 Task: Create new invoice with Date Opened :15-Apr-23, Select Customer: Menas Tex-Mex Grill, Terms: Payment Term 1. Make invoice entry for item-1 with Date: 15-Apr-23, Description: Maybelline New York Lifter Lip Gloss 002 Ice, Action: Material, Income Account: Income:Sales, Quantity: 1, Unit Price: 7.4, Discount %: 6. Make entry for item-2 with Date: 15-Apr-23, Description: Crest 3D White Stain Eraser Whitening Toothpaste Fresh Mint (2.3 oz), Action: Material, Income Account: Income:Sales, Quantity: 1, Unit Price: 15.5, Discount %: 9. Make entry for item-3 with Date: 15-Apr-23, Description: Oreo Double Stuf Sandwich Cookies Chocolate (15.35 oz)_x000D_
, Action: Material, Income Account: Income:Sales, Quantity: 2, Unit Price: 16.5, Discount %: 11. Write Notes: Looking forward to serving you again.. Post Invoice with Post Date: 15-Apr-23, Post to Accounts: Assets:Accounts Receivable. Pay / Process Payment with Transaction Date: 15-May-23, Amount: 50.431, Transfer Account: Checking Account. Print Invoice, display notes by going to Option, then go to Display Tab and check Invoice Notes.
Action: Mouse moved to (203, 41)
Screenshot: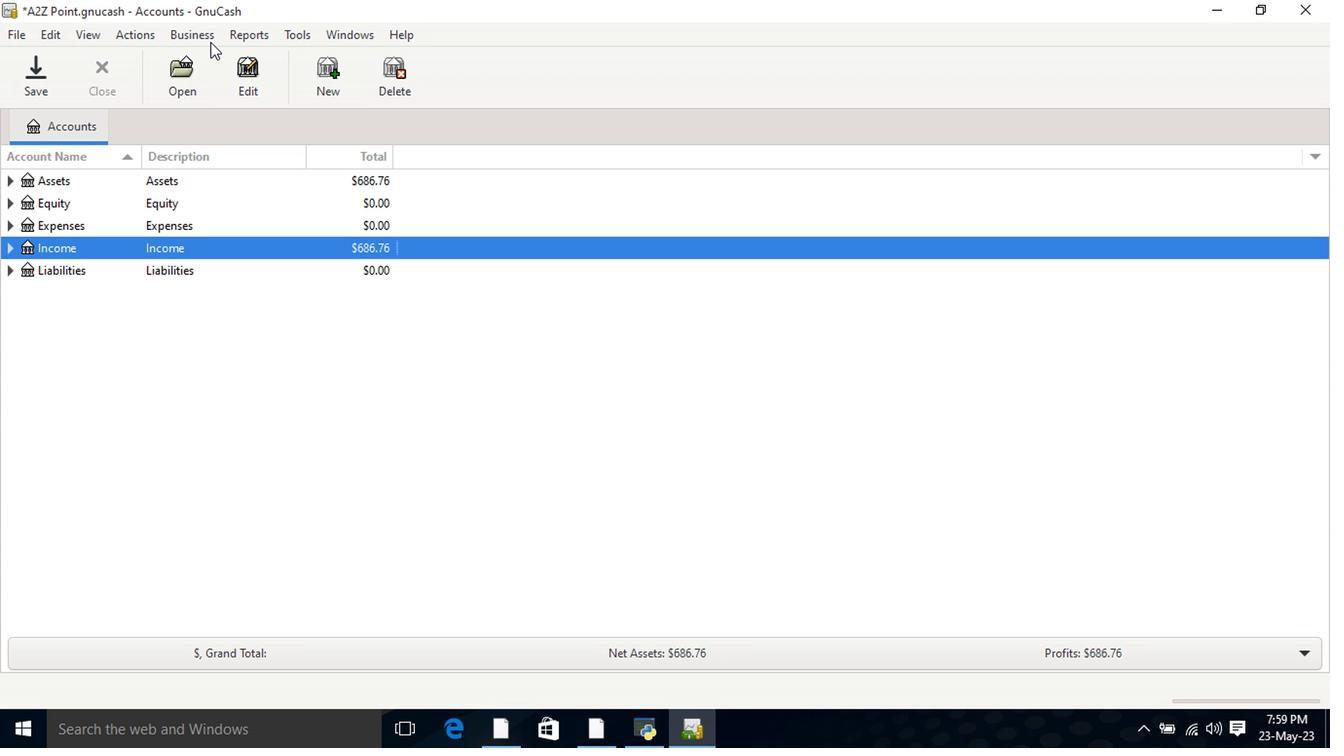 
Action: Mouse pressed left at (203, 41)
Screenshot: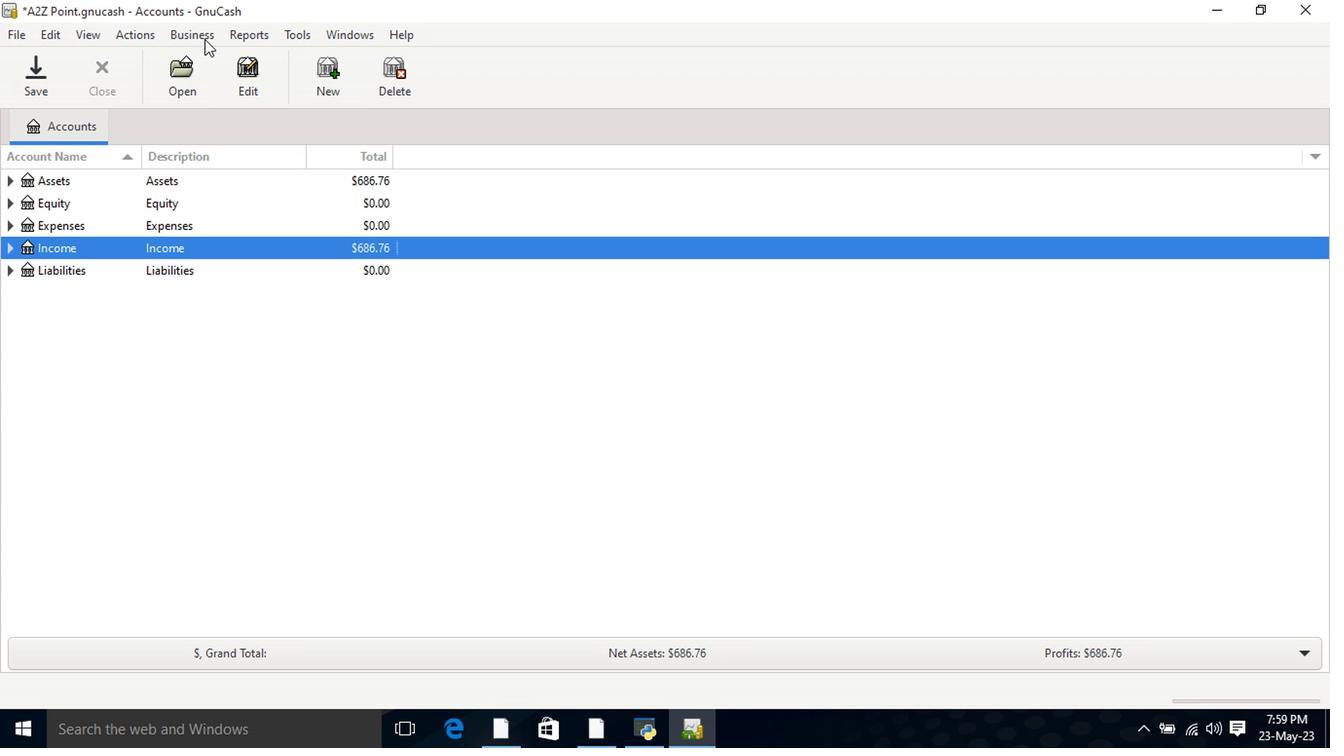 
Action: Mouse moved to (227, 60)
Screenshot: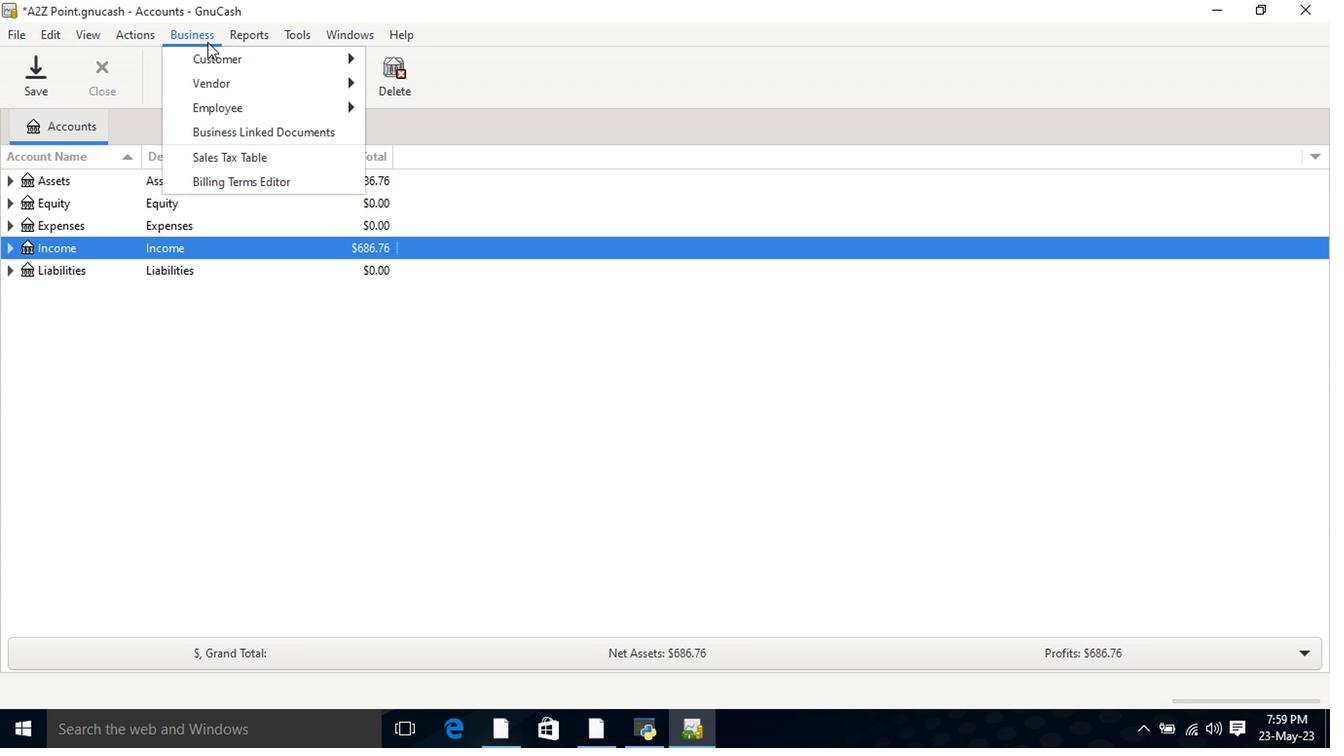 
Action: Mouse pressed left at (227, 60)
Screenshot: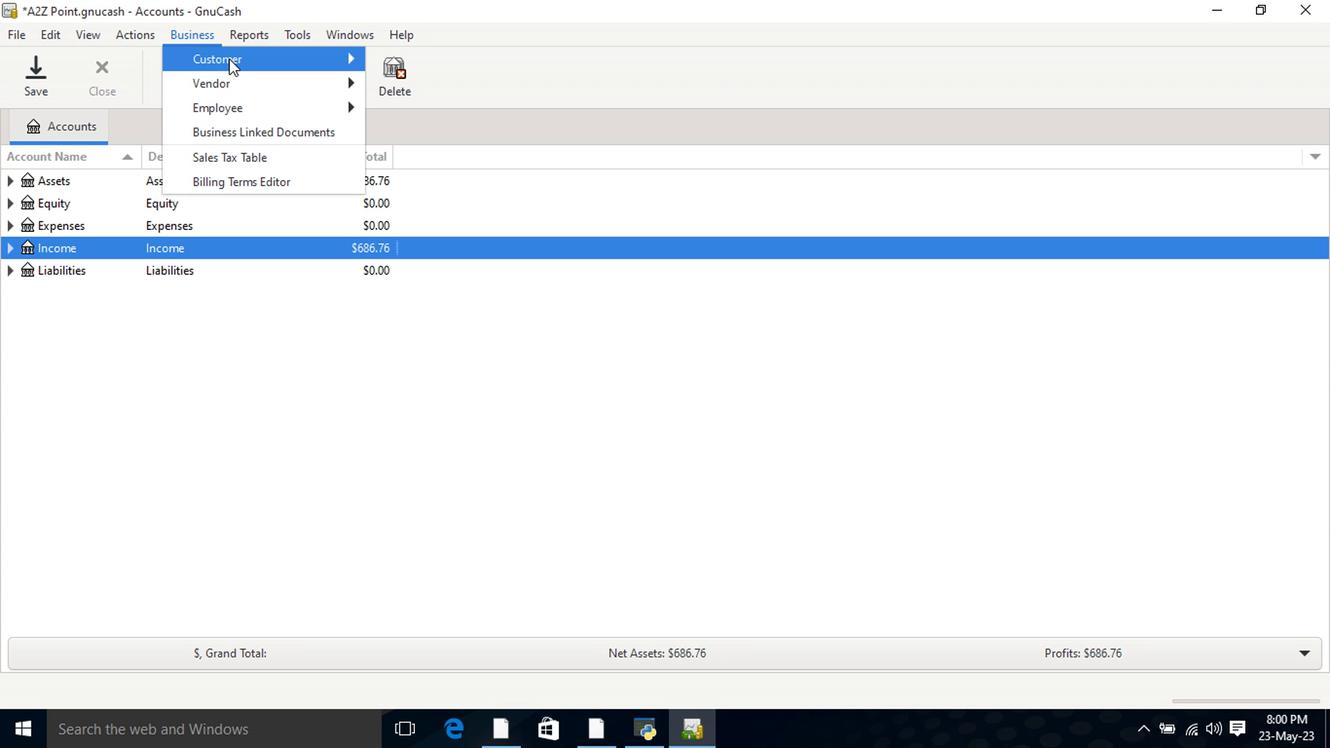 
Action: Mouse moved to (440, 134)
Screenshot: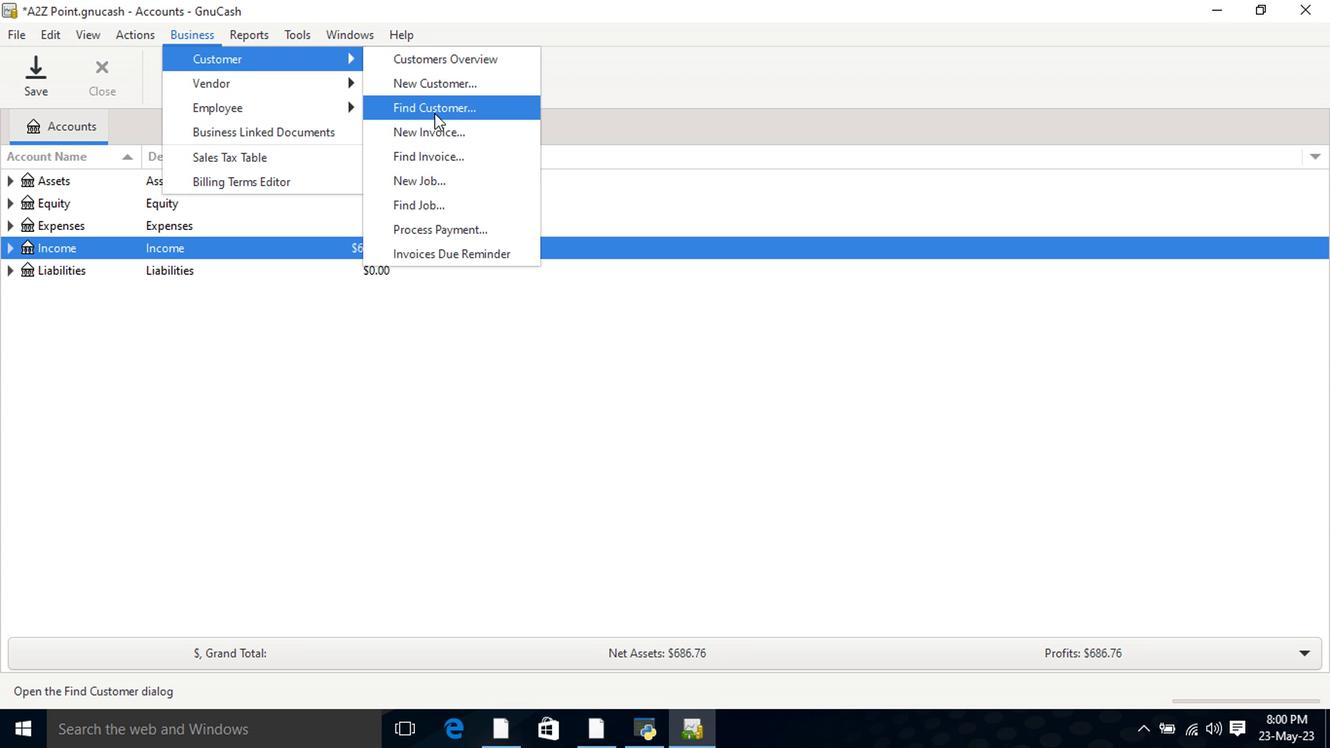 
Action: Mouse pressed left at (440, 134)
Screenshot: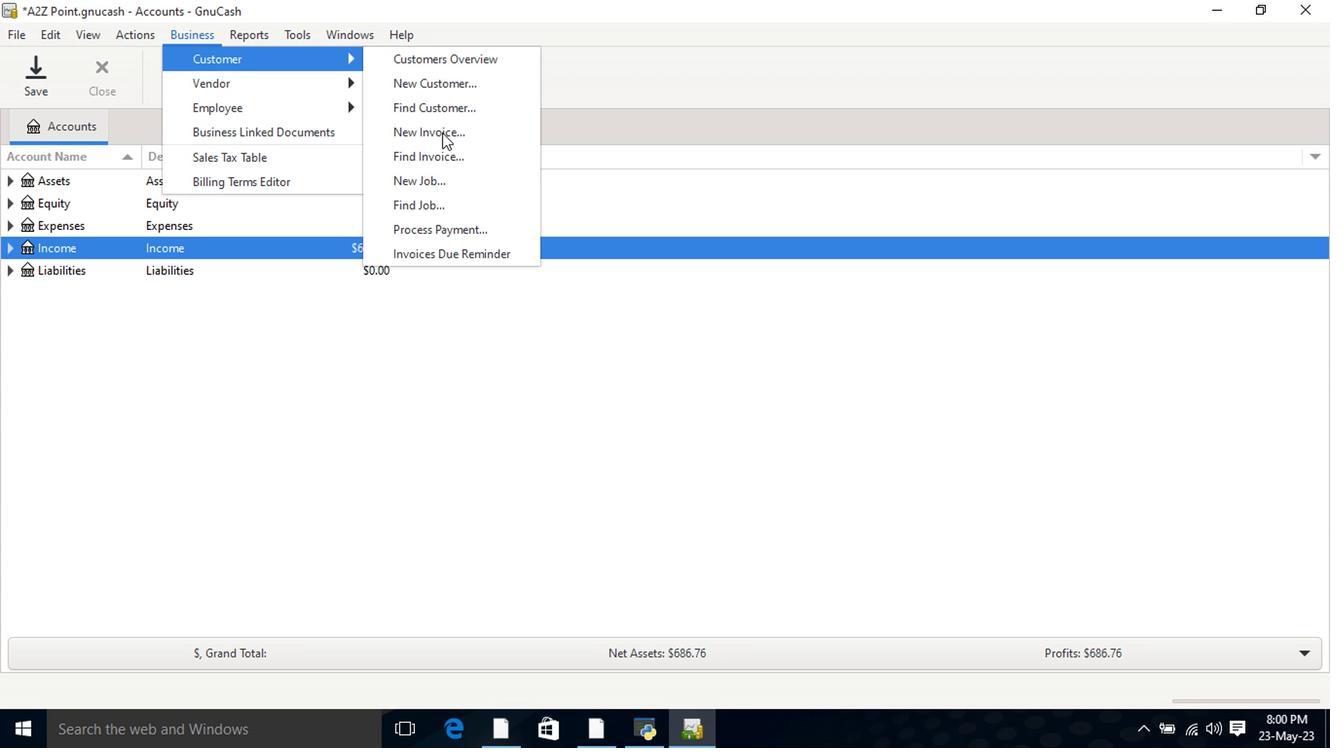 
Action: Mouse moved to (802, 296)
Screenshot: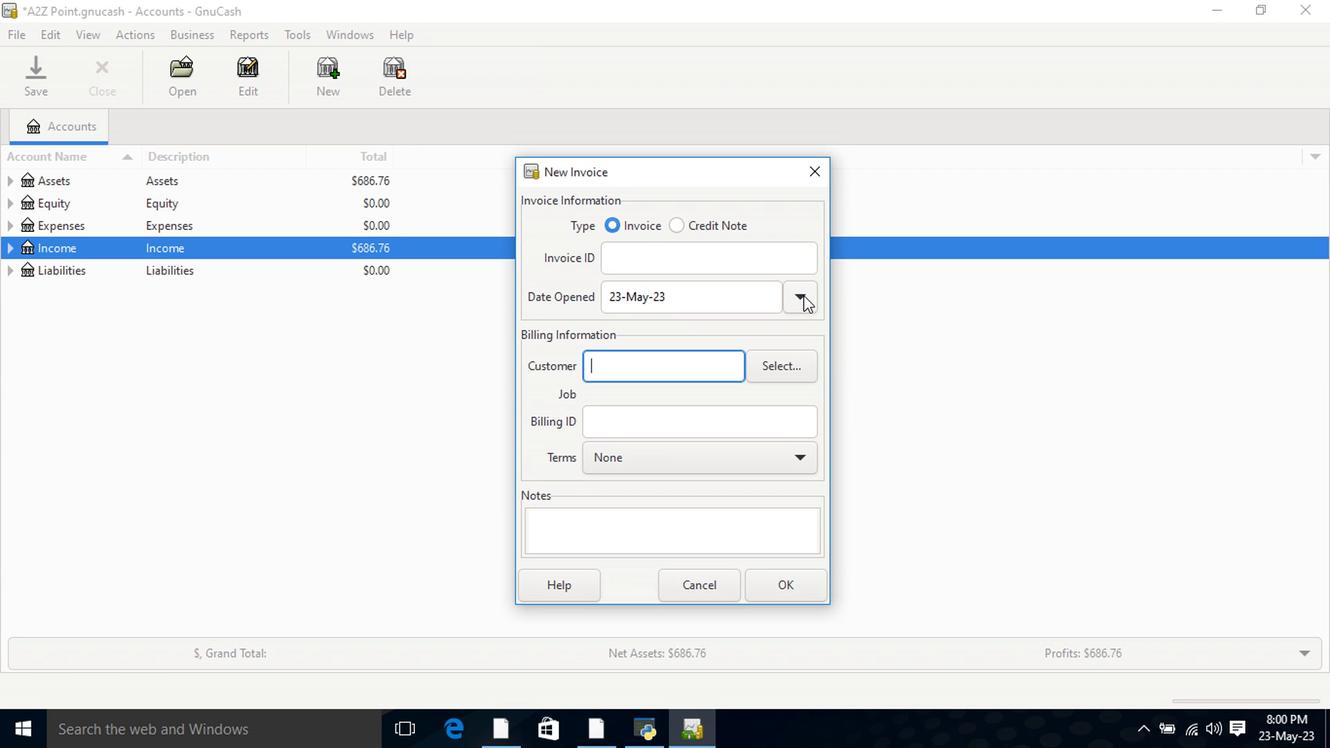 
Action: Mouse pressed left at (802, 296)
Screenshot: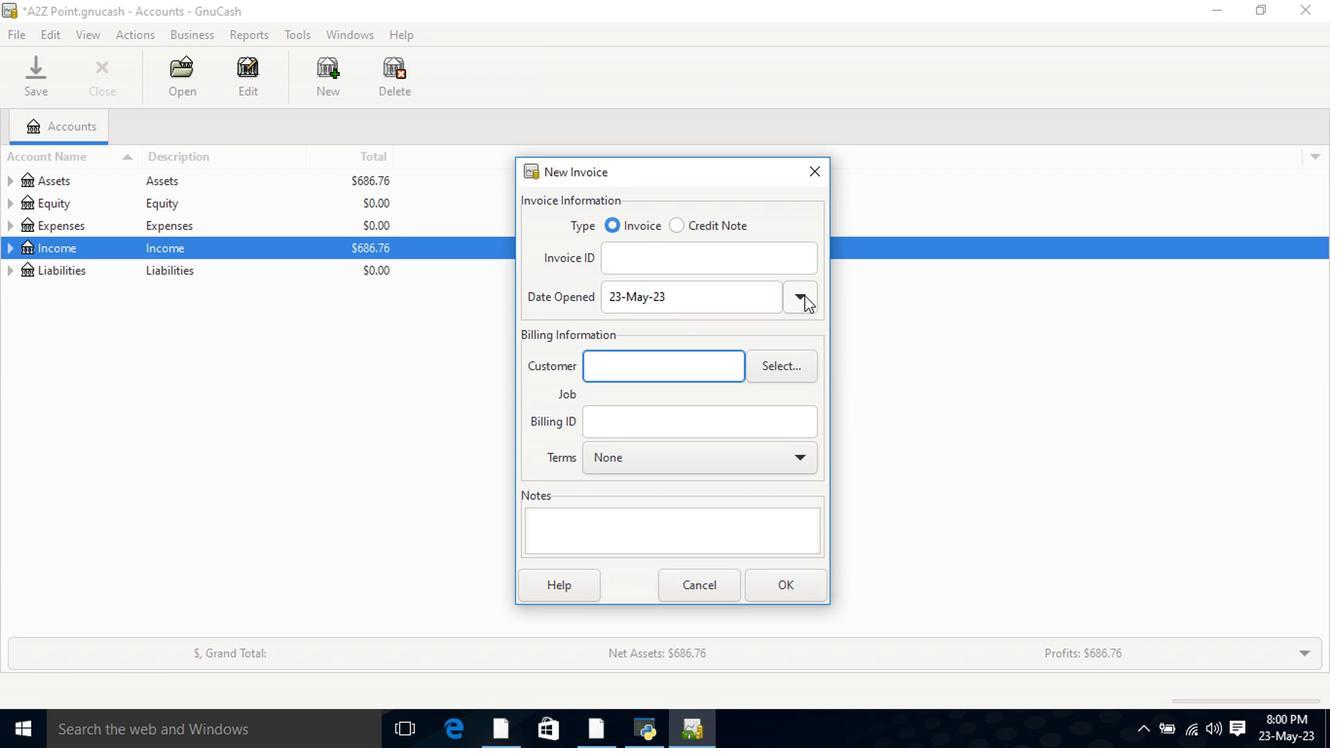 
Action: Mouse moved to (652, 330)
Screenshot: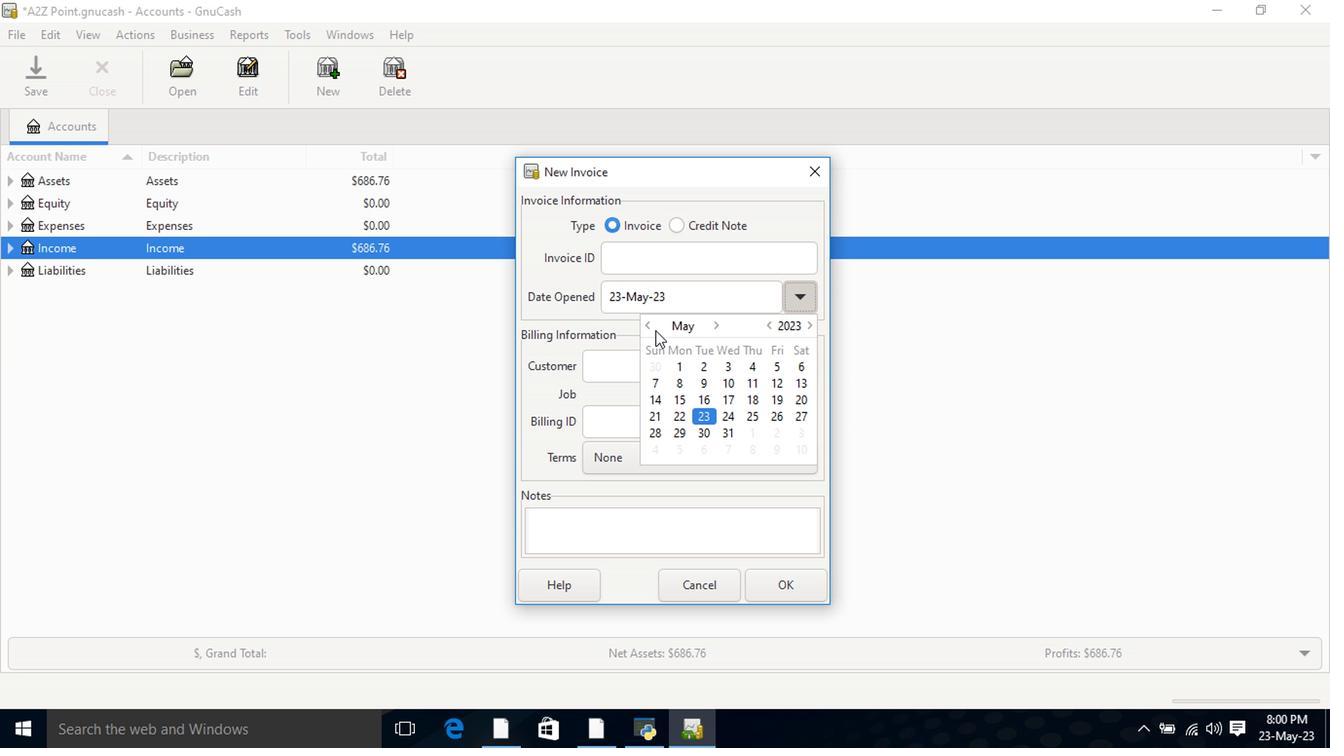 
Action: Mouse pressed left at (652, 330)
Screenshot: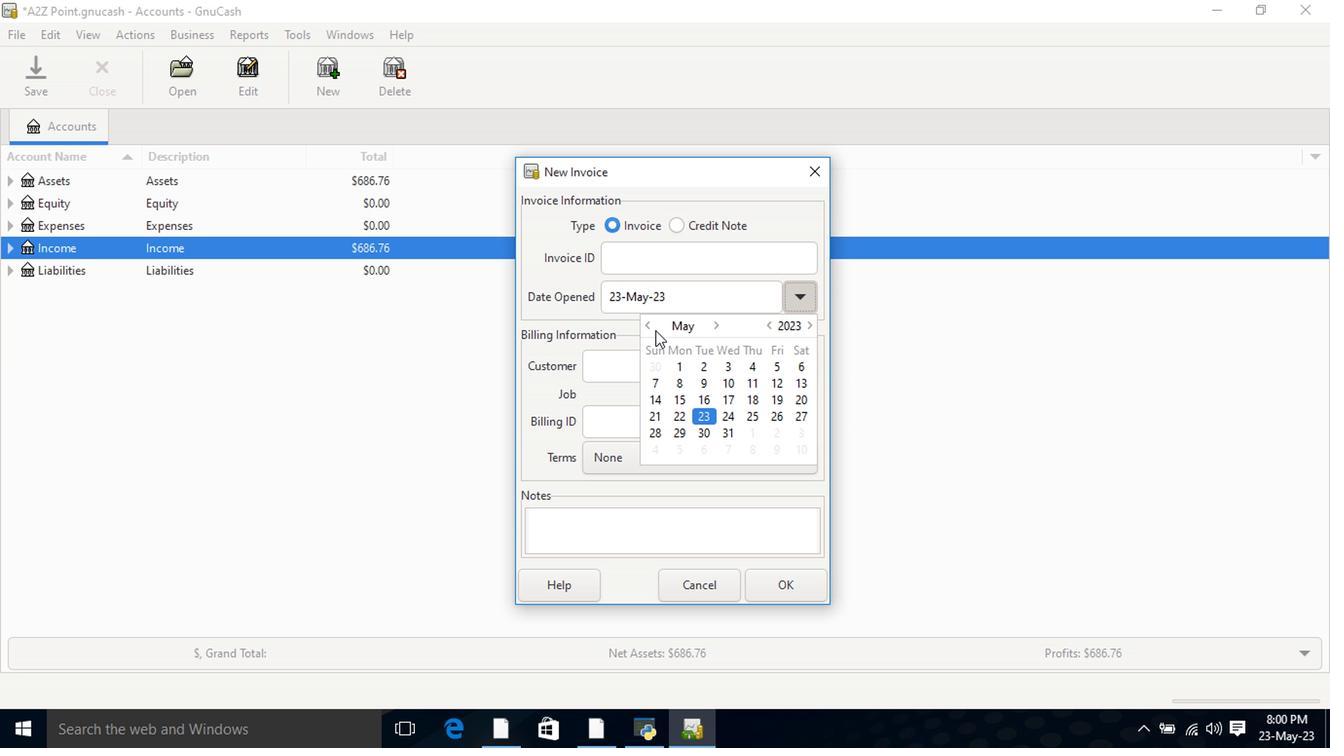 
Action: Mouse moved to (789, 299)
Screenshot: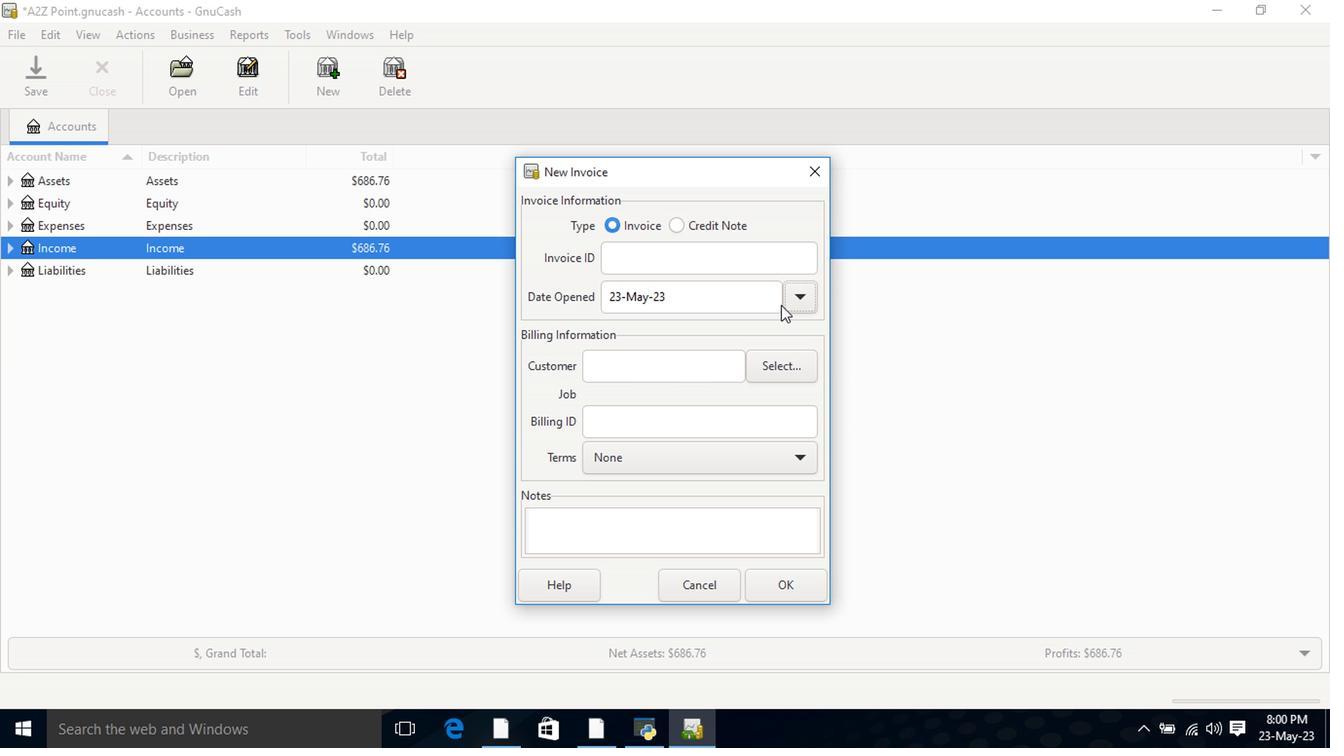 
Action: Mouse pressed left at (789, 299)
Screenshot: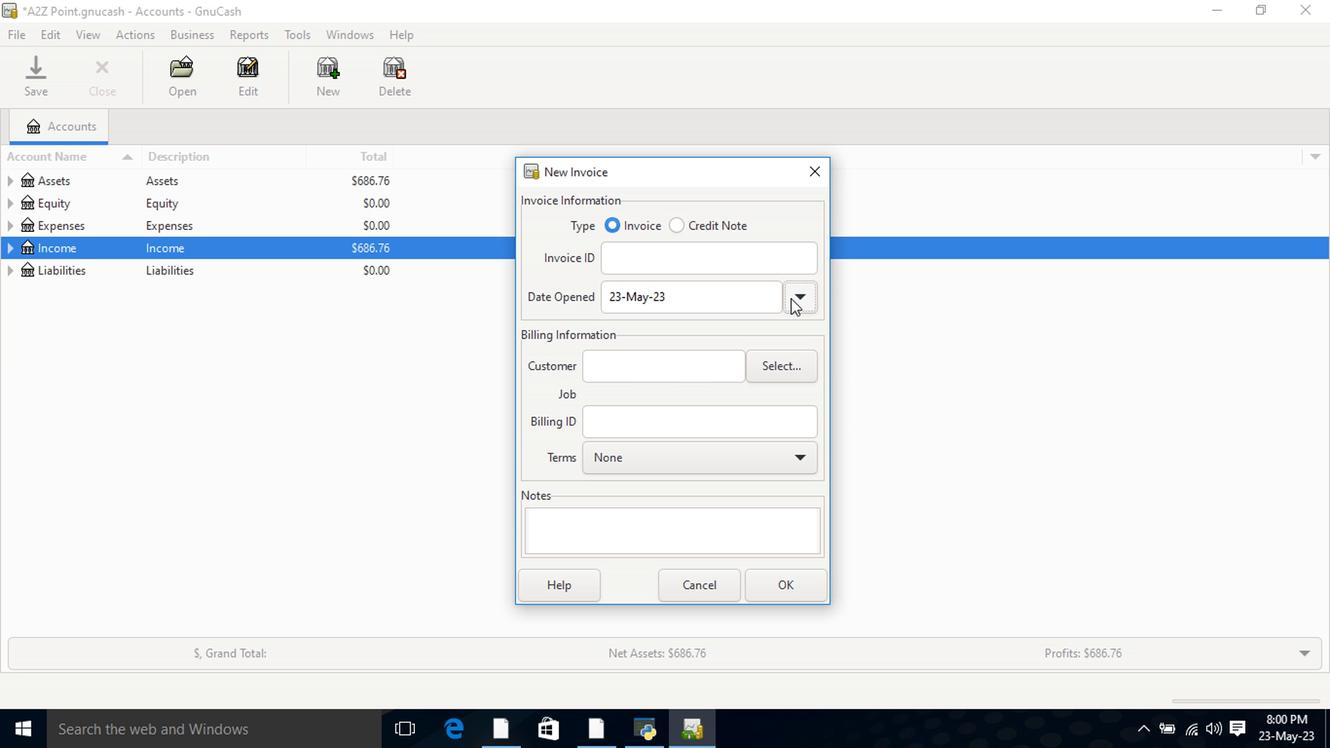 
Action: Mouse moved to (645, 323)
Screenshot: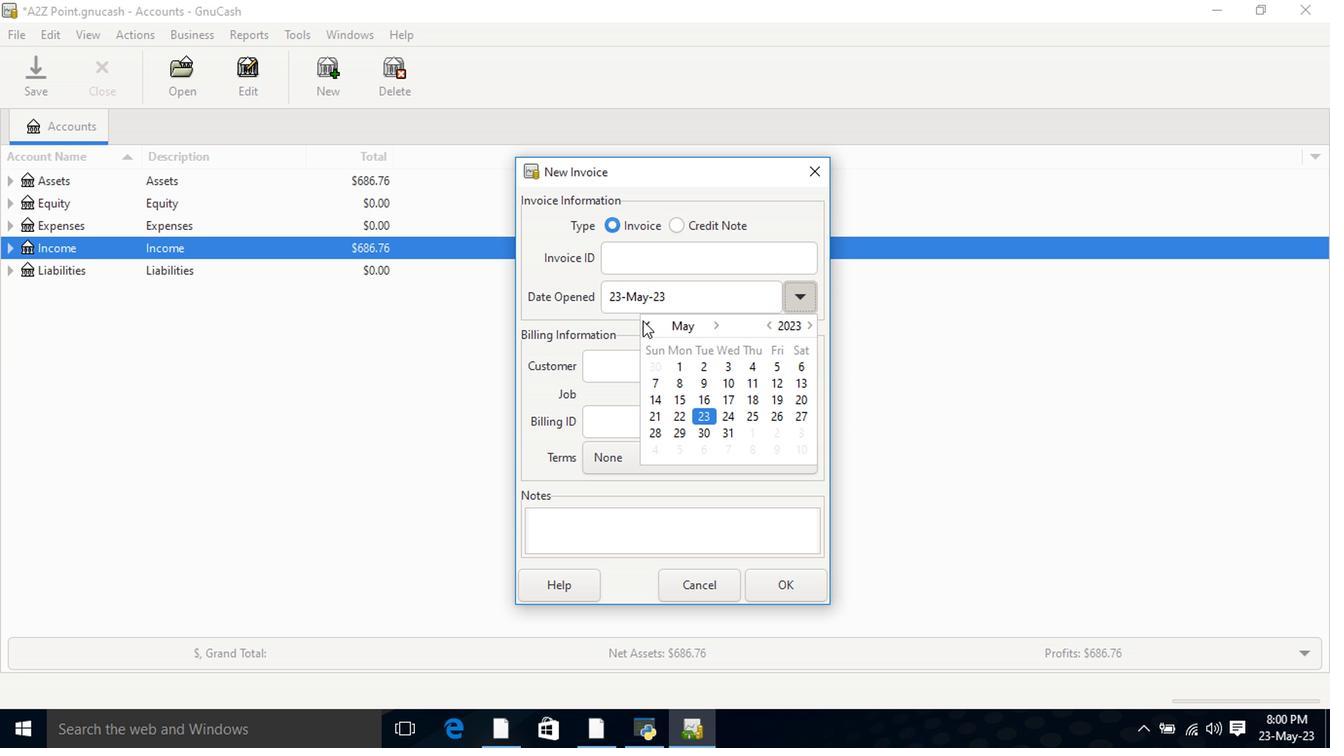 
Action: Mouse pressed left at (645, 323)
Screenshot: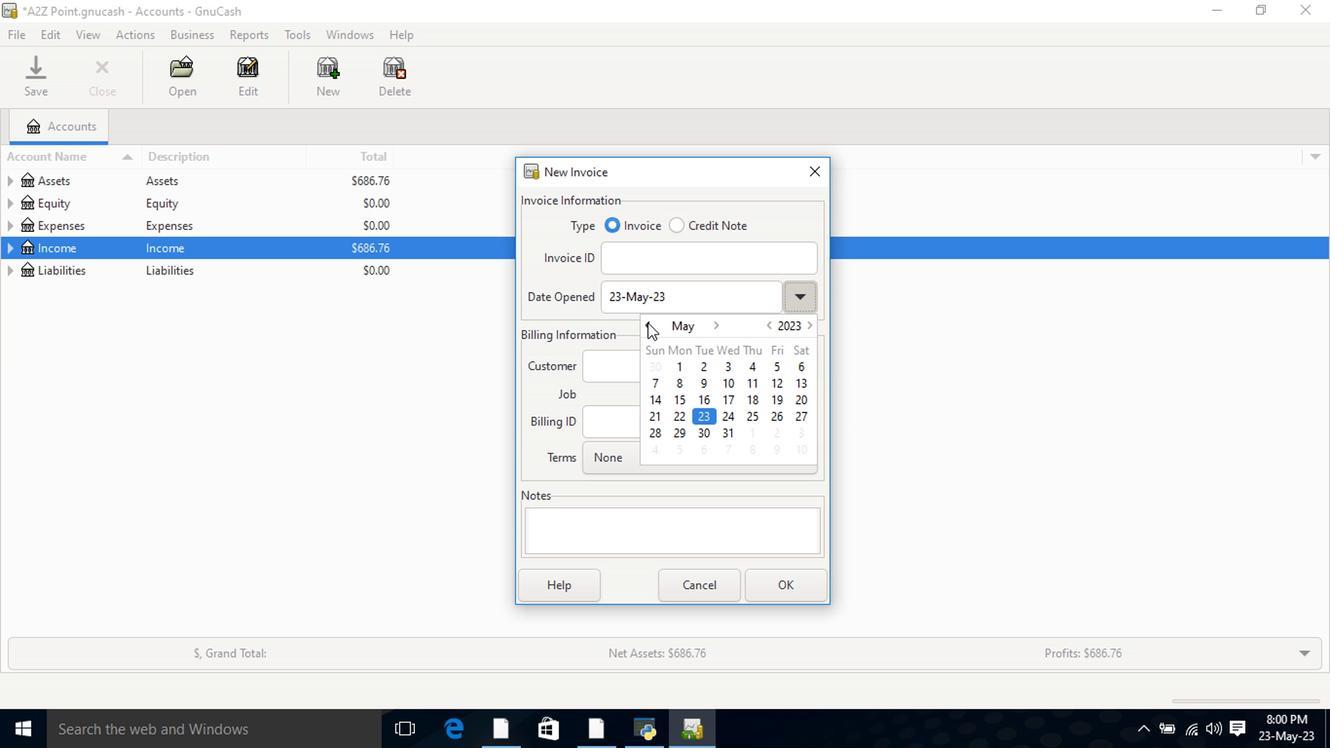 
Action: Mouse moved to (794, 399)
Screenshot: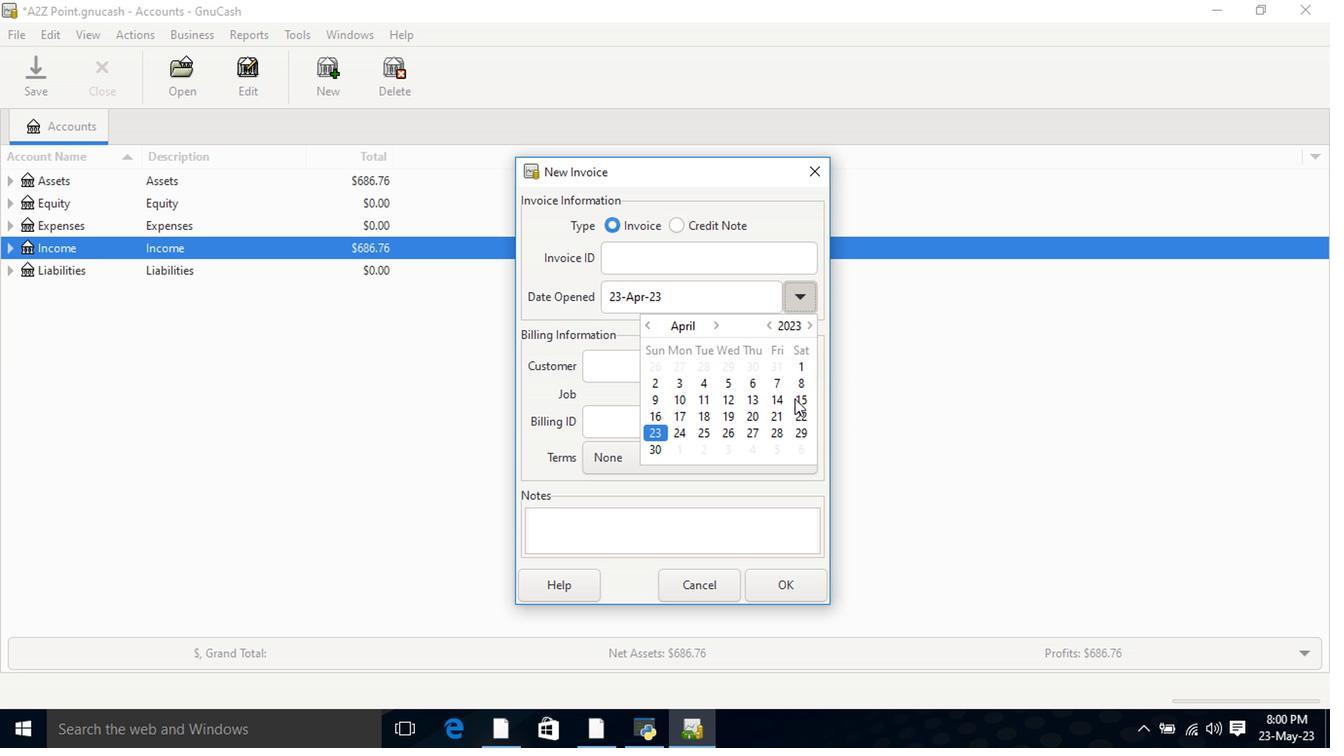 
Action: Mouse pressed left at (794, 399)
Screenshot: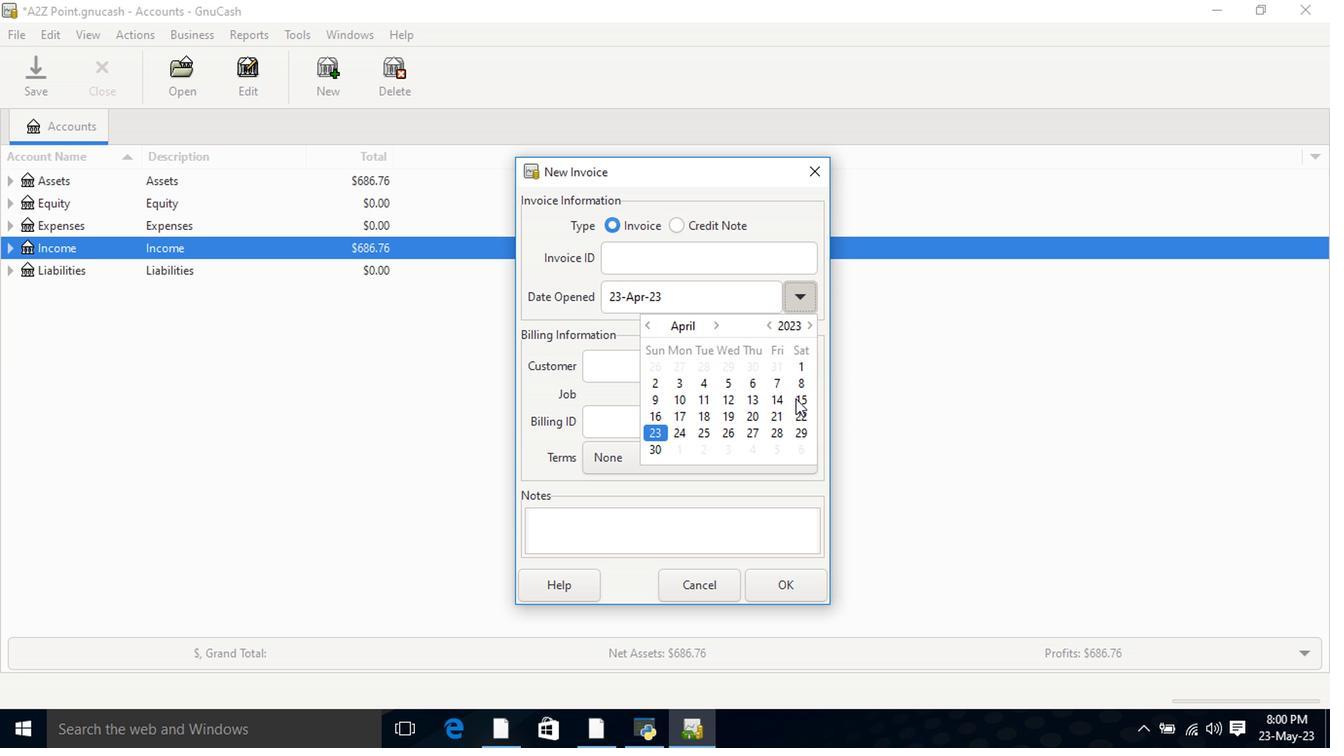 
Action: Mouse pressed left at (794, 399)
Screenshot: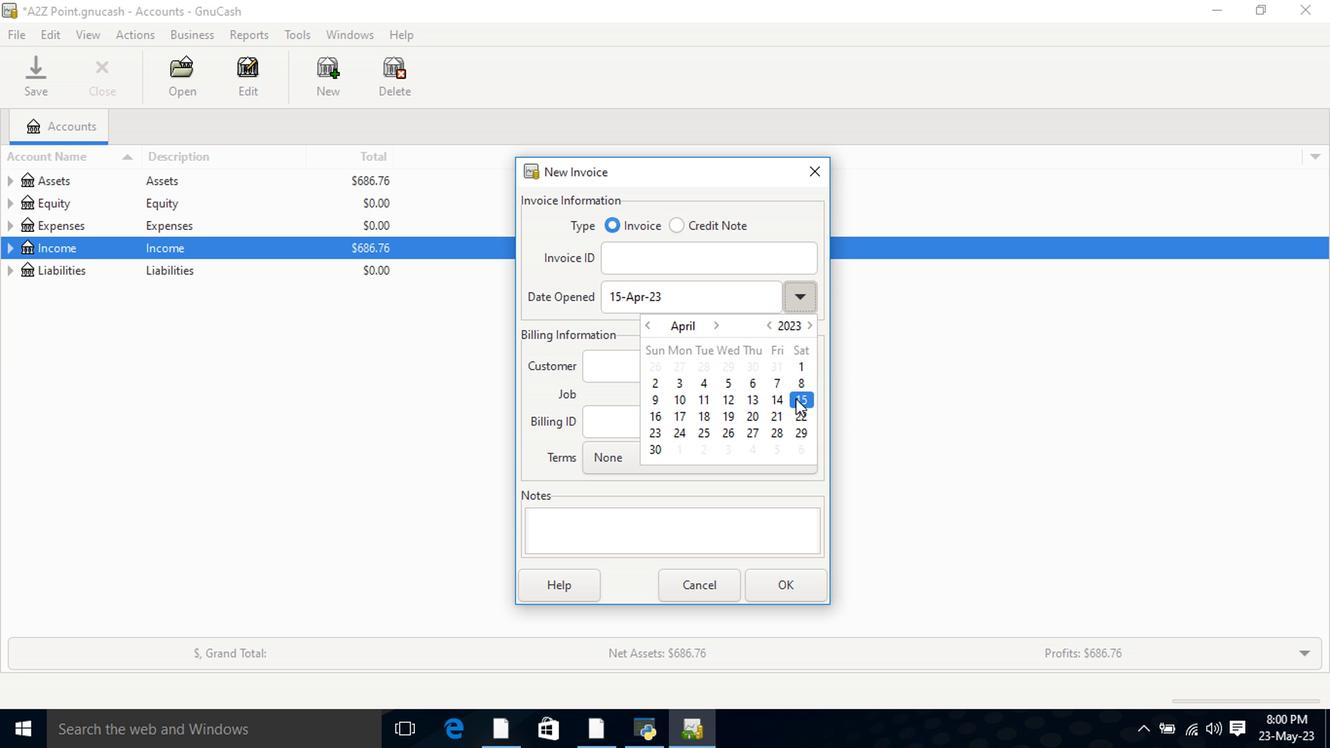 
Action: Mouse moved to (650, 367)
Screenshot: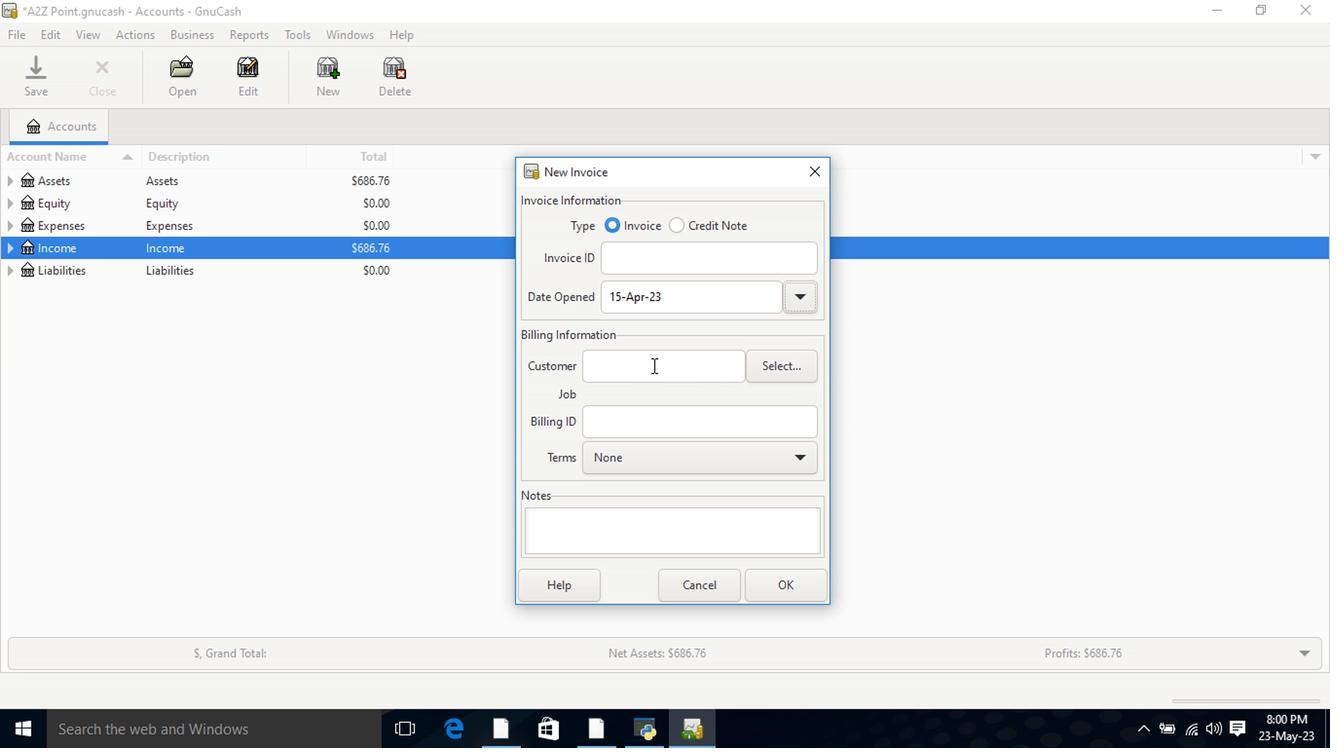 
Action: Mouse pressed left at (650, 367)
Screenshot: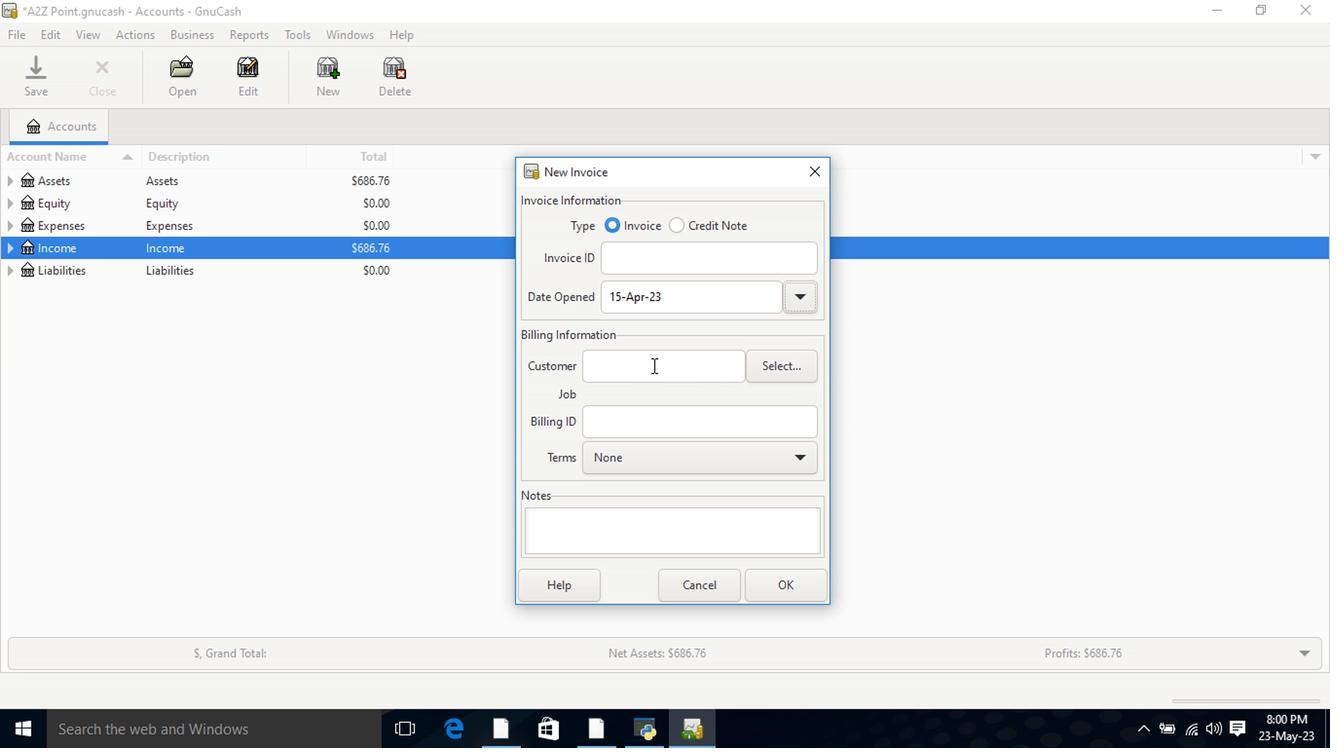 
Action: Key pressed <Key.shift>men
Screenshot: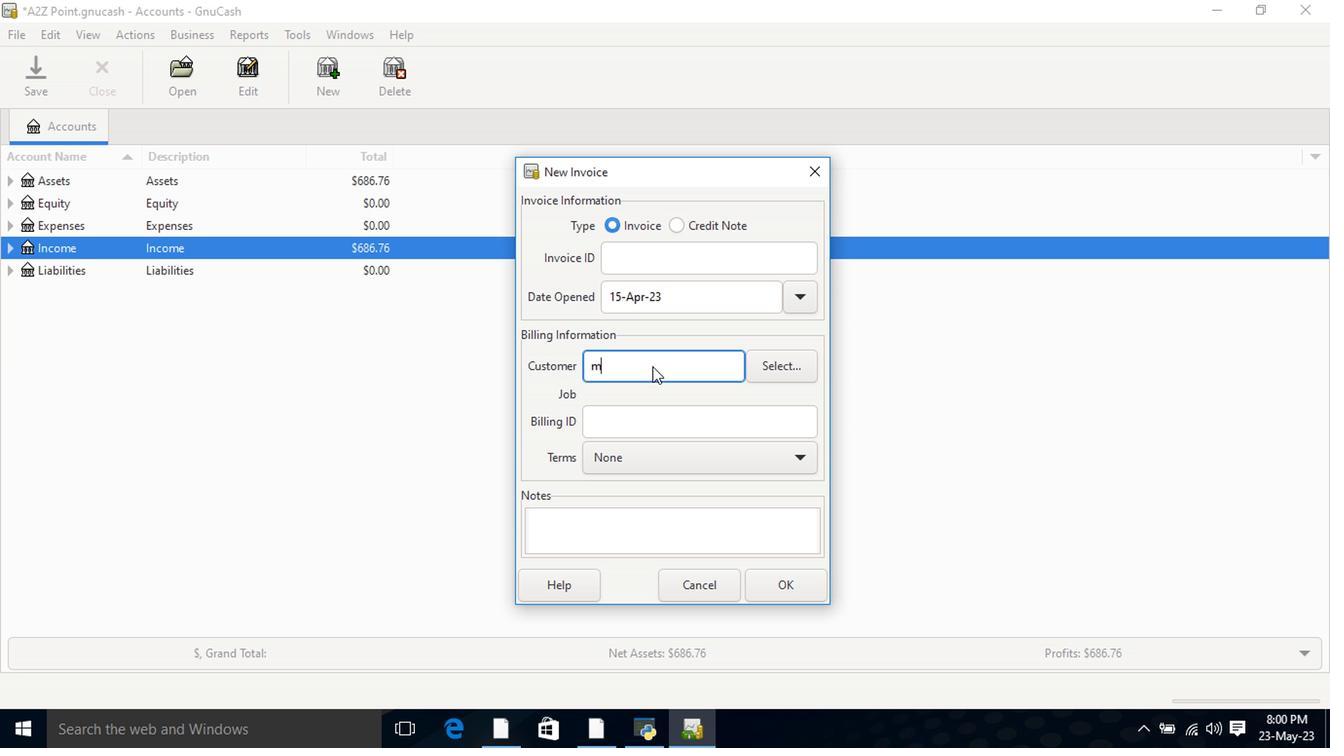 
Action: Mouse moved to (653, 388)
Screenshot: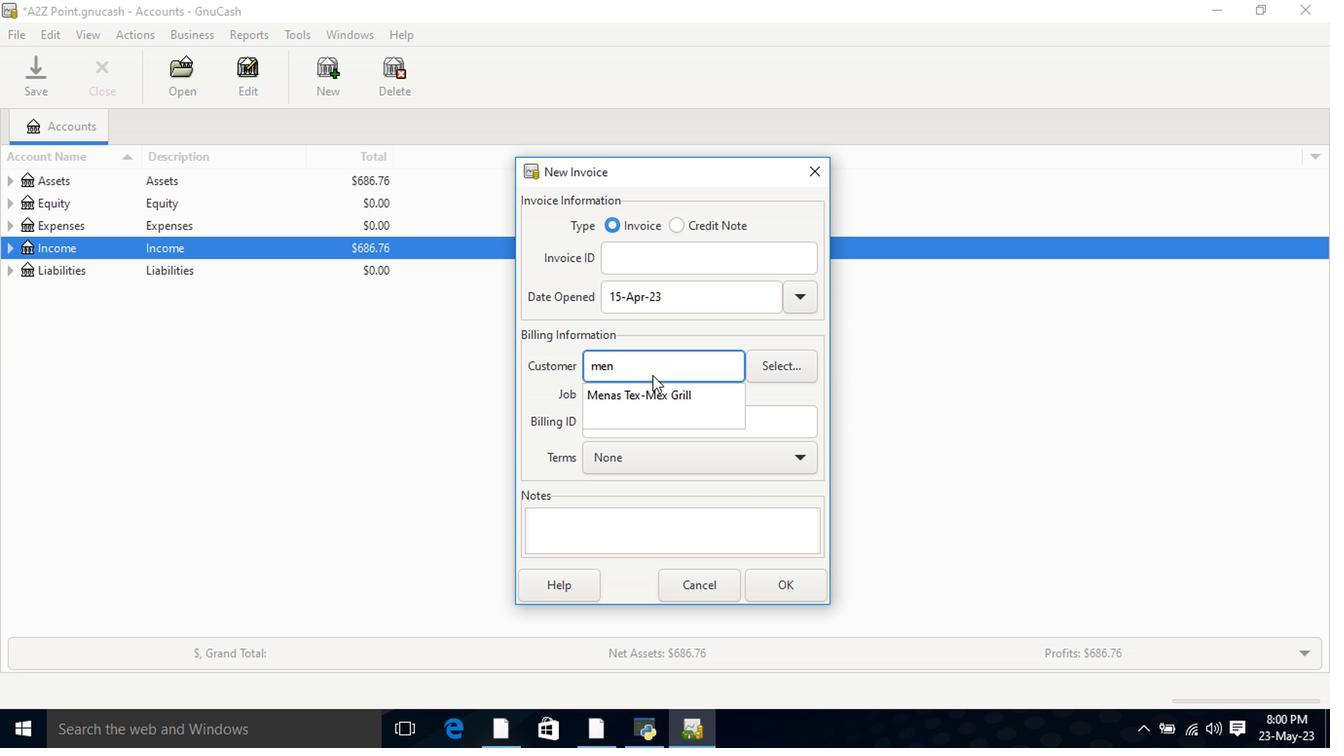 
Action: Mouse pressed left at (653, 388)
Screenshot: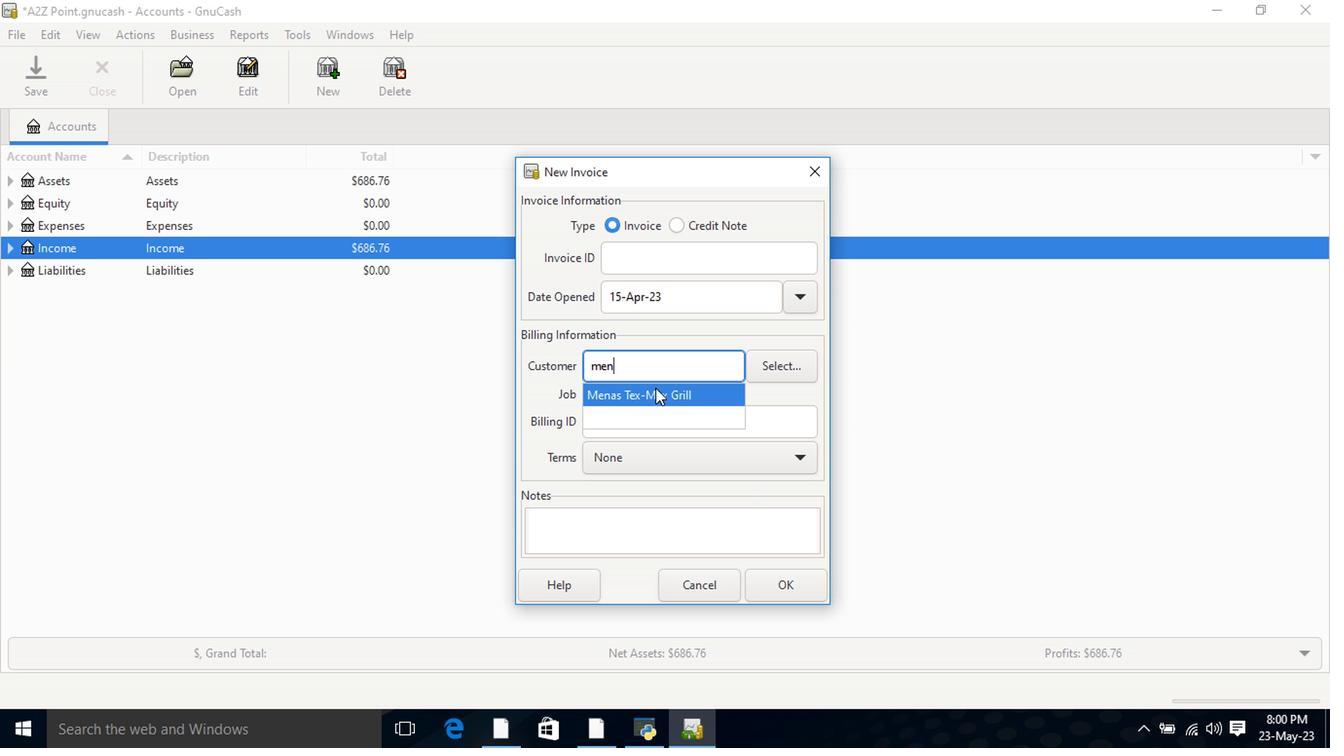 
Action: Mouse moved to (674, 469)
Screenshot: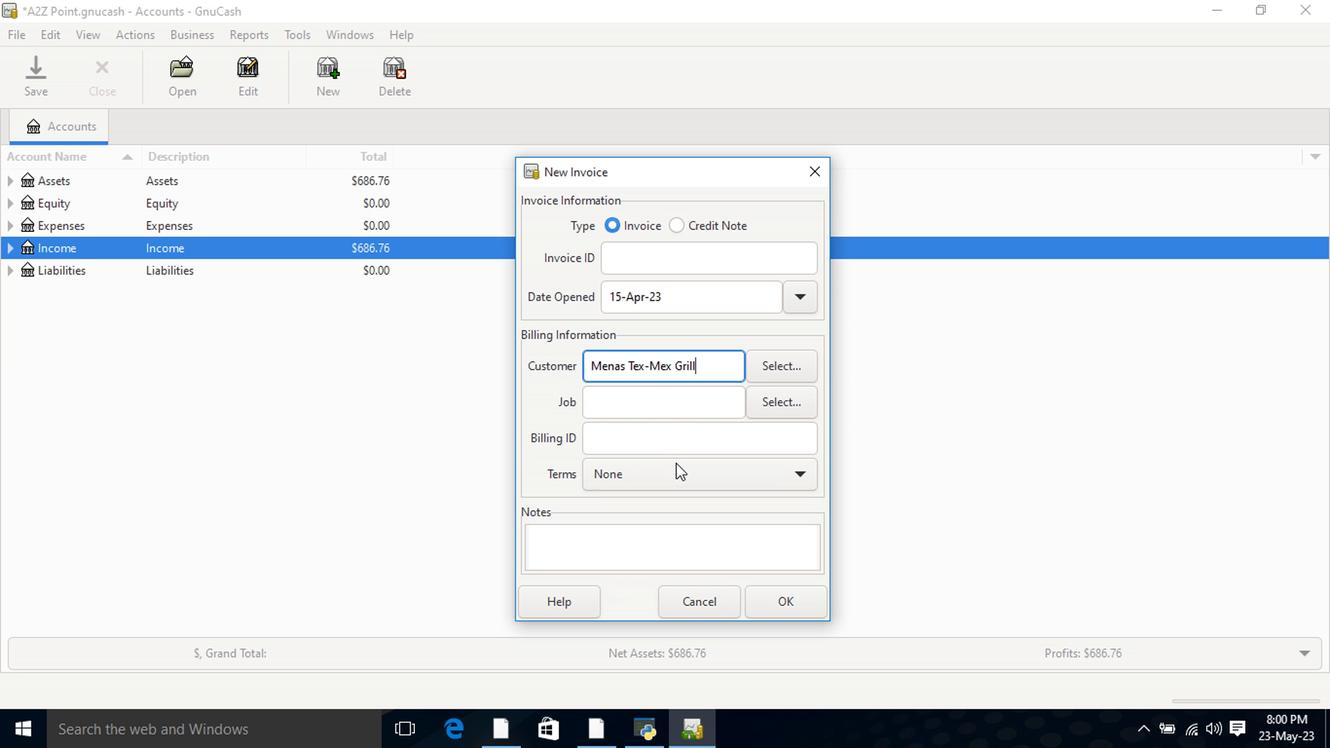 
Action: Mouse pressed left at (674, 469)
Screenshot: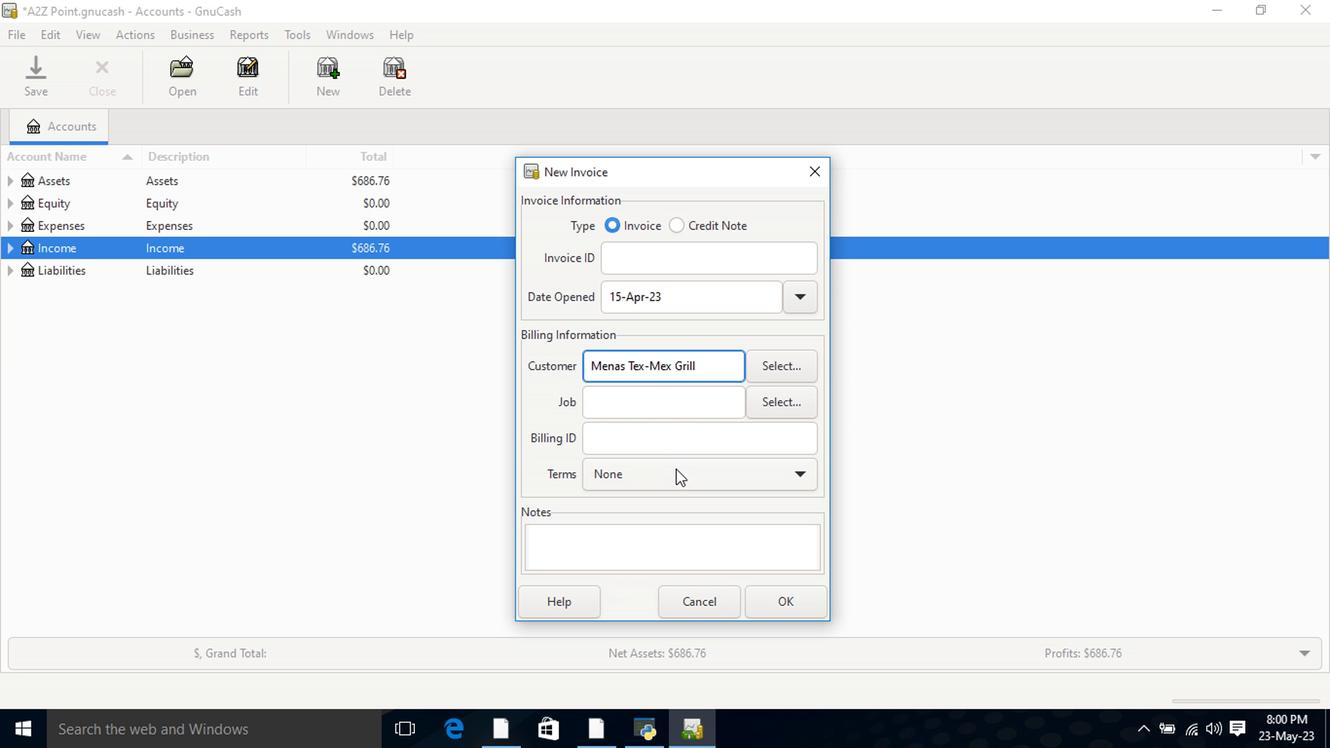 
Action: Mouse moved to (678, 503)
Screenshot: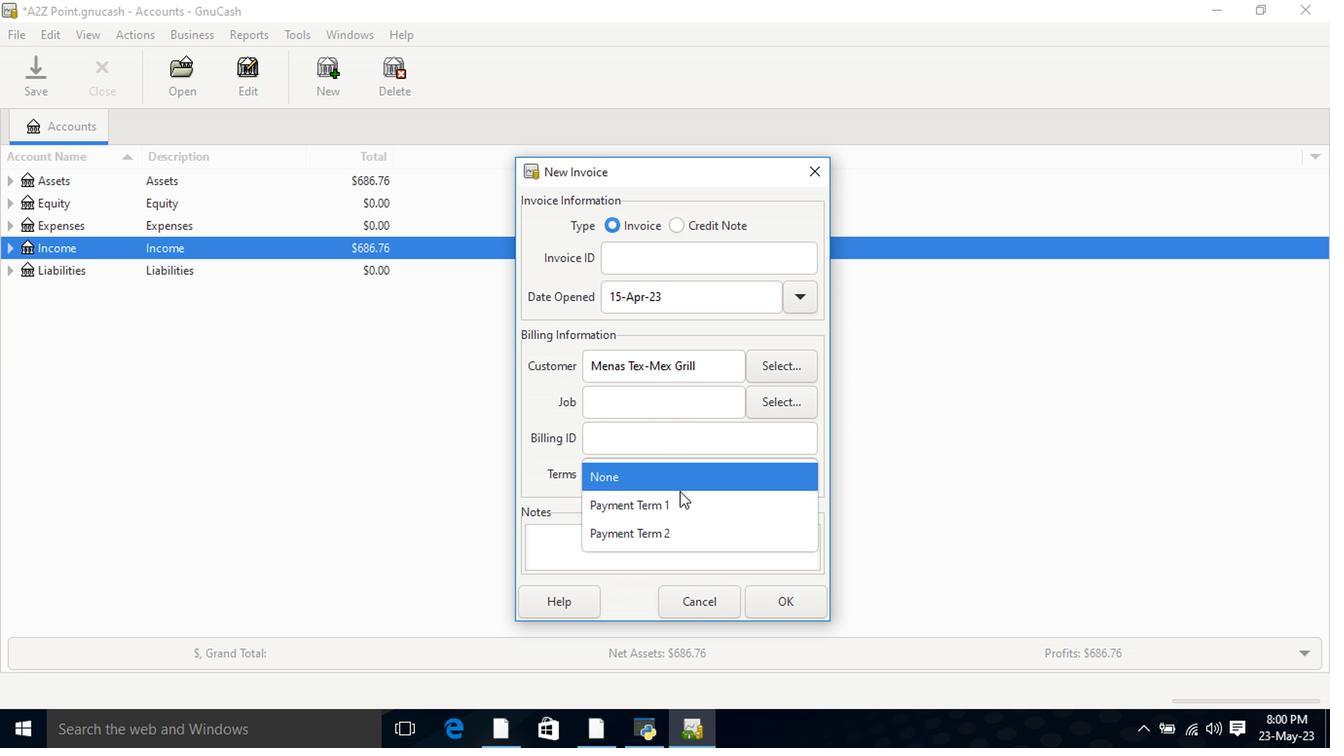 
Action: Mouse pressed left at (678, 503)
Screenshot: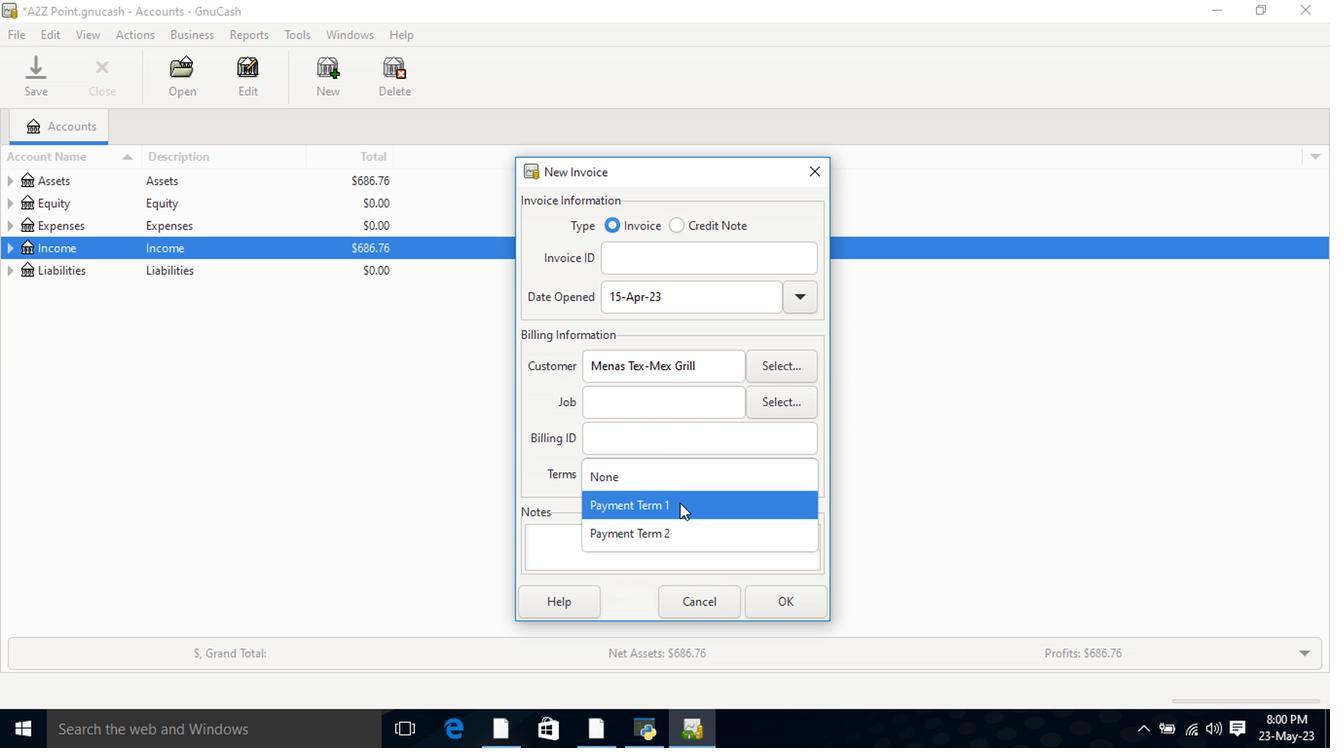 
Action: Mouse moved to (796, 602)
Screenshot: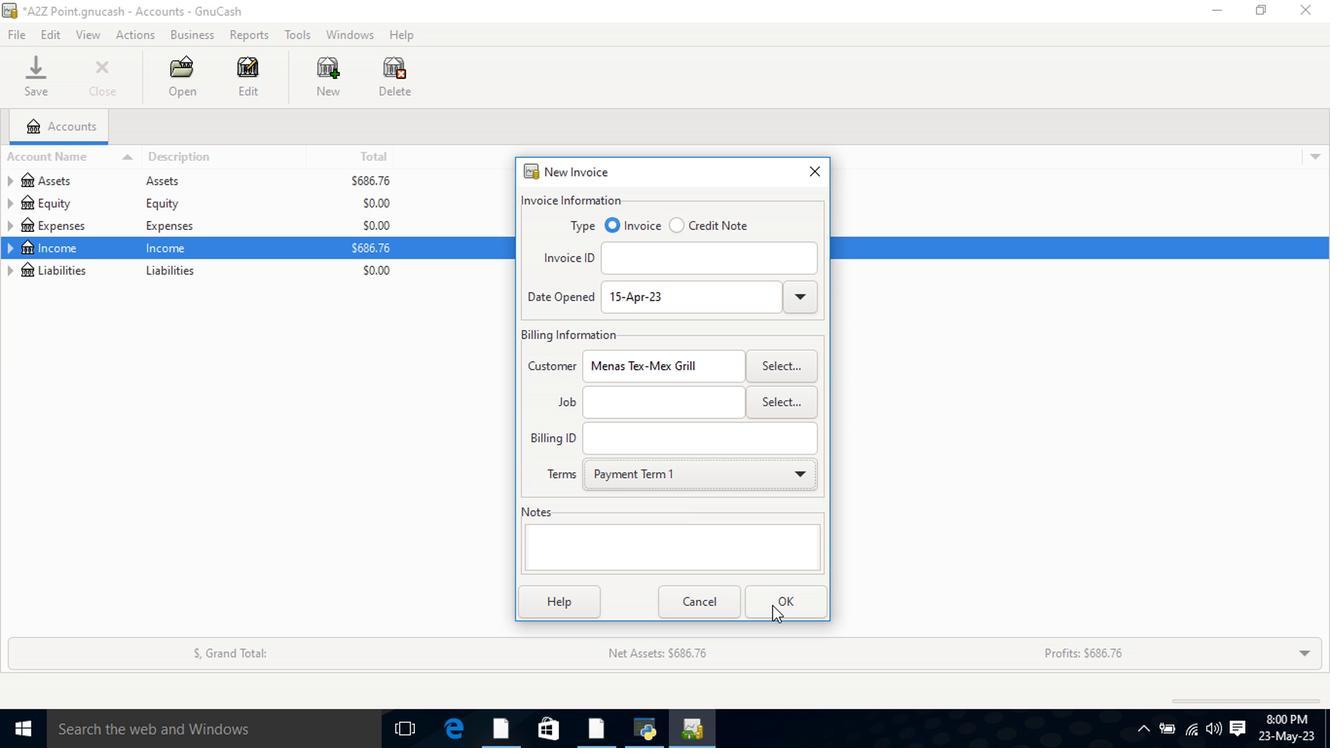 
Action: Mouse pressed left at (796, 602)
Screenshot: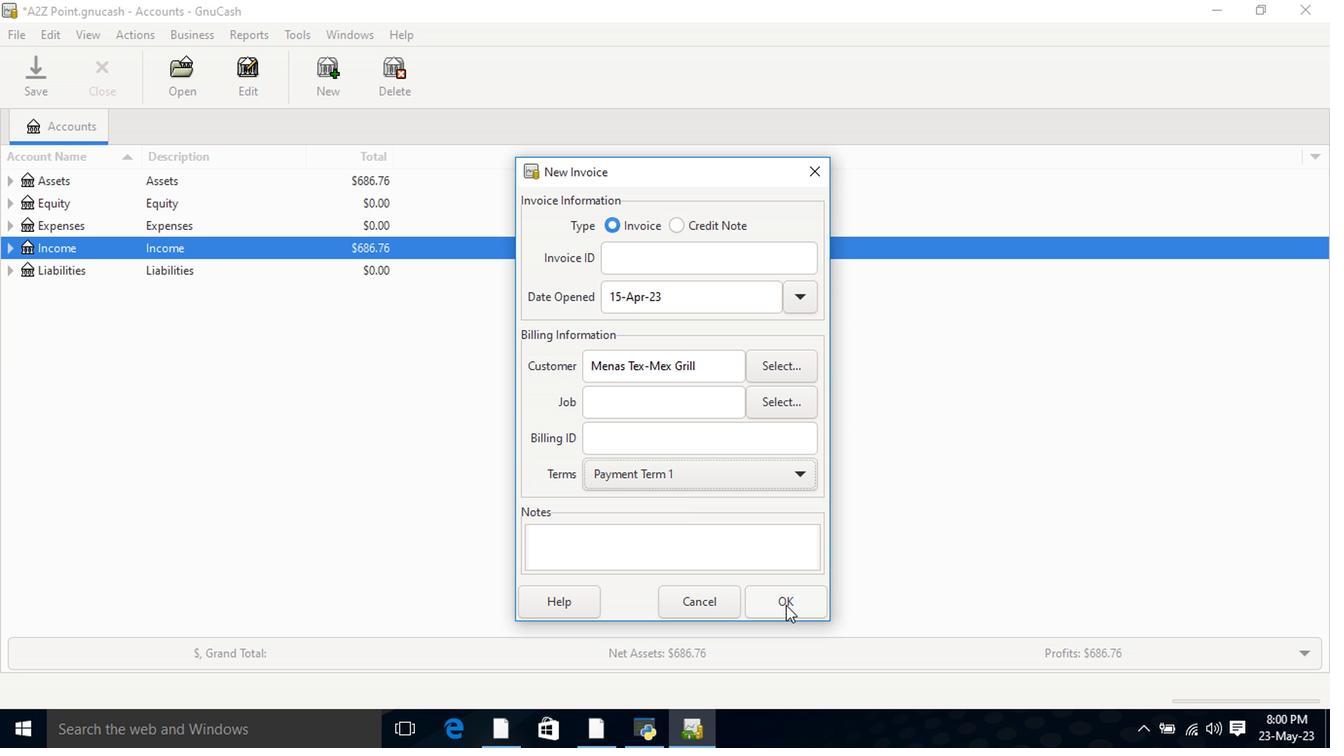 
Action: Mouse moved to (90, 379)
Screenshot: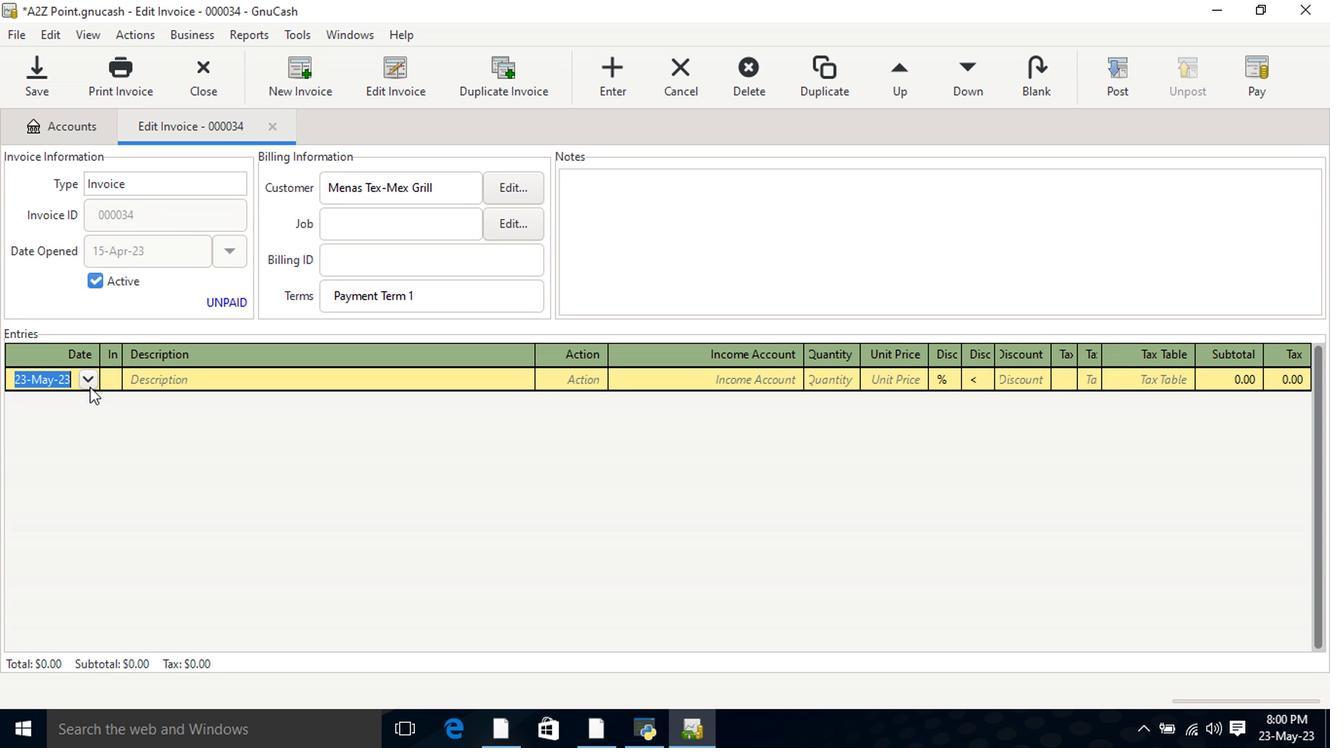 
Action: Mouse pressed left at (90, 379)
Screenshot: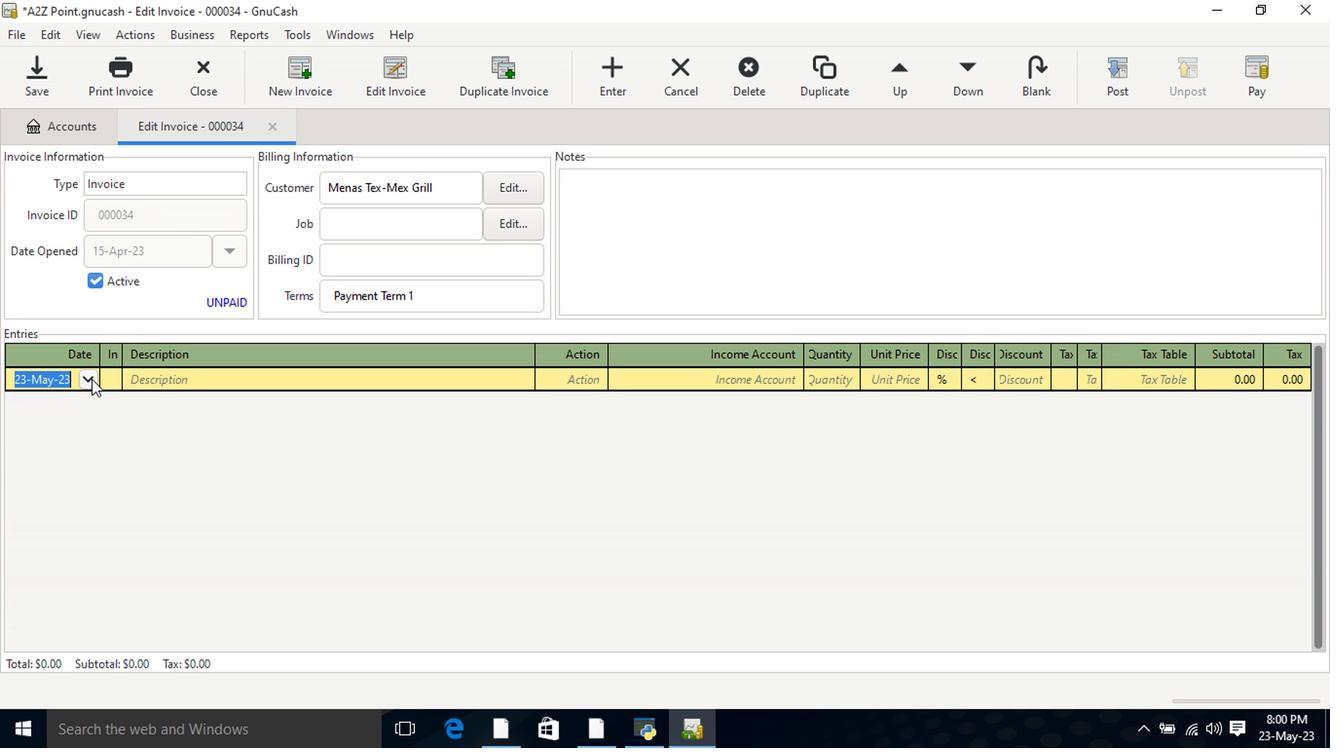 
Action: Mouse moved to (11, 404)
Screenshot: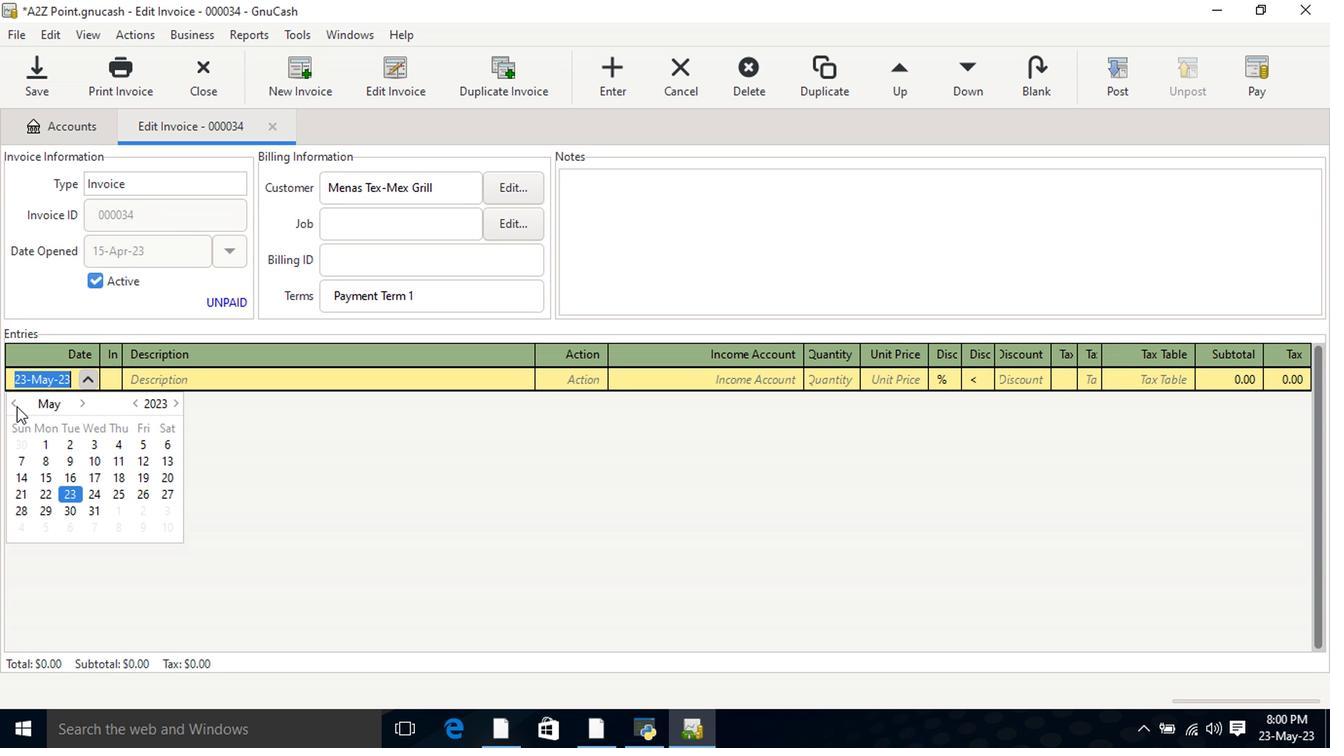 
Action: Mouse pressed left at (11, 404)
Screenshot: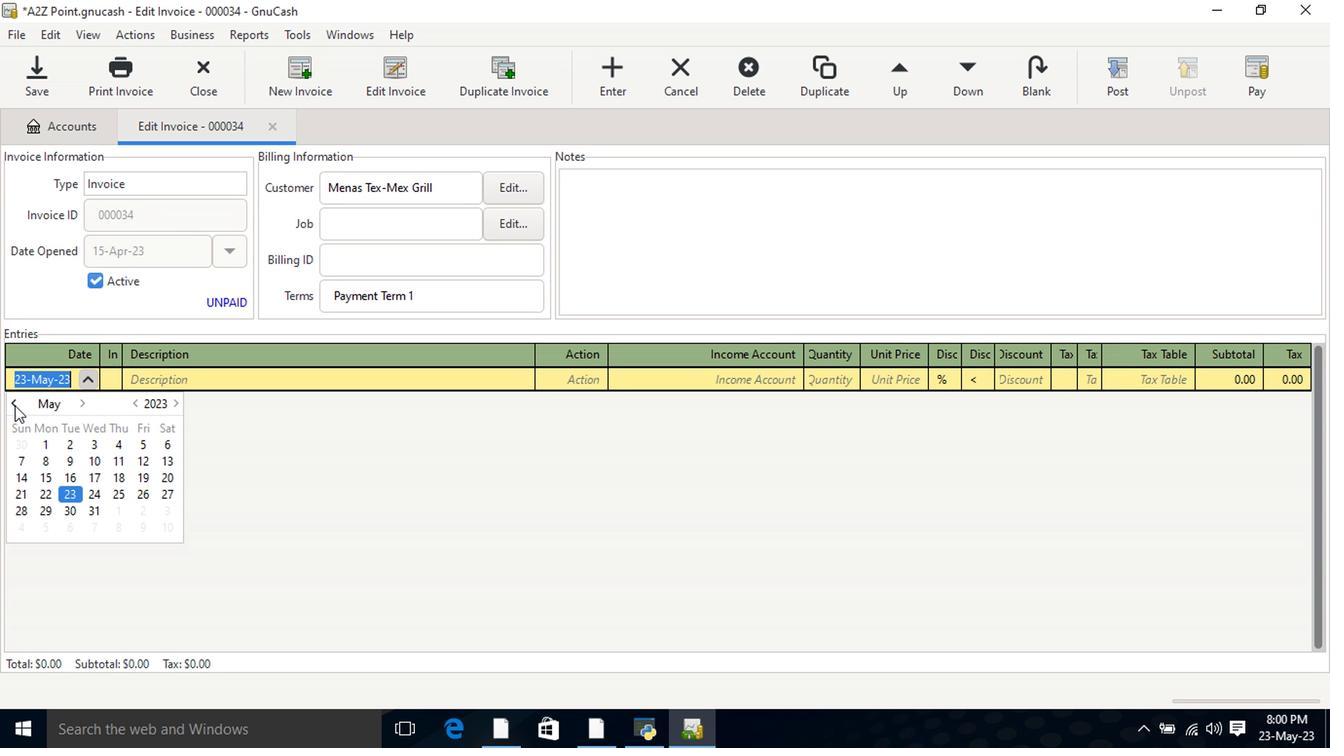 
Action: Mouse moved to (159, 481)
Screenshot: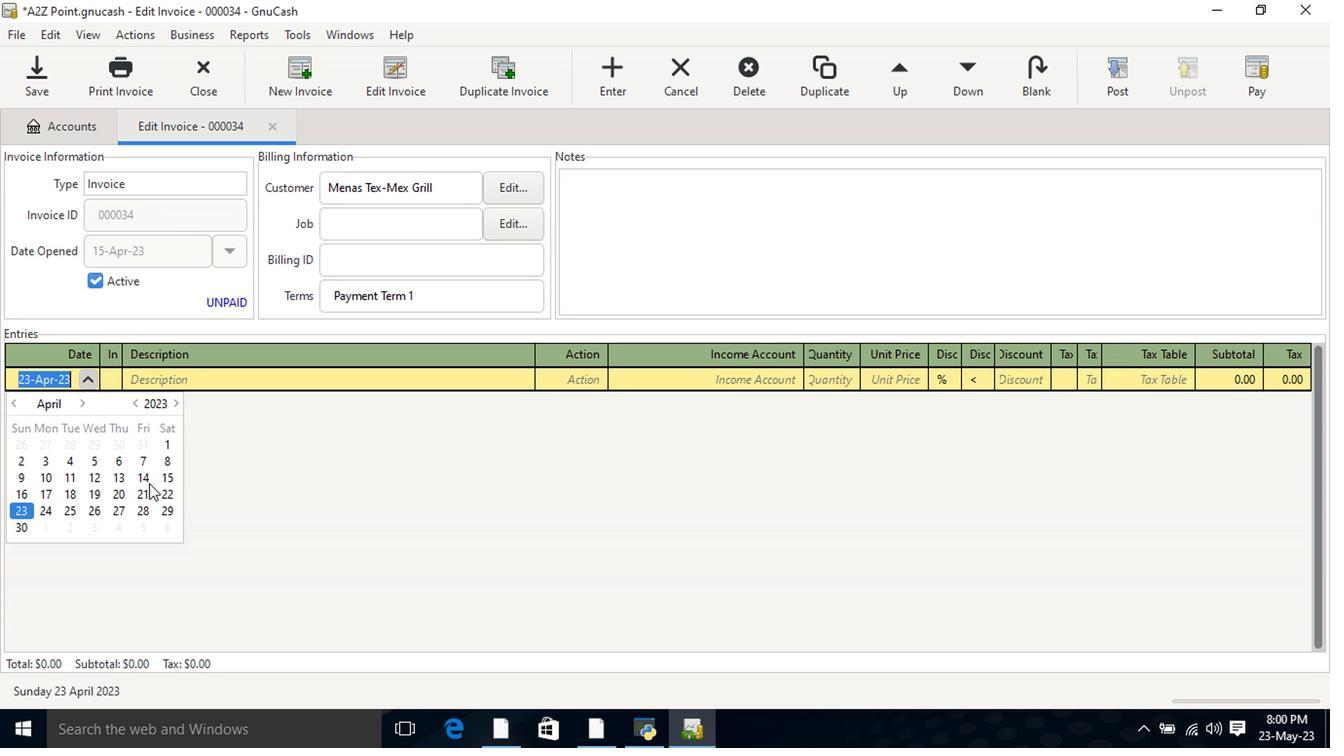 
Action: Mouse pressed left at (159, 481)
Screenshot: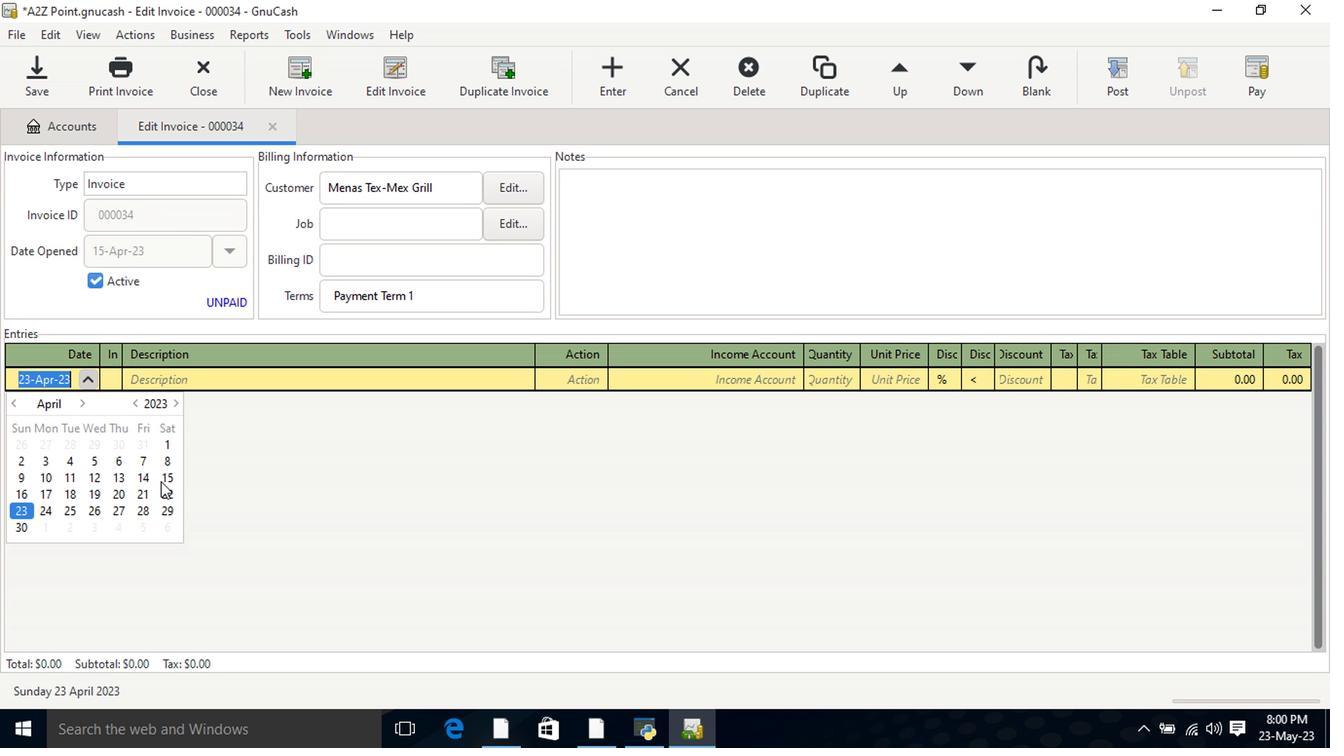 
Action: Mouse pressed left at (159, 481)
Screenshot: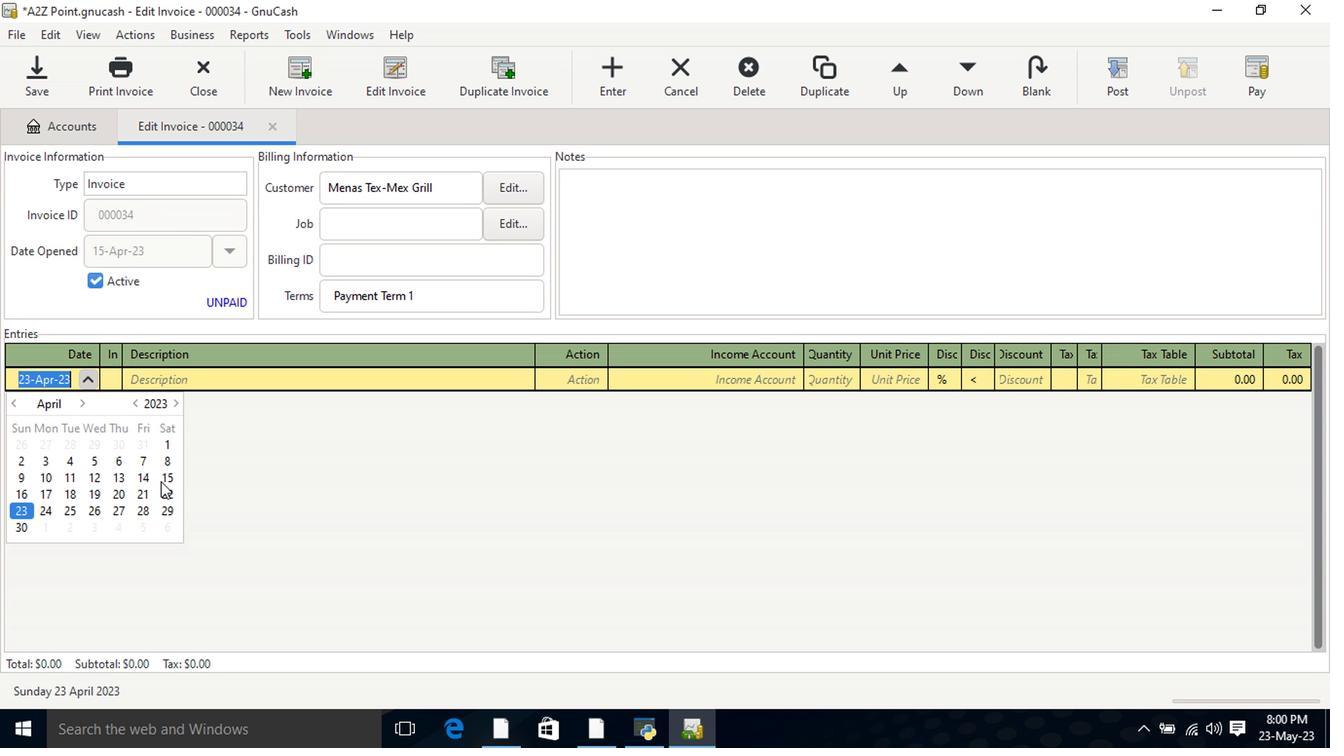 
Action: Mouse moved to (207, 367)
Screenshot: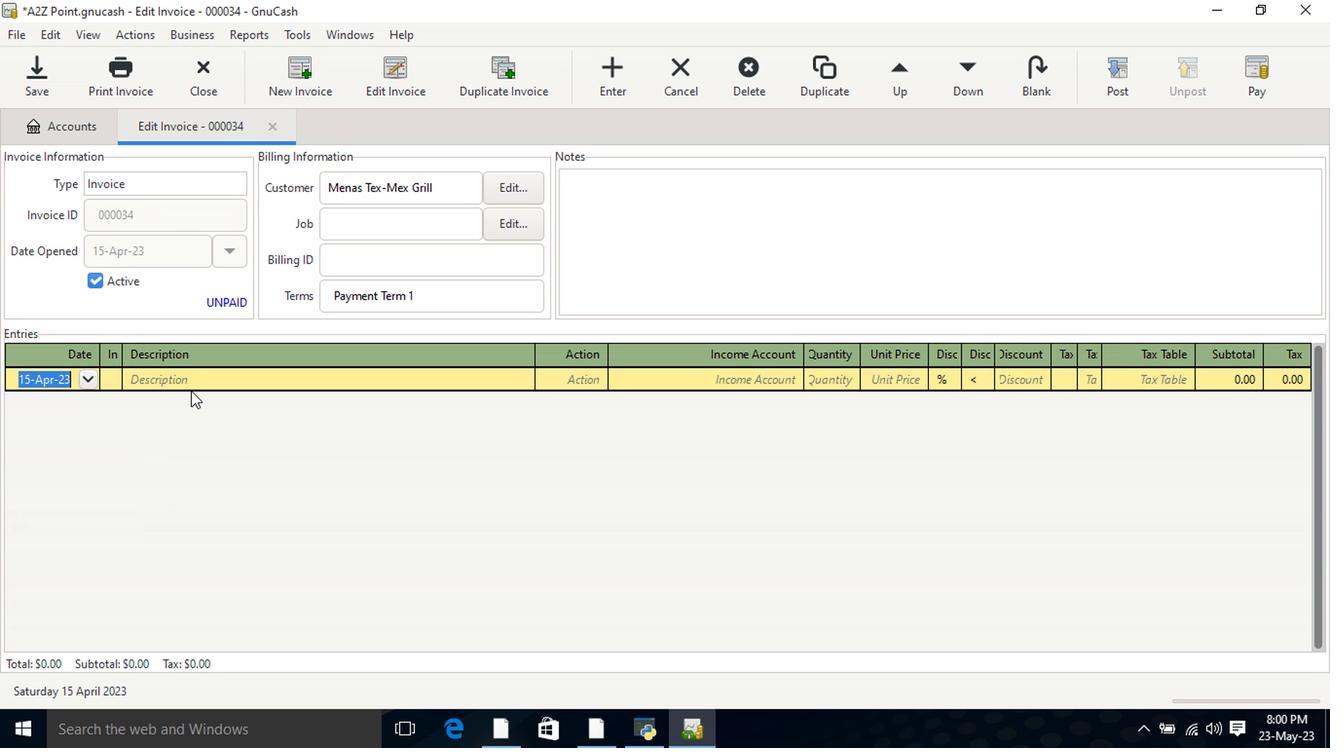 
Action: Mouse pressed left at (207, 367)
Screenshot: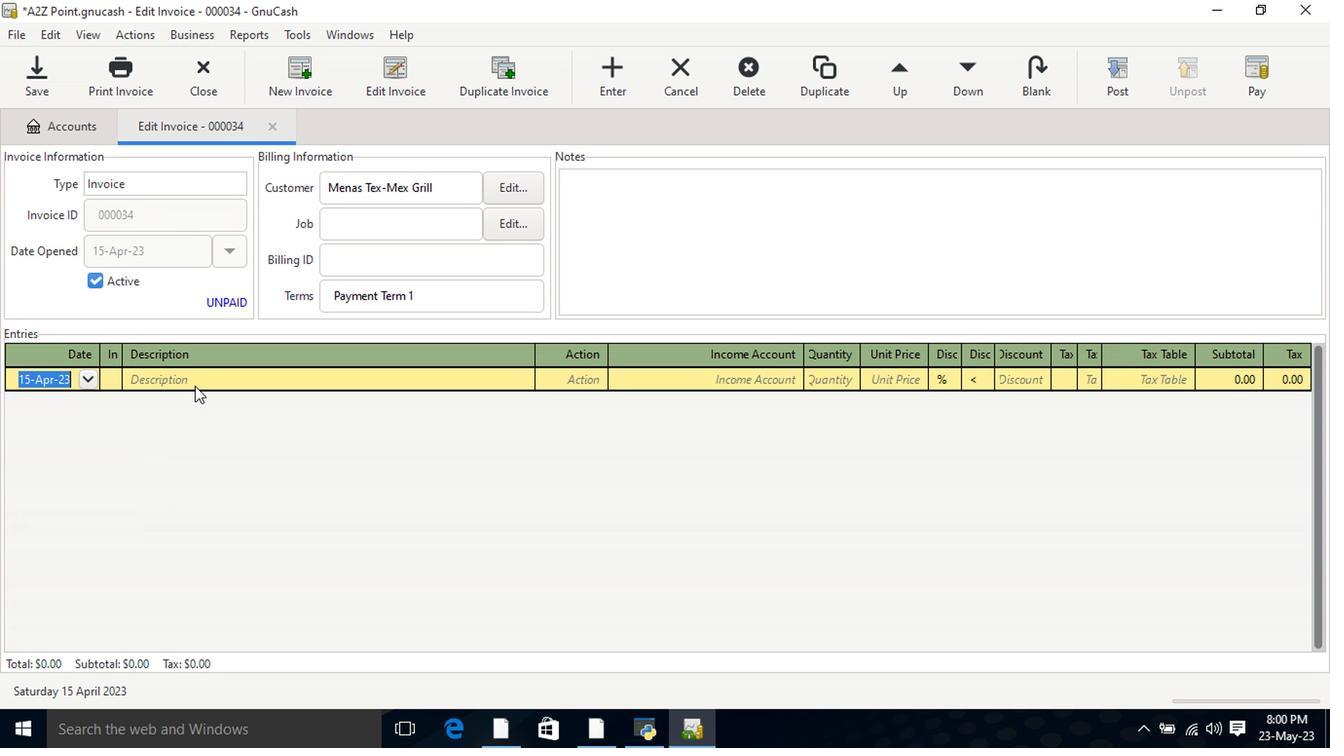 
Action: Mouse moved to (207, 383)
Screenshot: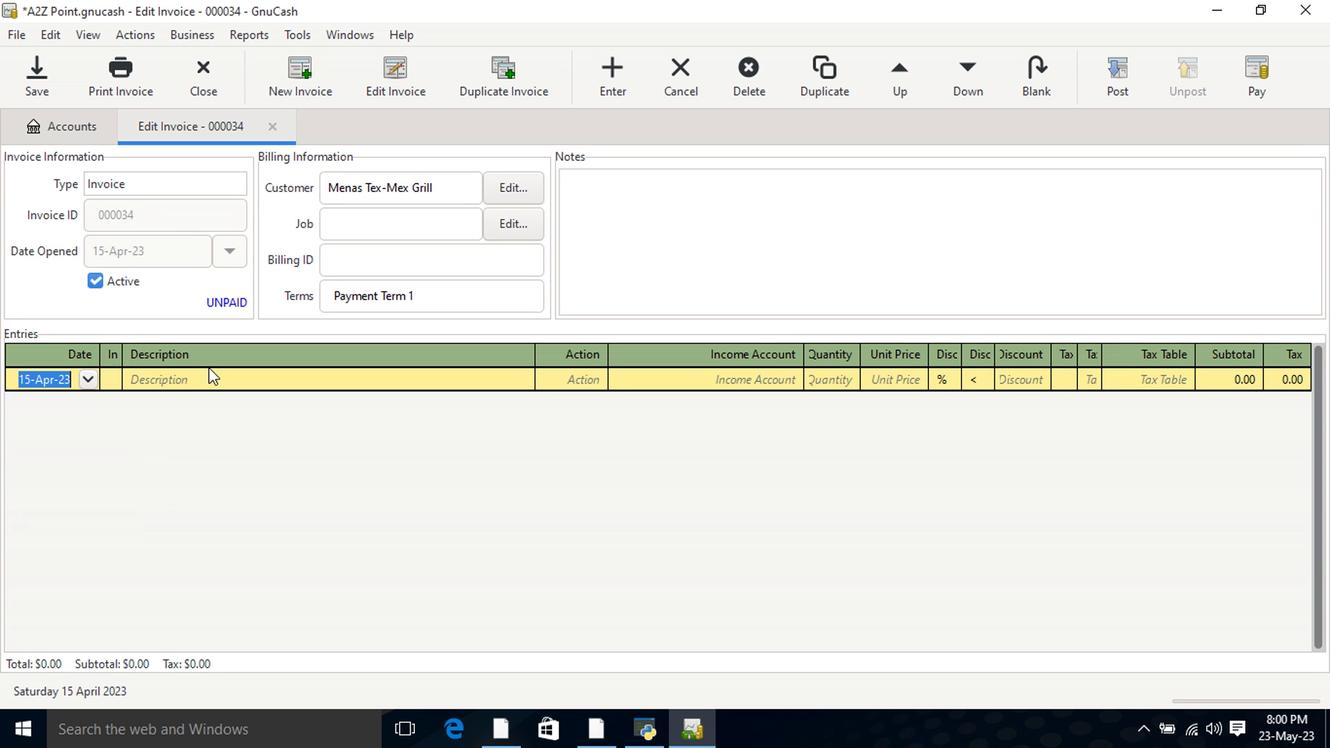 
Action: Mouse pressed left at (207, 383)
Screenshot: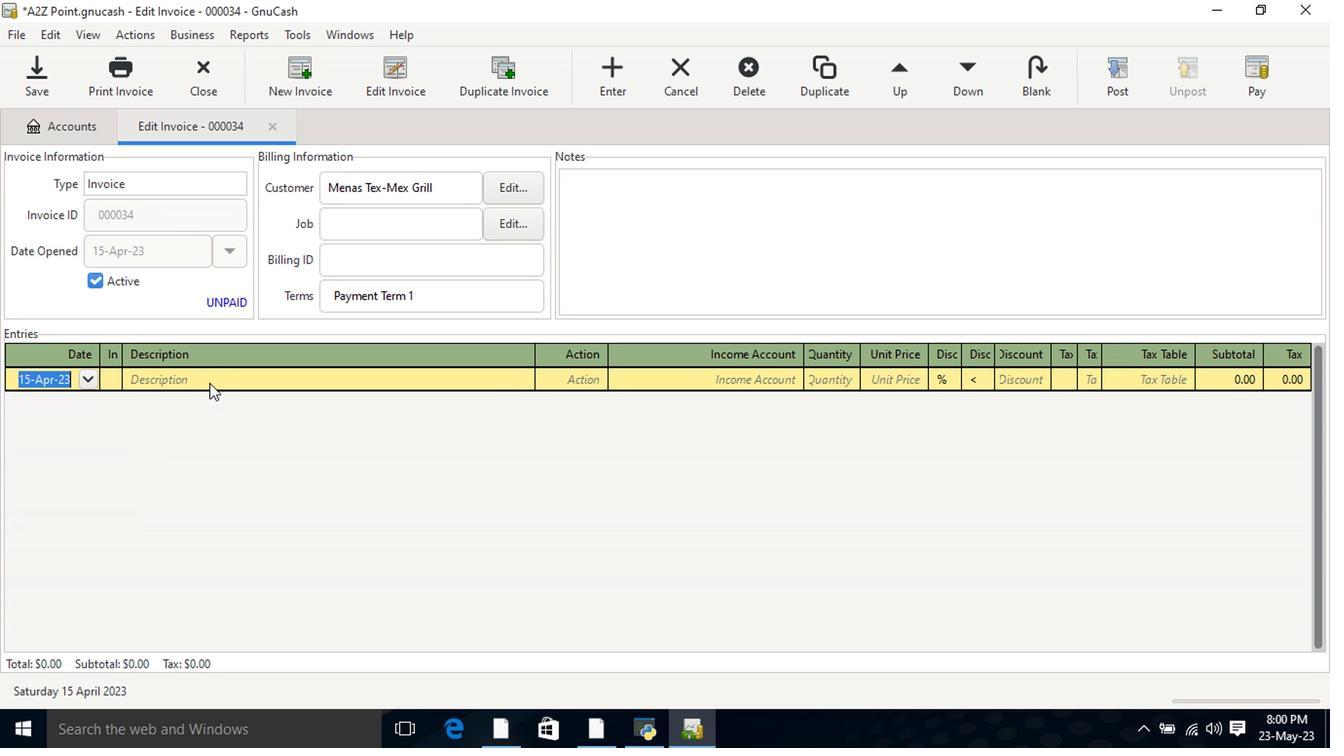 
Action: Mouse moved to (207, 383)
Screenshot: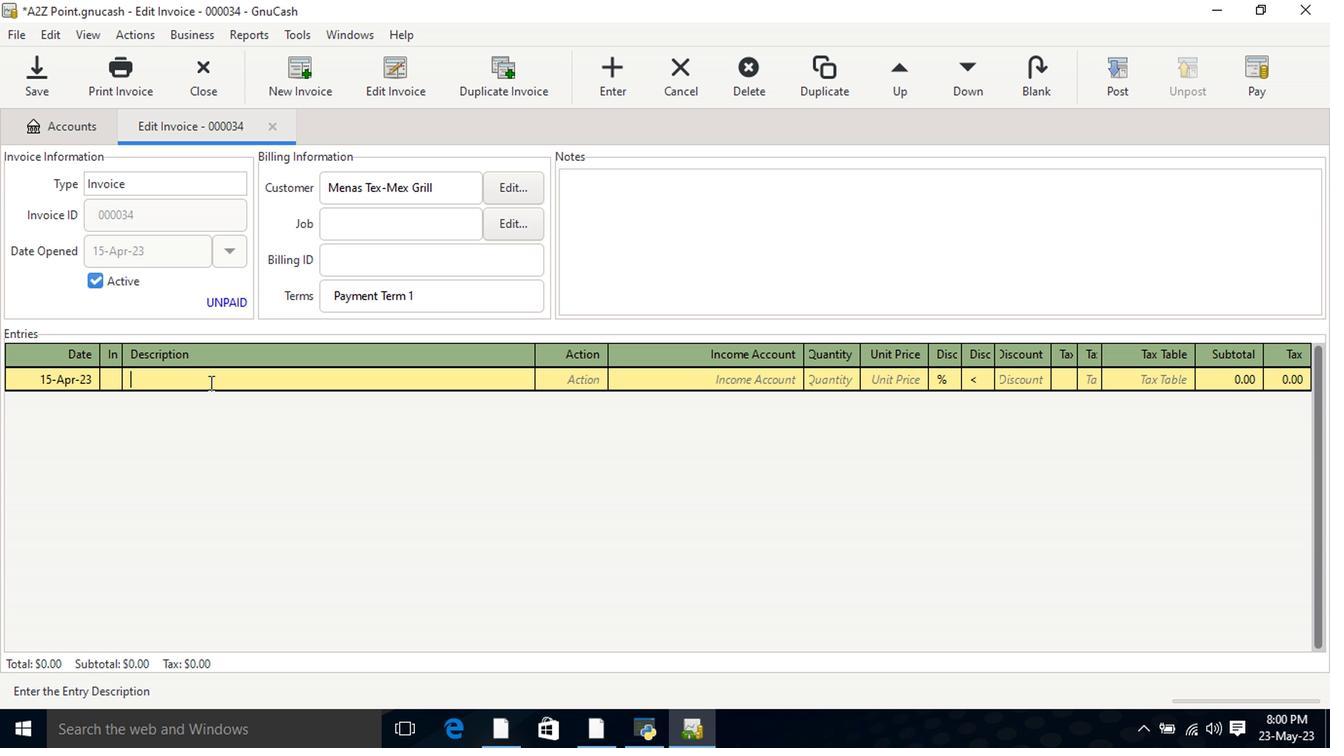 
Action: Key pressed <Key.shift>Maybeli<Key.backspace>line<Key.space><Key.shift>New<Key.space><Key.shift>York<Key.space><Key.shift>life<Key.backspace>ter<Key.space><Key.shift>Lip<Key.space><Key.shift>Gloss<Key.space><Key.shift>002<Key.space><Key.shift>Ice<Key.tab>mater<Key.tab>income<Key.down><Key.down><Key.down><Key.tab>1<Key.tab>7.4<Key.tab>
Screenshot: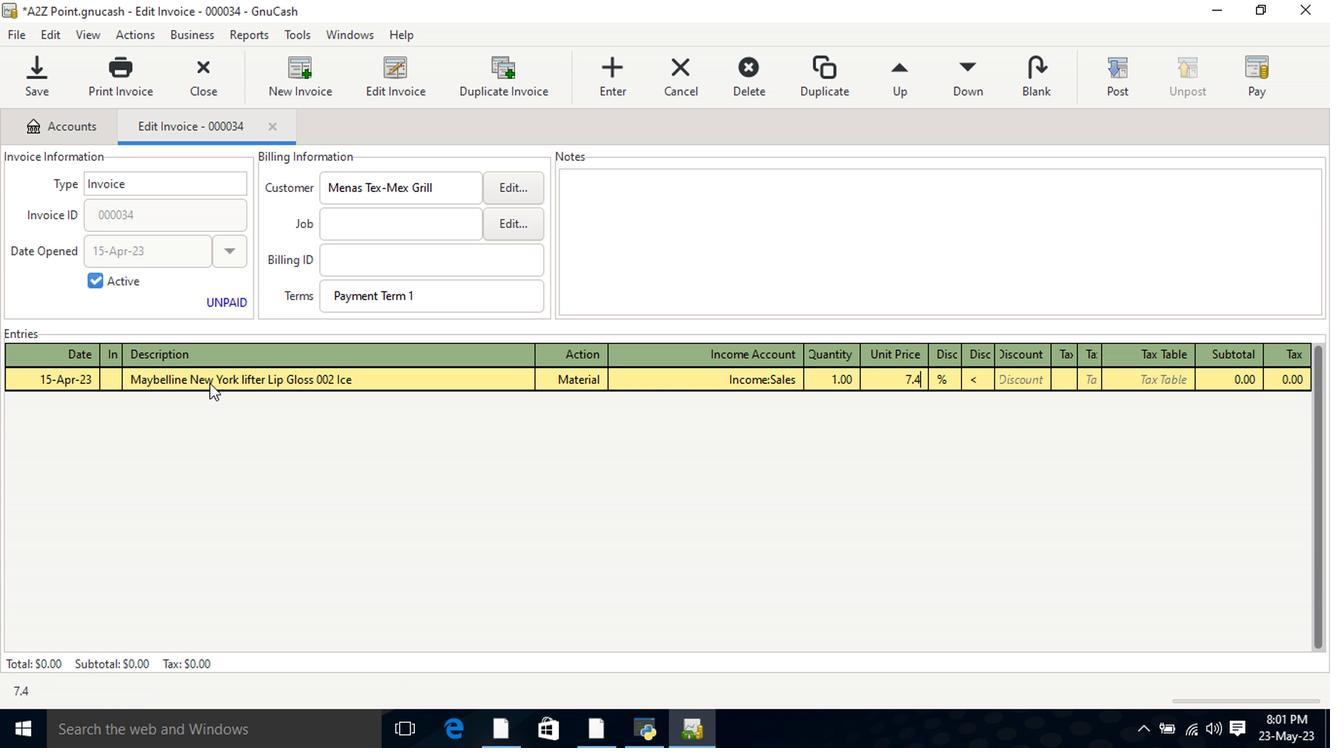 
Action: Mouse moved to (984, 383)
Screenshot: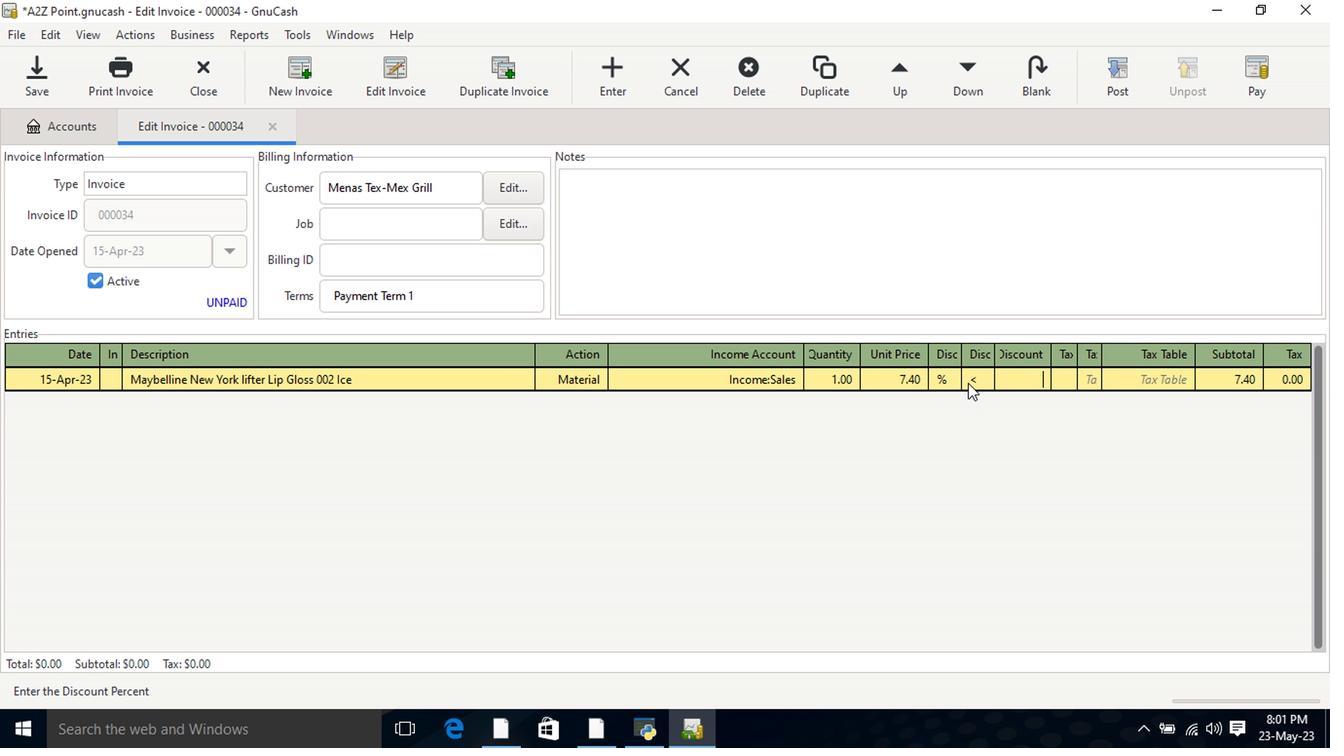 
Action: Mouse pressed left at (984, 383)
Screenshot: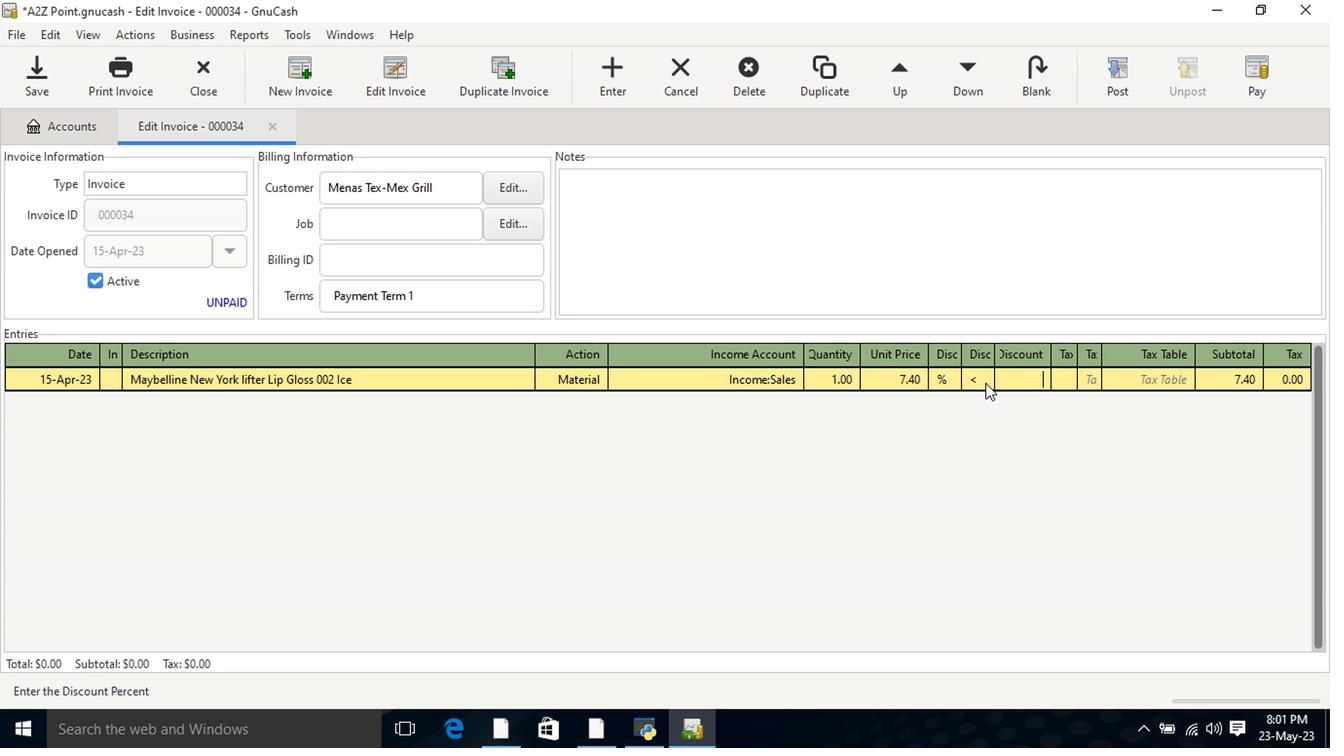 
Action: Mouse moved to (1015, 377)
Screenshot: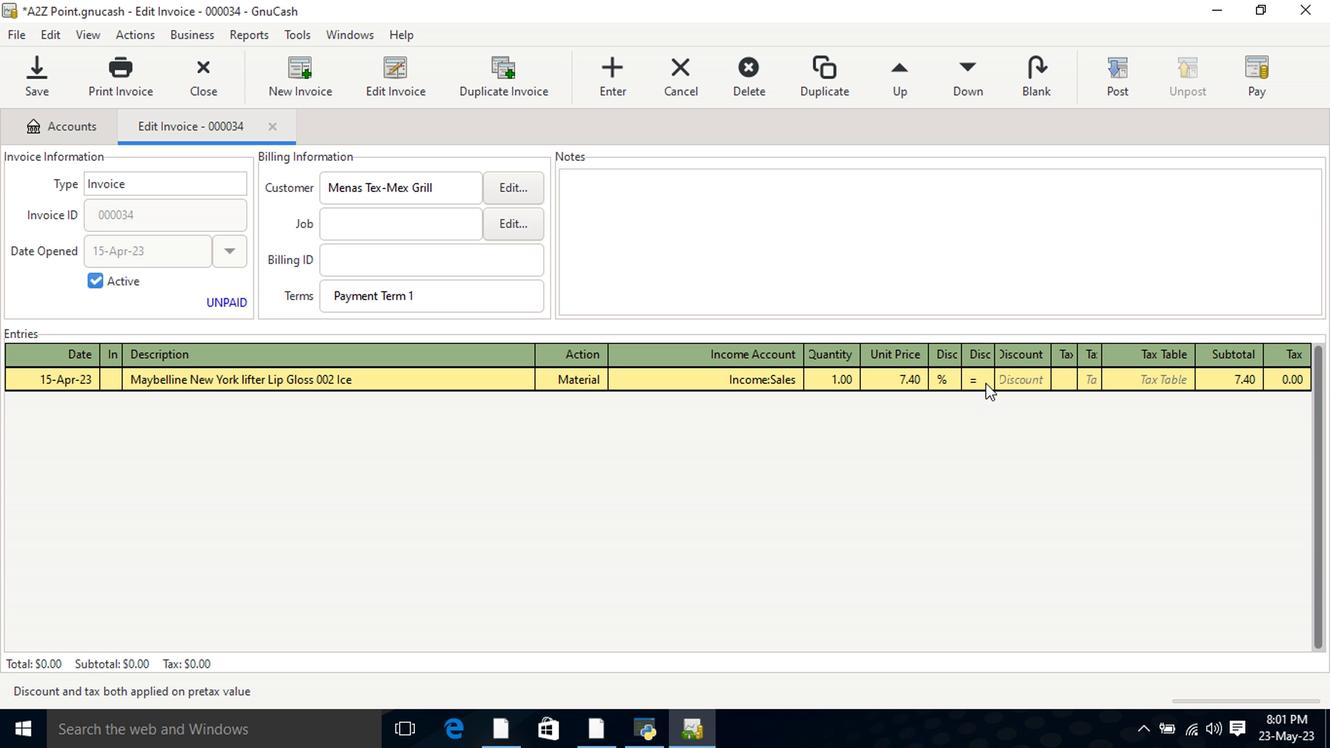
Action: Mouse pressed left at (1015, 377)
Screenshot: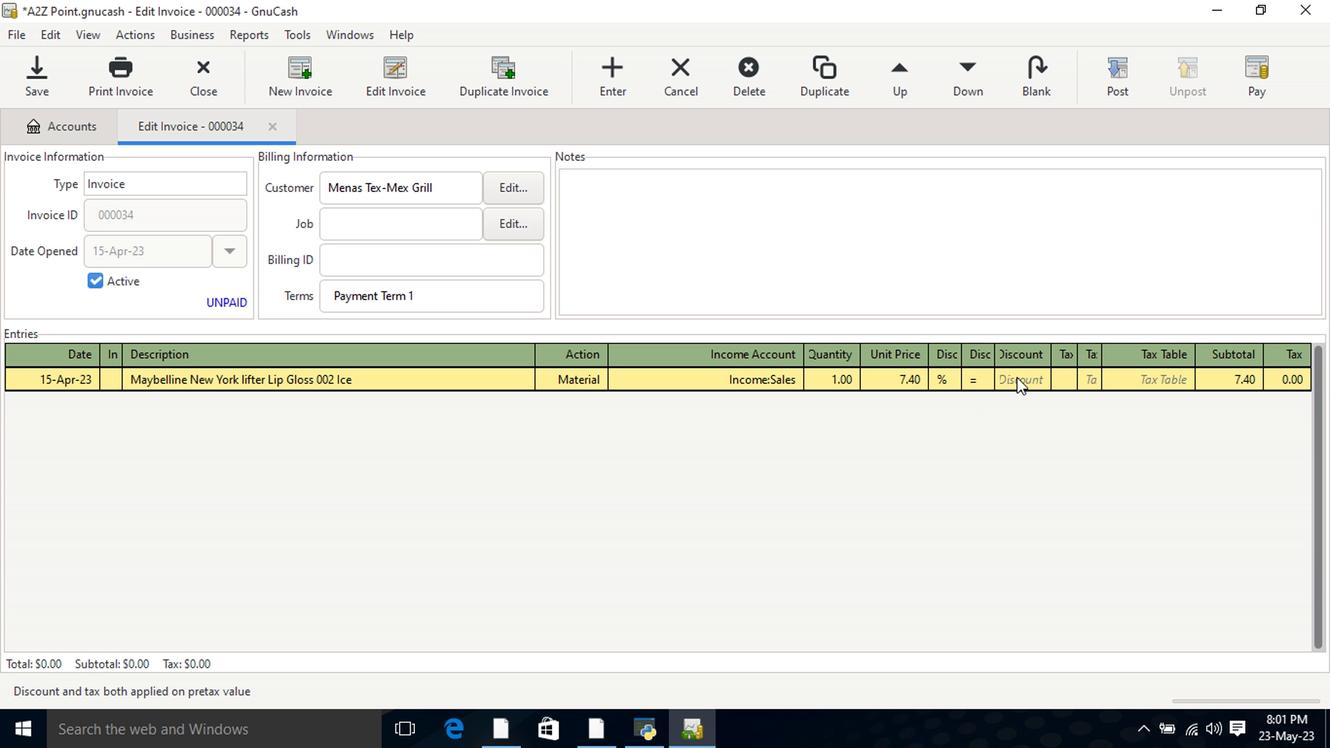 
Action: Key pressed 6<Key.tab><Key.enter><Key.tab><Key.shift>Crest<Key.space>3<Key.shift>D<Key.space><Key.shift>White<Key.space><Key.shift>Stain<Key.space><Key.shift><Key.shift><Key.shift><Key.shift><Key.shift><Key.shift><Key.shift><Key.shift><Key.shift><Key.shift><Key.shift><Key.shift><Key.shift>Eraser<Key.space><Key.shift>Whitening<Key.space><Key.shift>Toothpaste<Key.space><Key.shift>Fresh<Key.space><Key.shift>Mint<Key.space><Key.shift_r>(2.3<Key.space><Key.shift>Oz<Key.shift_r>)<Key.tab>mater<Key.tab>income<Key.down><Key.down><Key.down><Key.tab>1<Key.tab>155<Key.backspace>.5
Screenshot: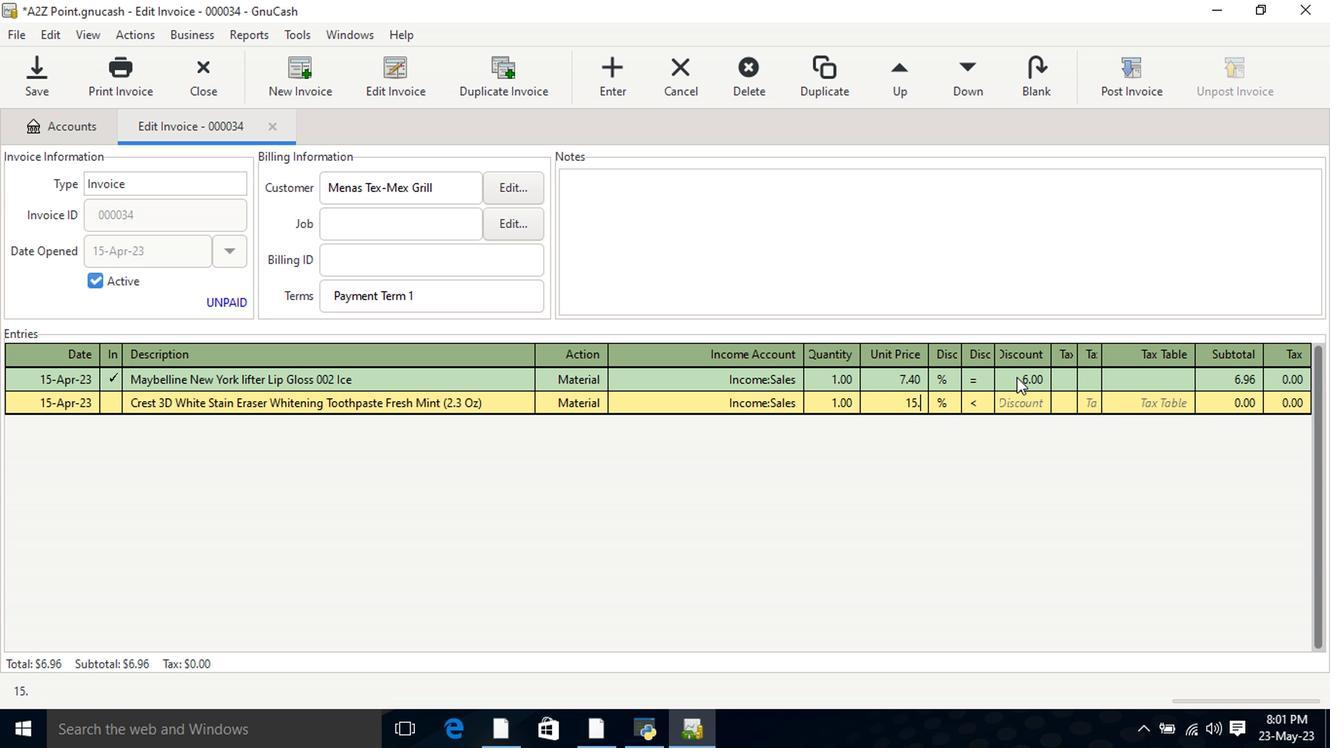 
Action: Mouse moved to (965, 404)
Screenshot: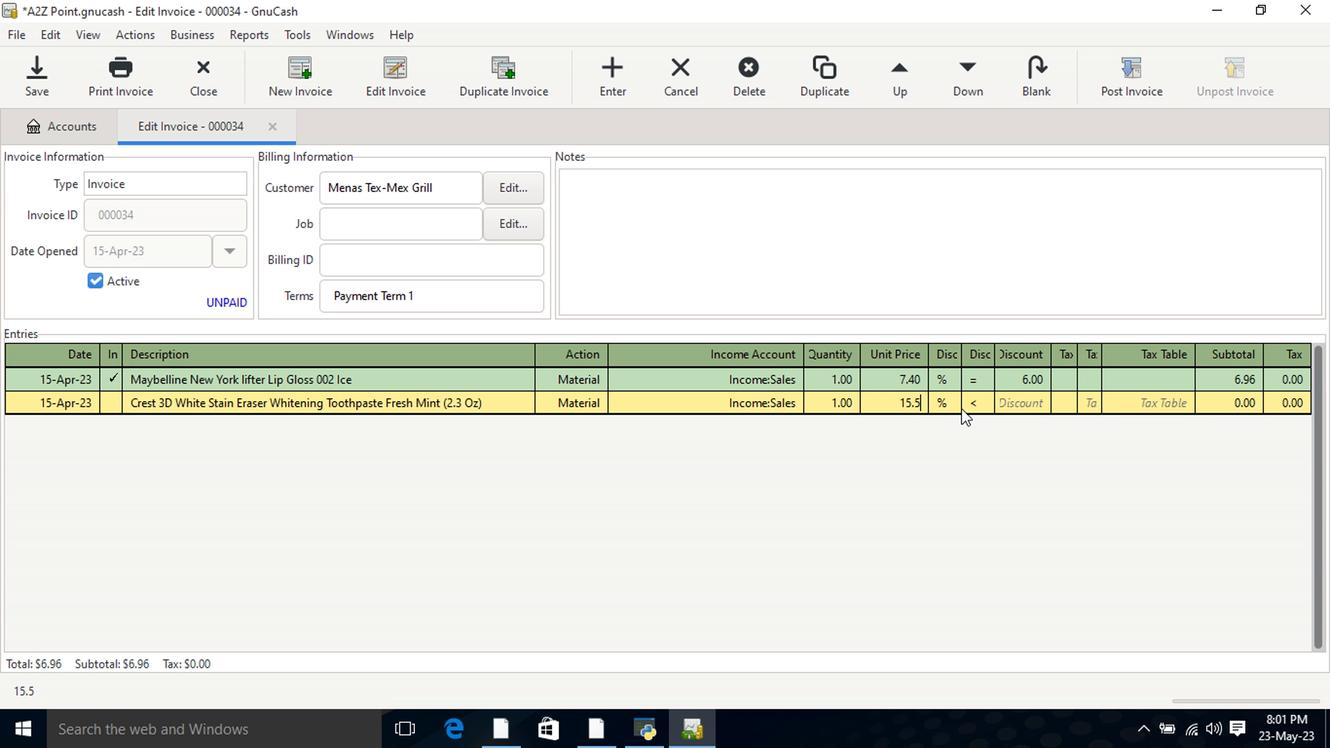 
Action: Mouse pressed left at (965, 404)
Screenshot: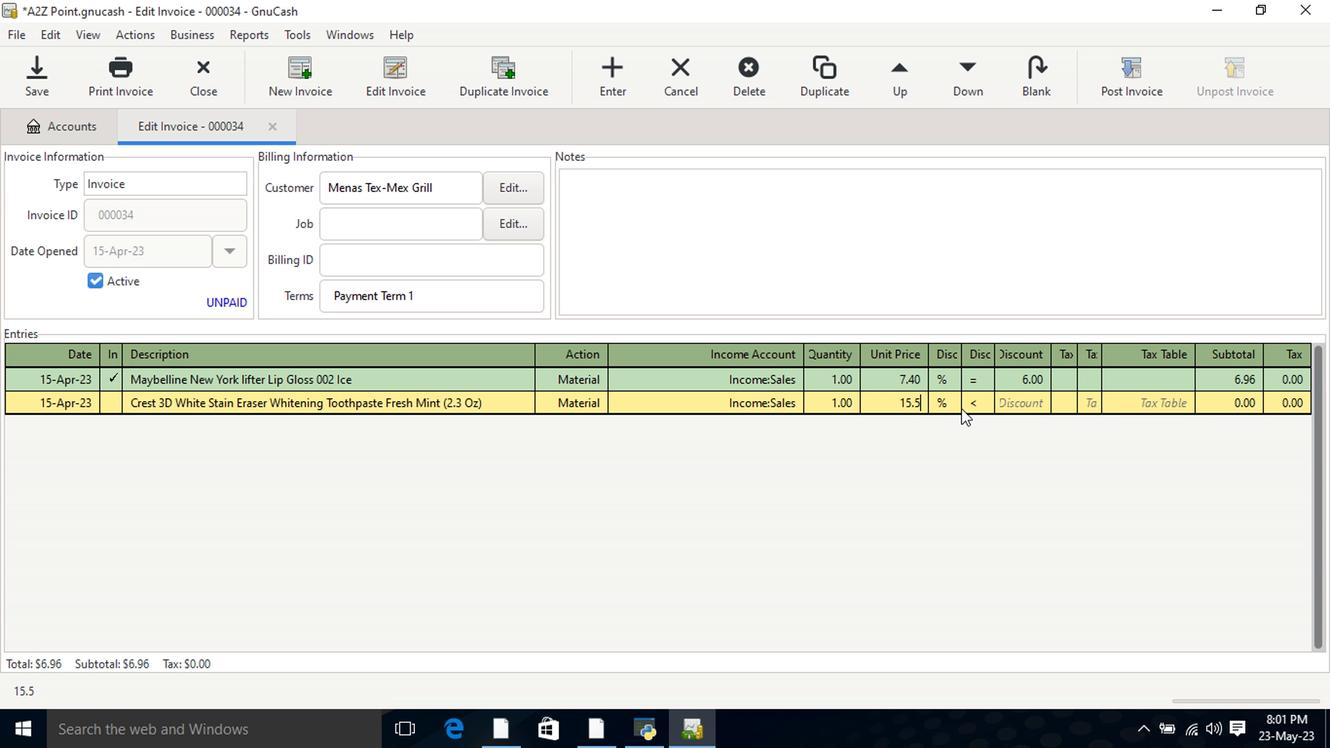 
Action: Mouse moved to (1023, 404)
Screenshot: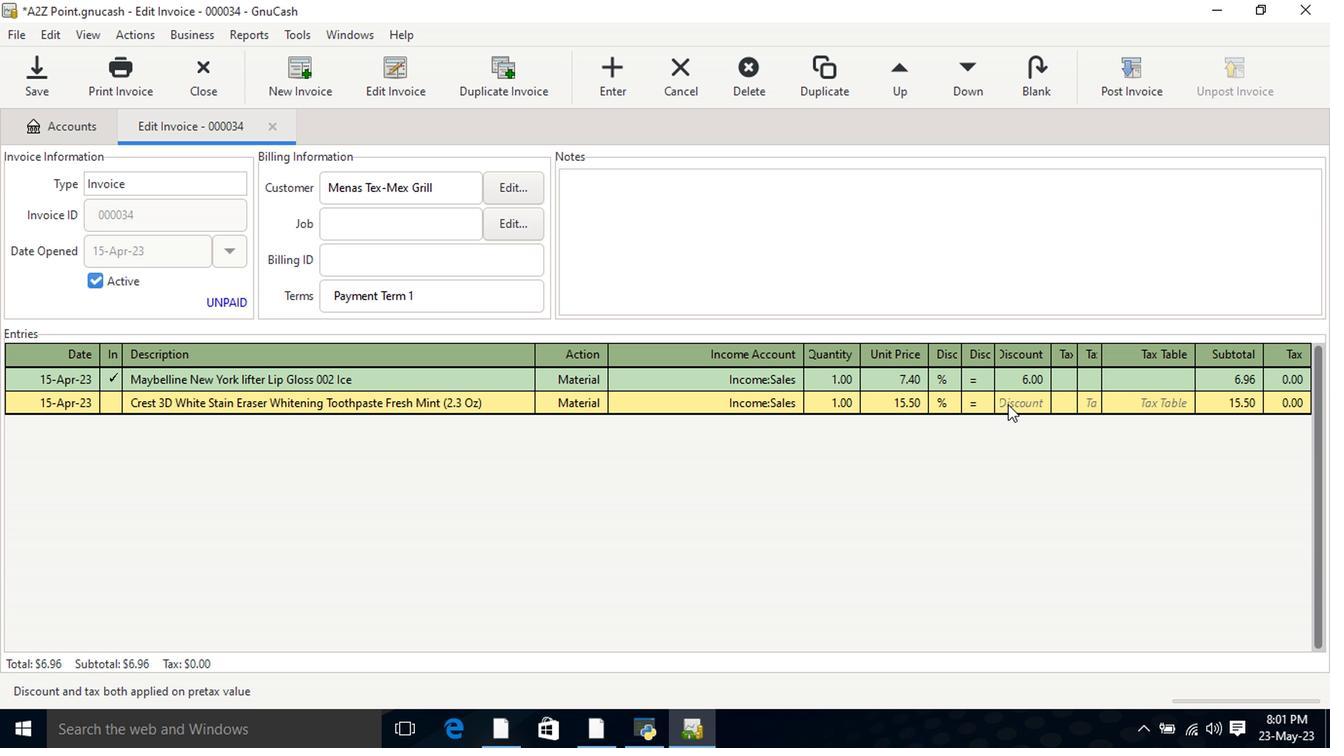 
Action: Mouse pressed left at (1023, 404)
Screenshot: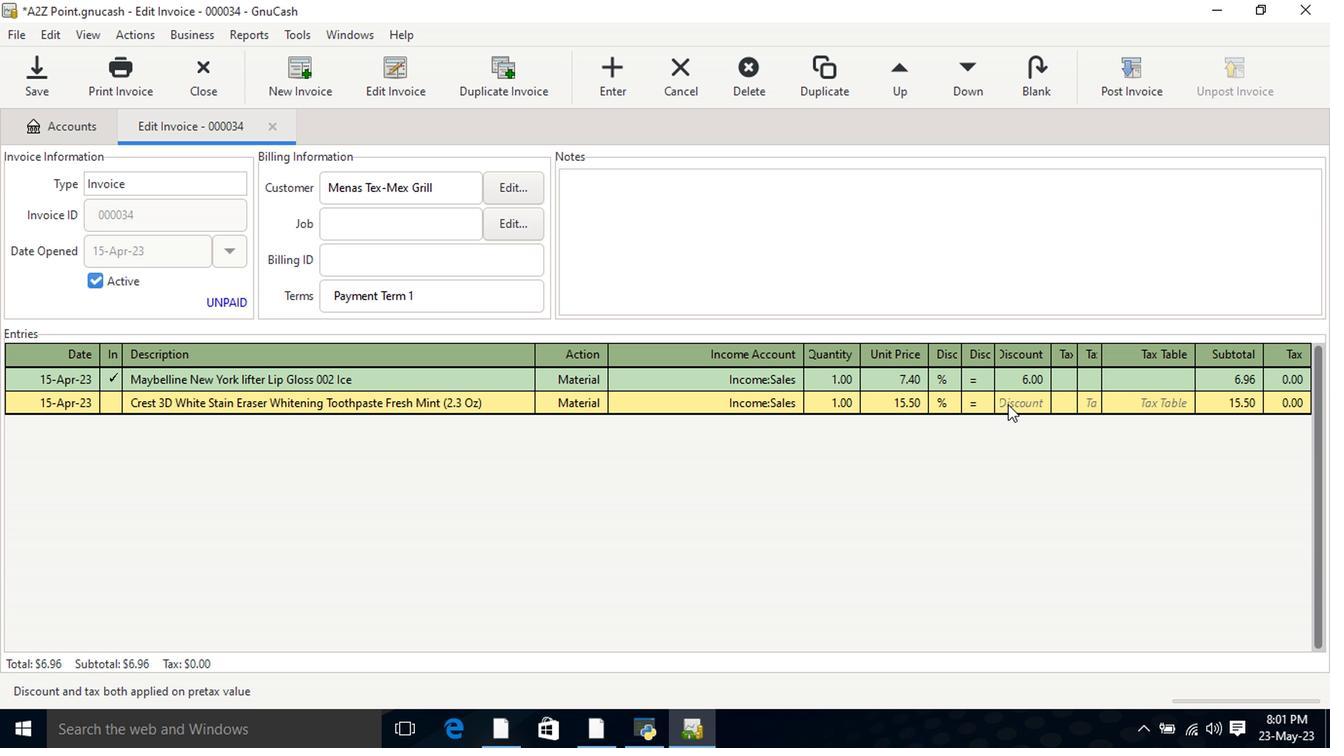 
Action: Key pressed 9<Key.tab><Key.tab><Key.shift>Oreo<Key.space><Key.shift>o<Key.backspace><Key.shift>Double<Key.space><Key.shift>Stuf<Key.space><Key.shift><Key.shift><Key.shift><Key.shift><Key.shift><Key.shift><Key.shift><Key.shift><Key.shift><Key.shift>Sandwich<Key.space><Key.shift>Cookies<Key.space><Key.shift>Chocolate<Key.space><Key.shift_r>(15.35<Key.space>oz<Key.shift_r>)<Key.tab>mat<Key.tab>incom<Key.down><Key.down><Key.down><Key.tab>2<Key.tab>16.5
Screenshot: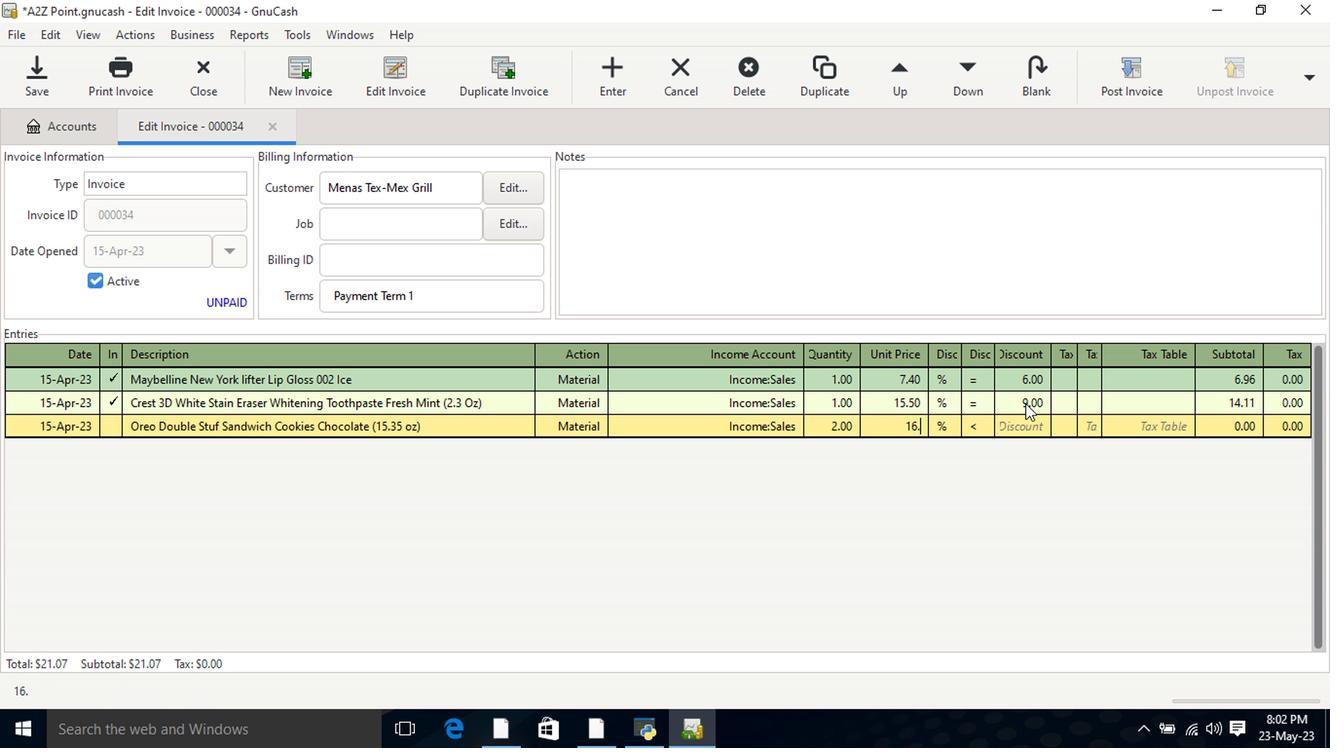 
Action: Mouse moved to (979, 426)
Screenshot: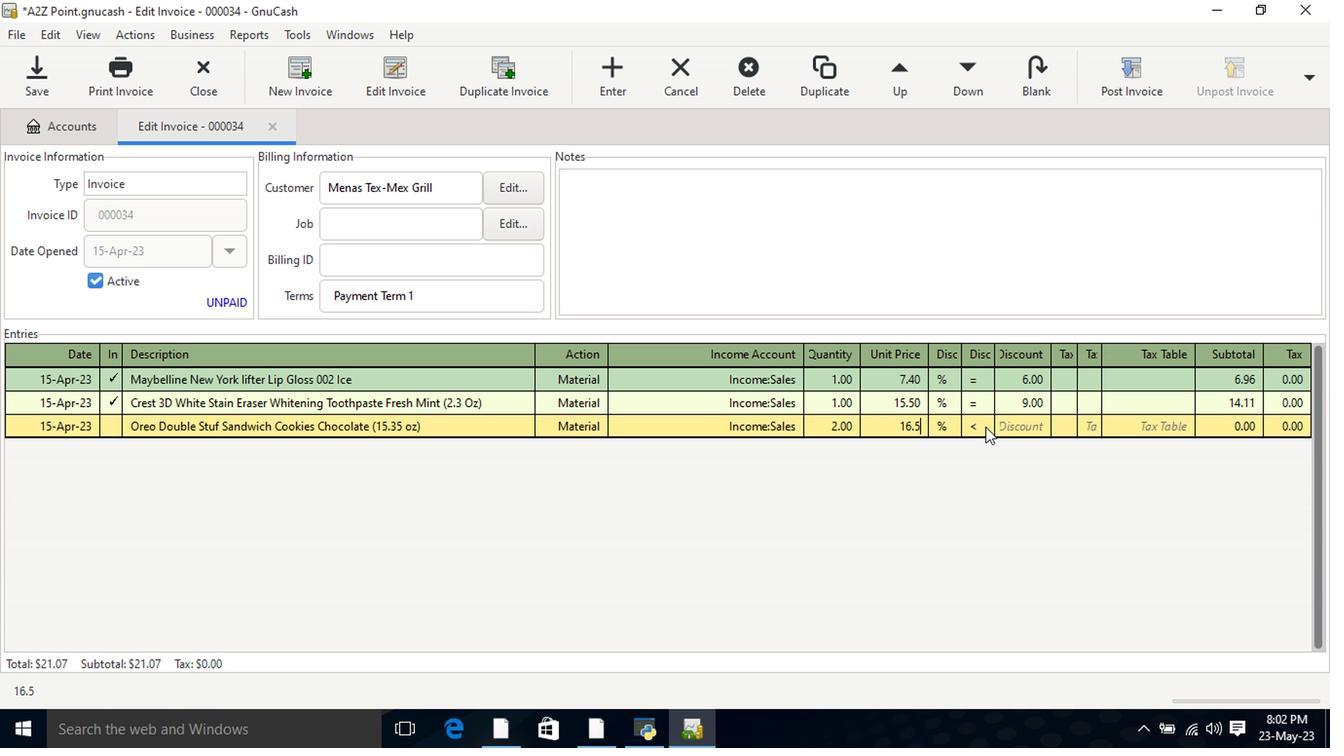 
Action: Mouse pressed left at (979, 426)
Screenshot: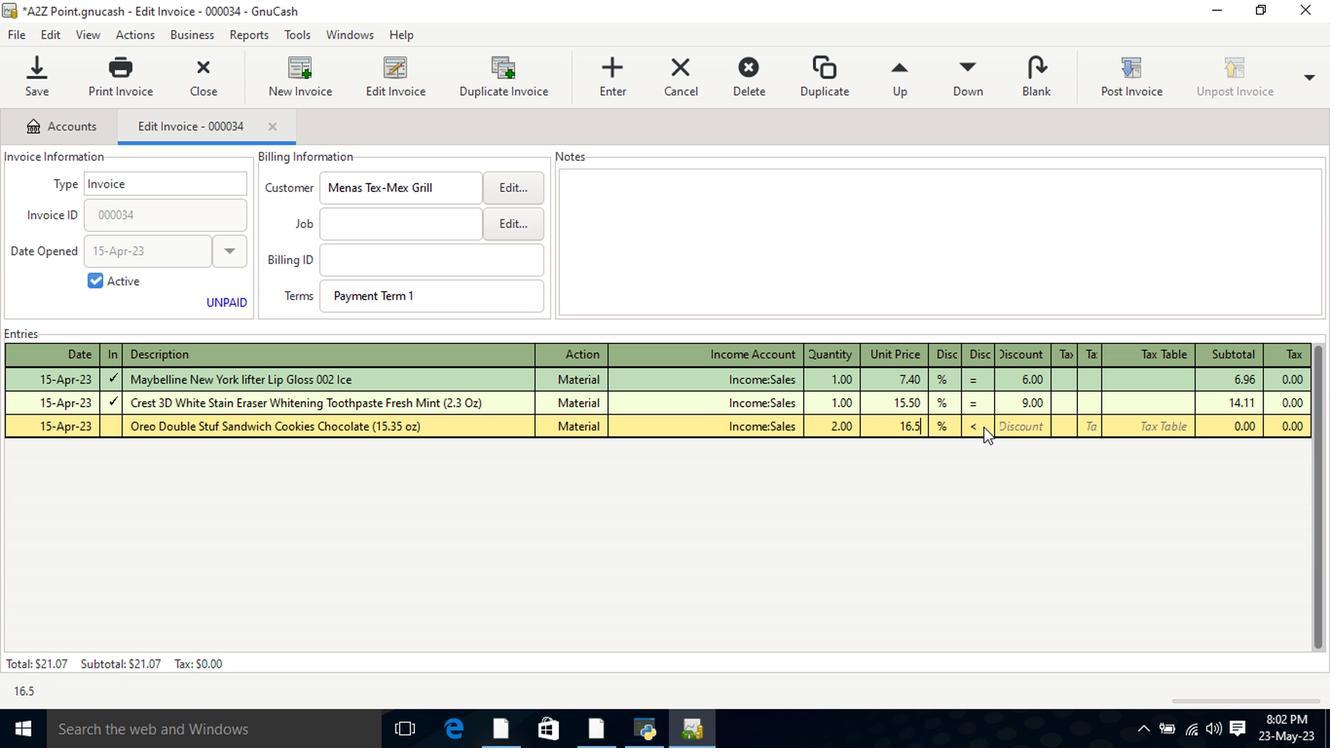 
Action: Mouse moved to (1008, 426)
Screenshot: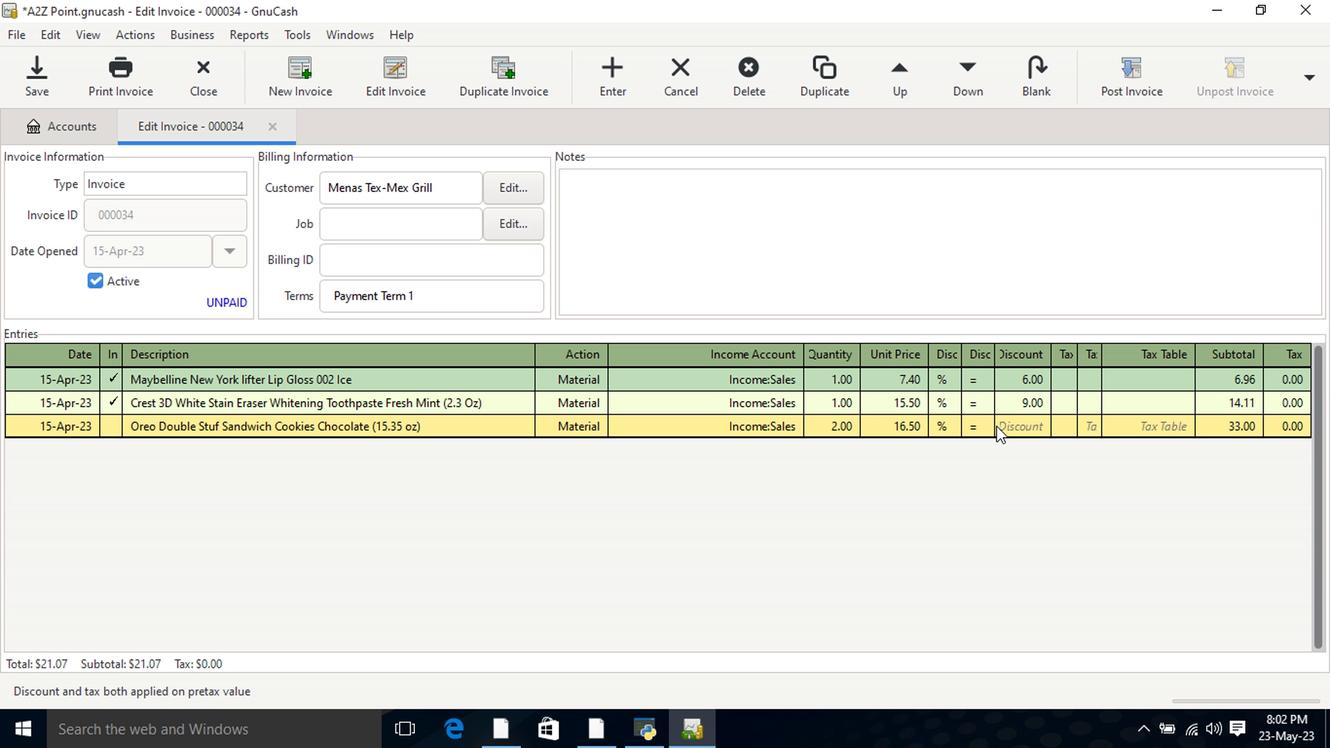 
Action: Mouse pressed left at (1008, 426)
Screenshot: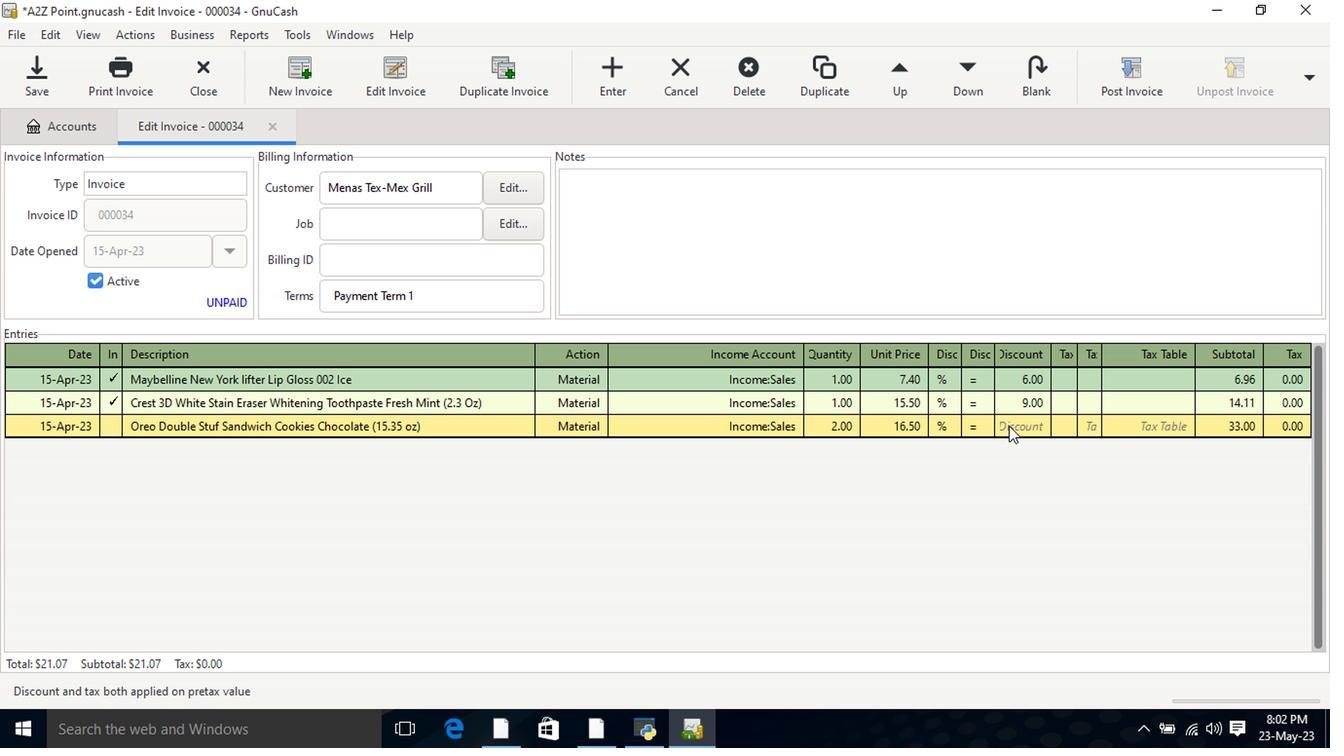 
Action: Key pressed 11<Key.tab>
Screenshot: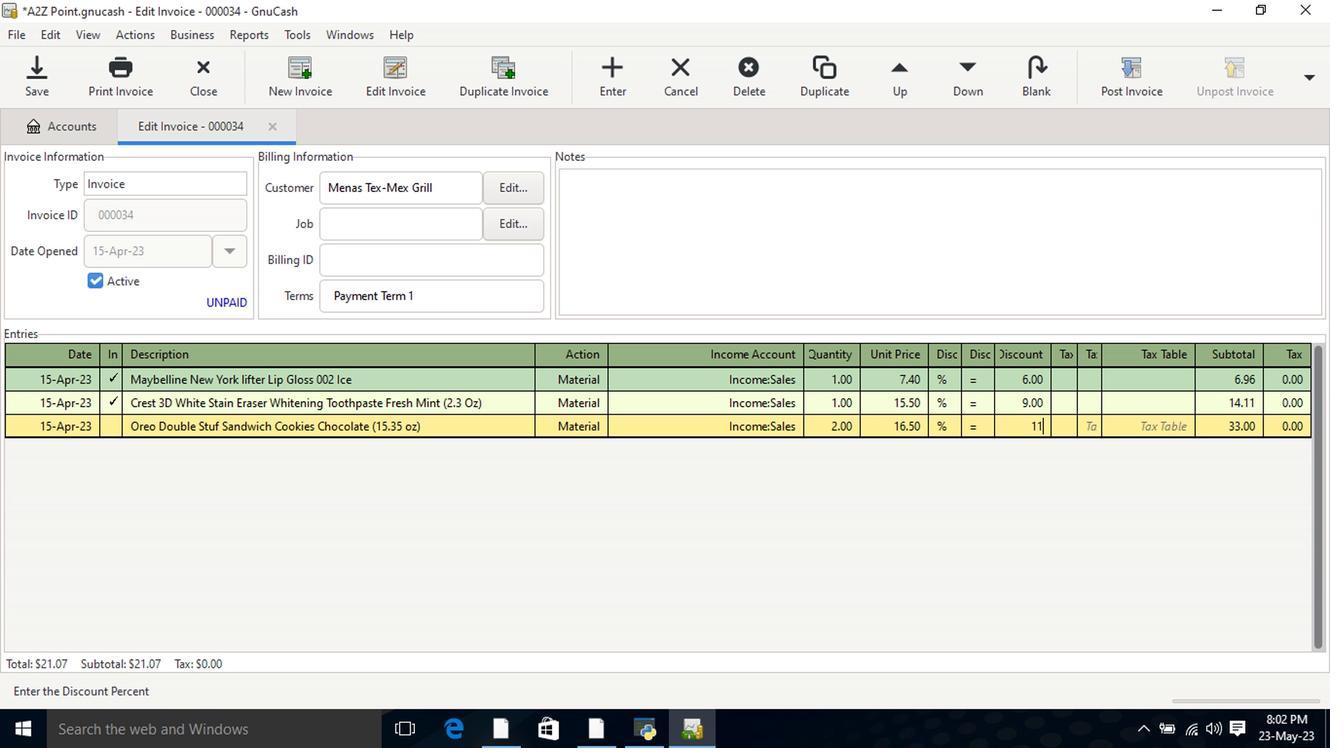 
Action: Mouse moved to (1032, 215)
Screenshot: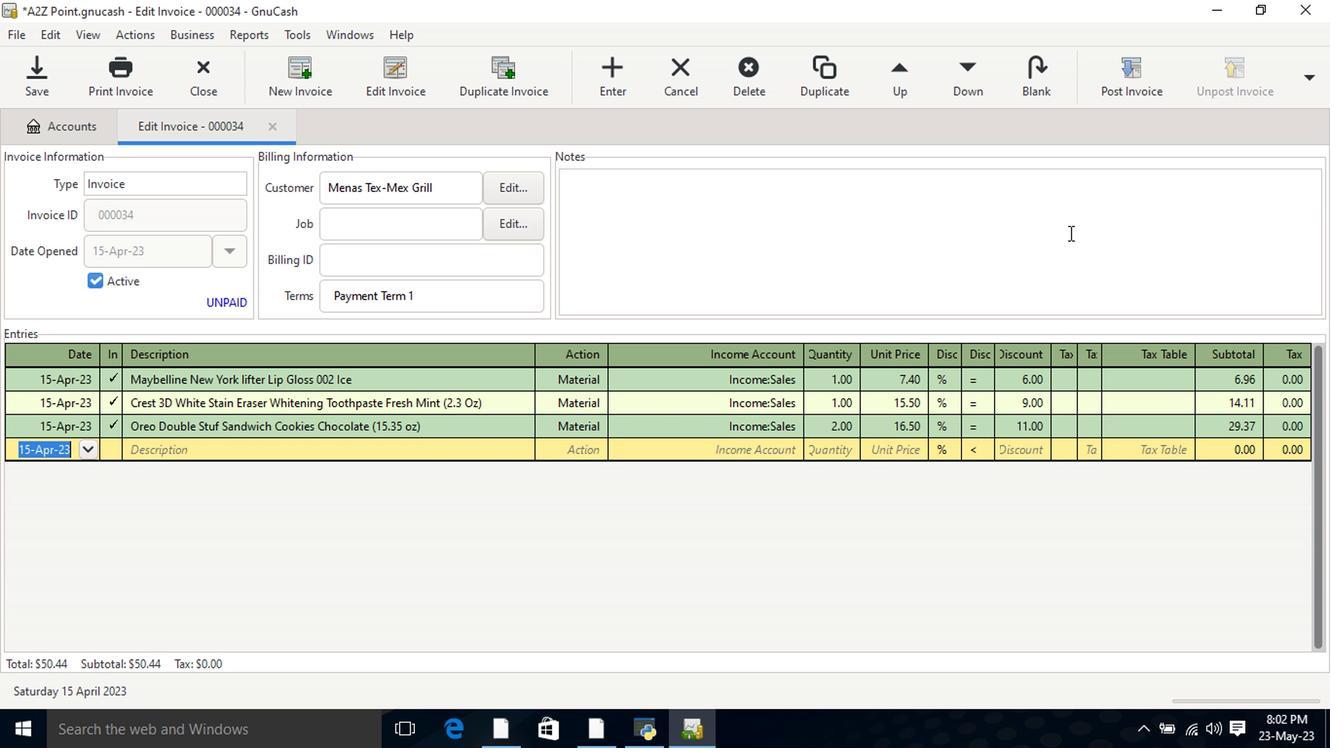 
Action: Mouse pressed left at (1032, 215)
Screenshot: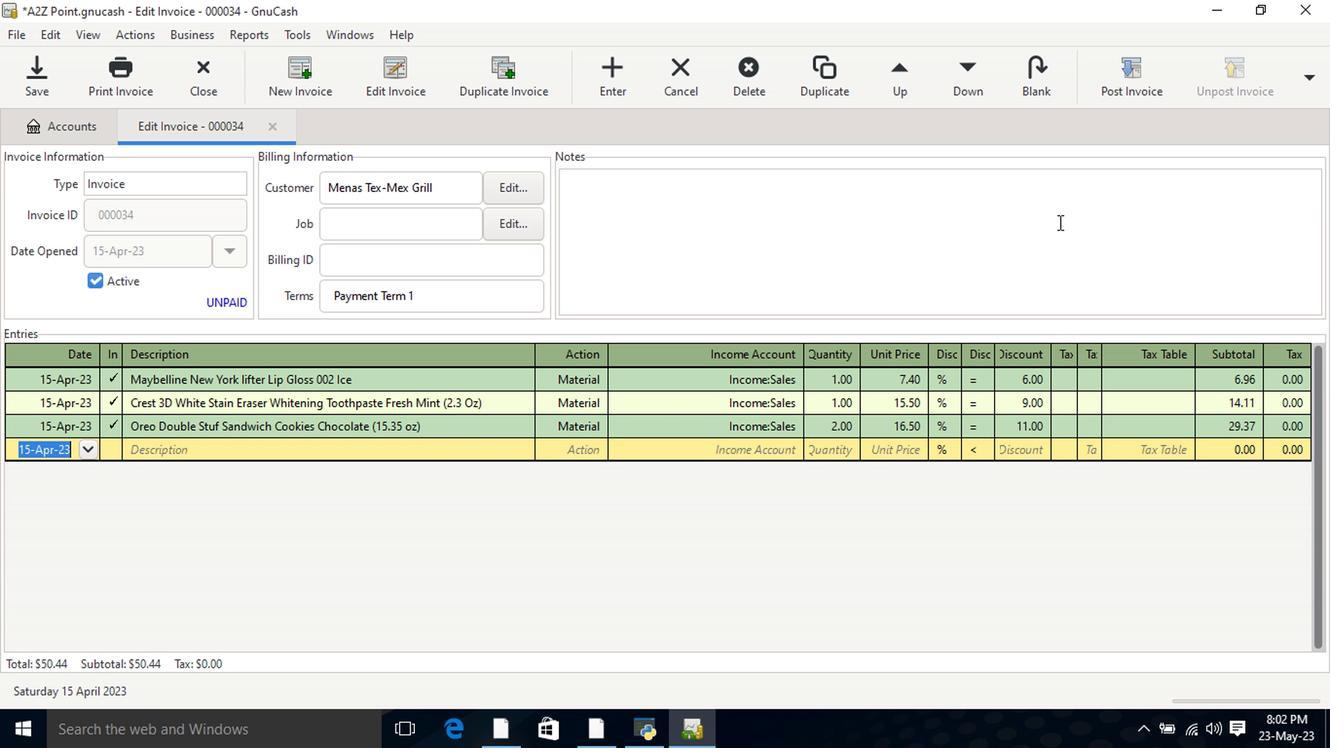 
Action: Key pressed <Key.shift>Looking<Key.space>forward<Key.space>to<Key.space>serving<Key.space>you<Key.space>again.
Screenshot: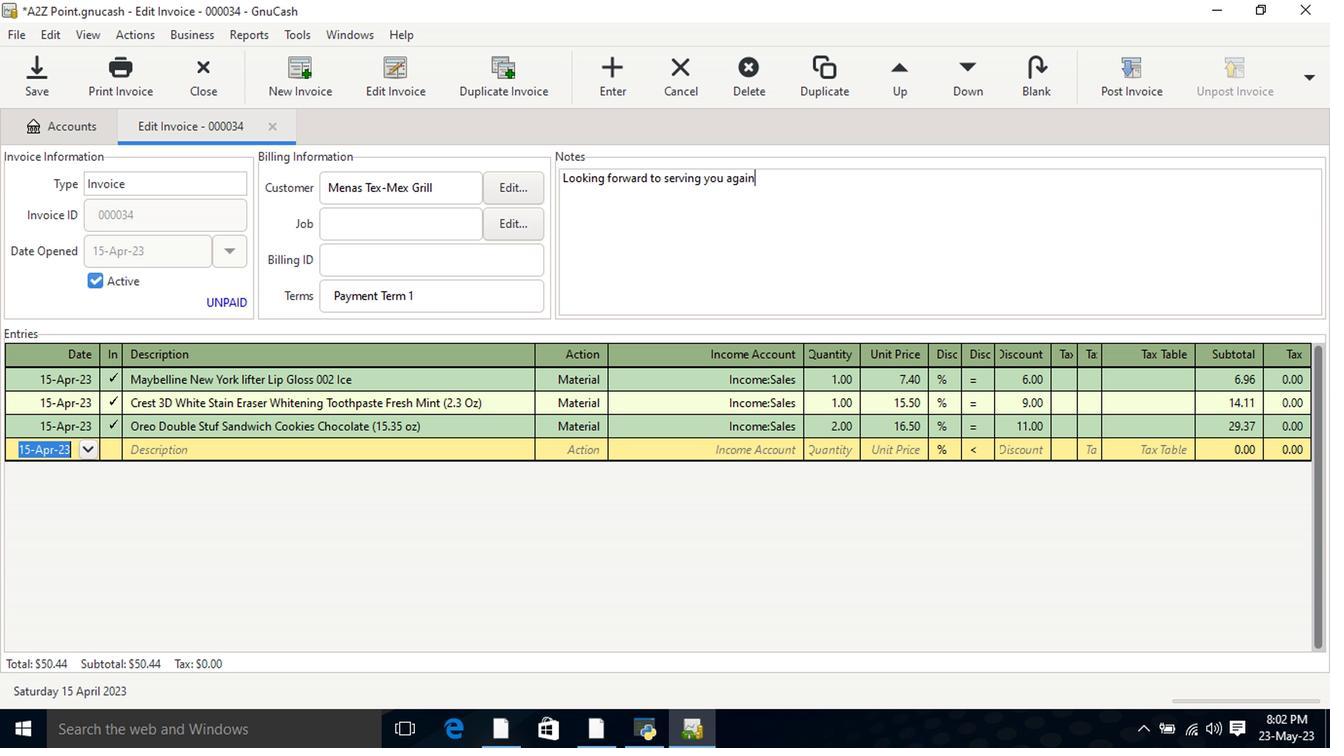
Action: Mouse moved to (1123, 78)
Screenshot: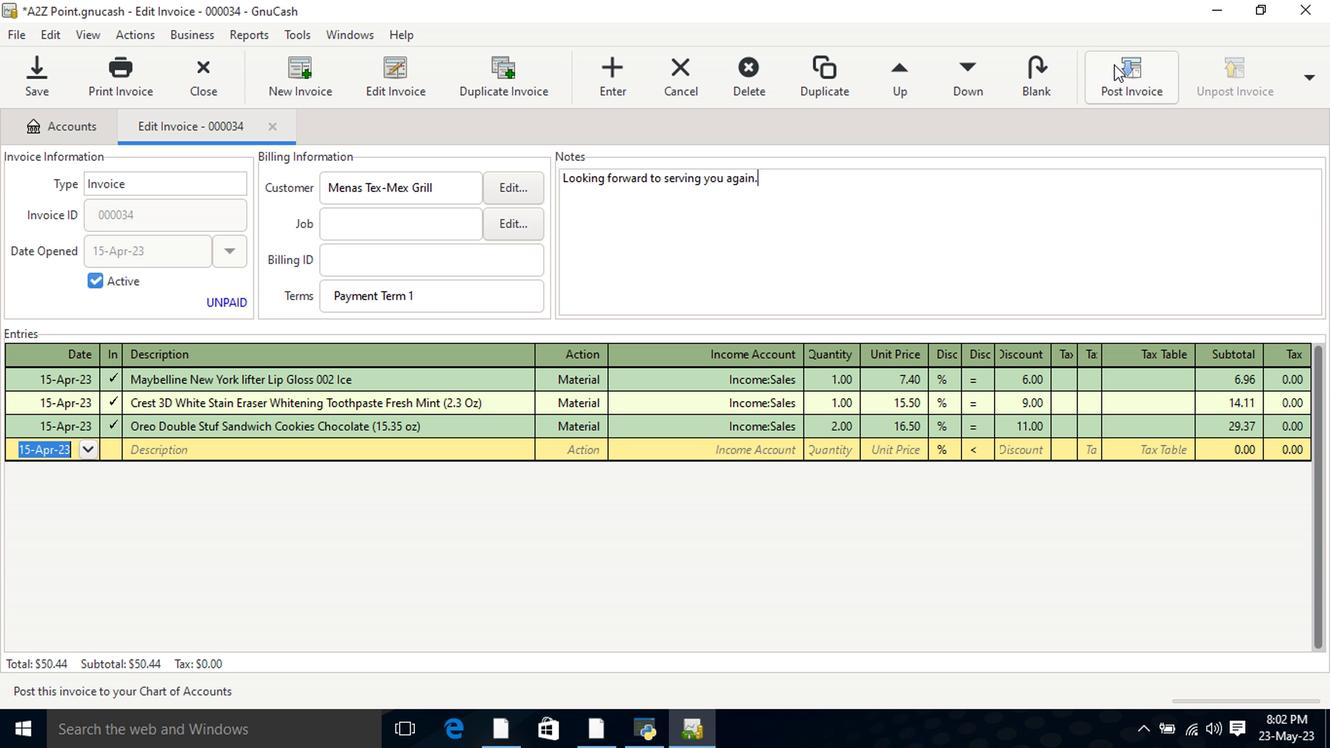 
Action: Mouse pressed left at (1123, 78)
Screenshot: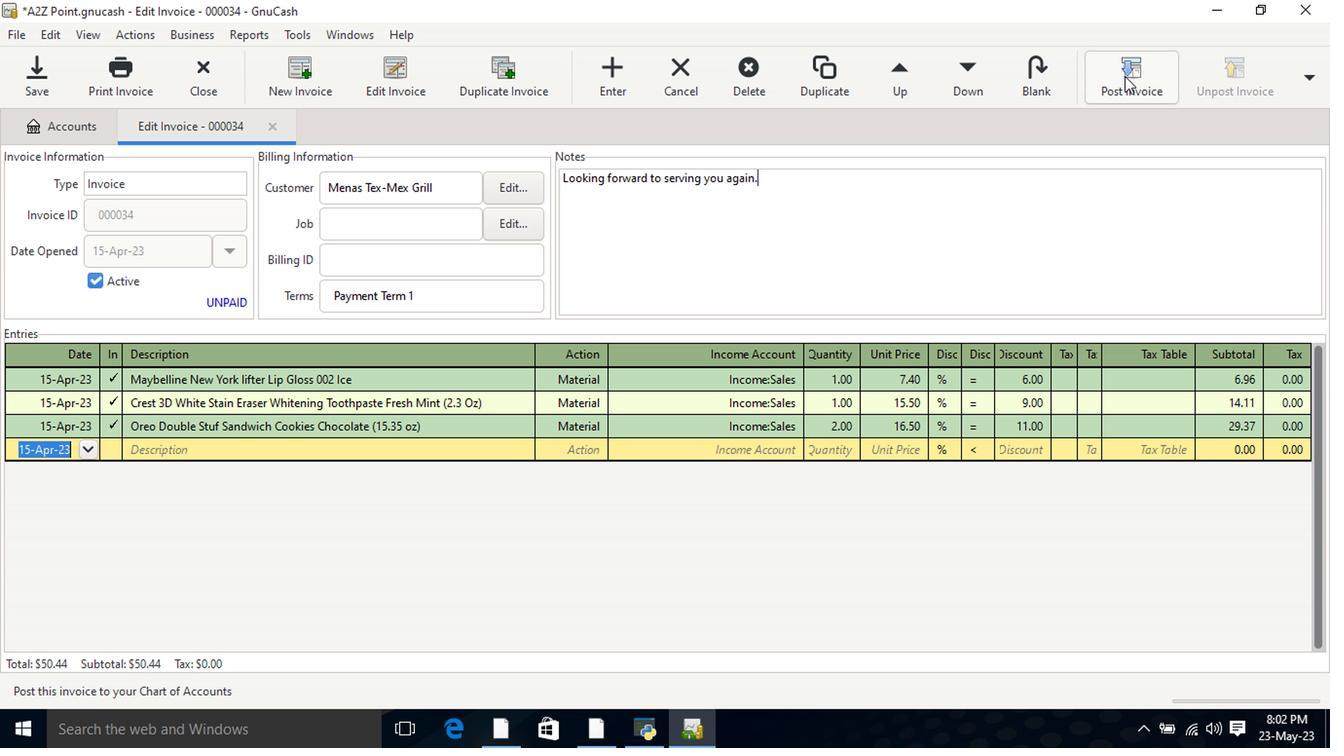 
Action: Mouse moved to (821, 329)
Screenshot: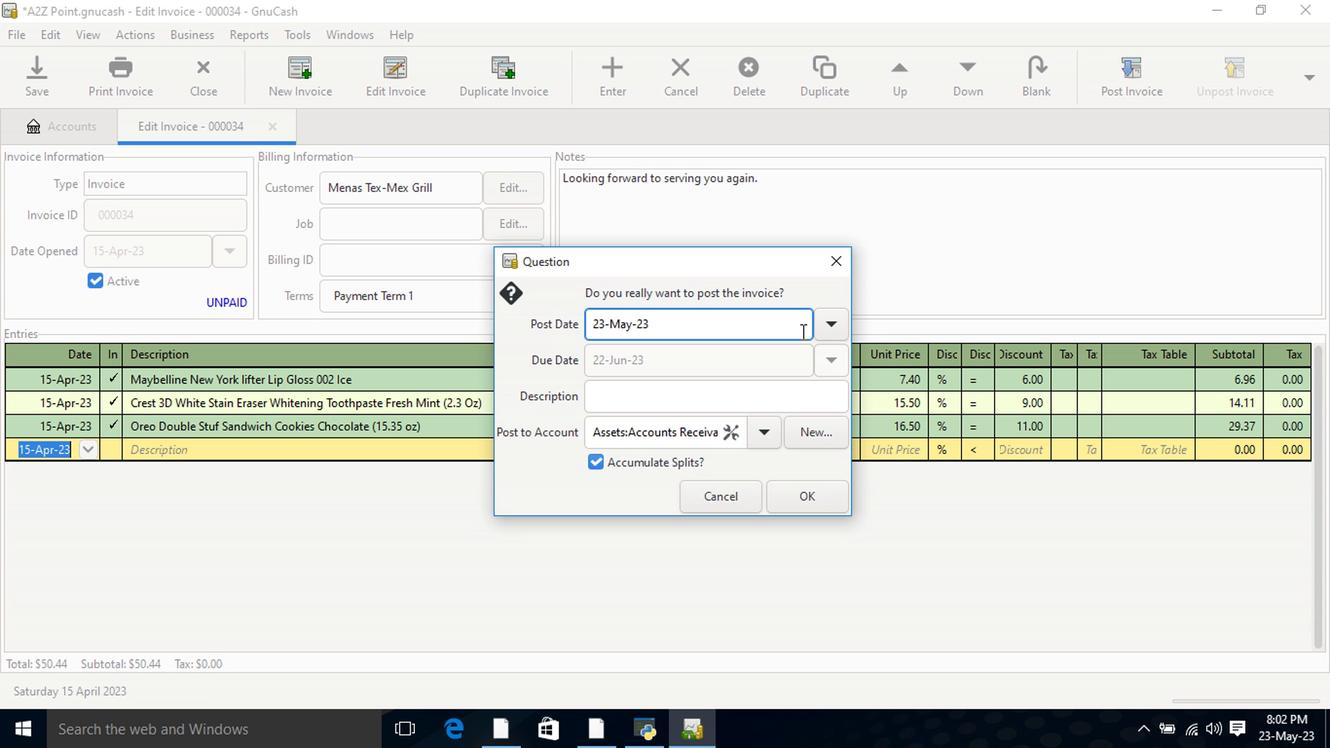 
Action: Mouse pressed left at (821, 329)
Screenshot: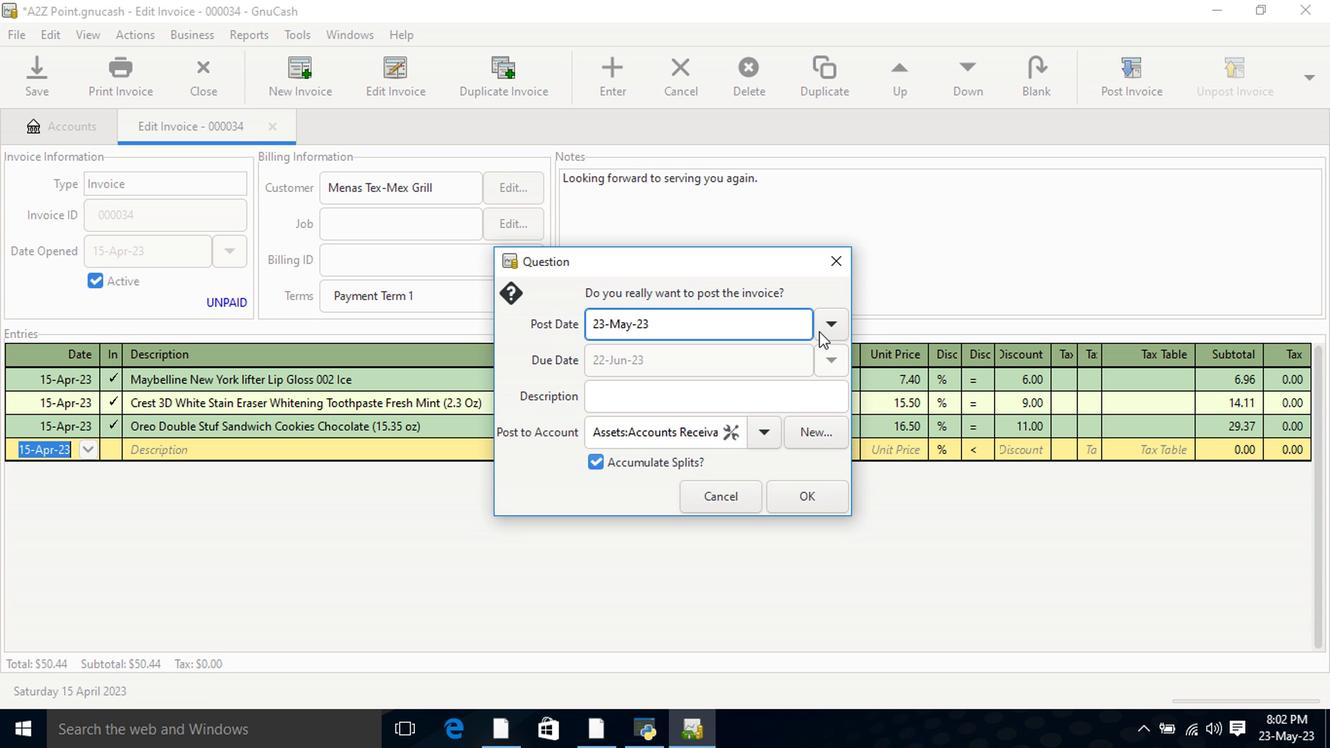 
Action: Mouse moved to (678, 353)
Screenshot: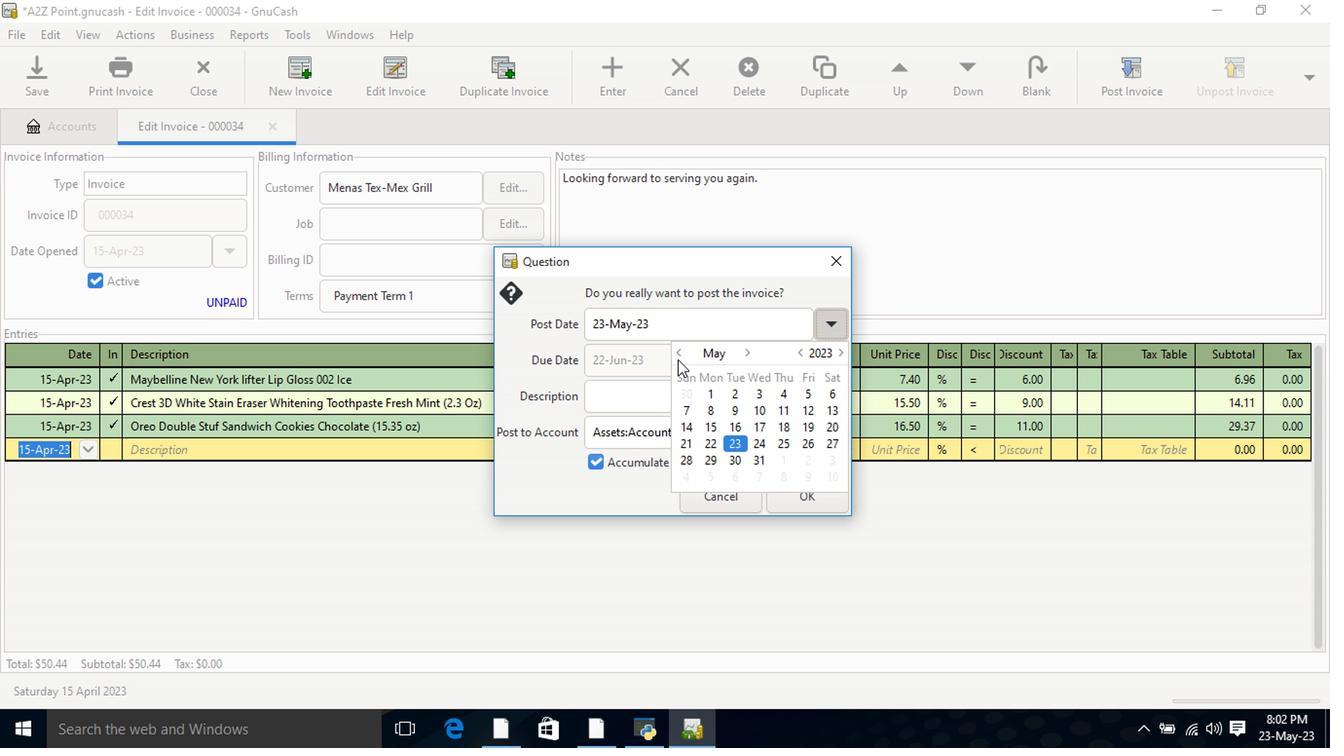 
Action: Mouse pressed left at (678, 353)
Screenshot: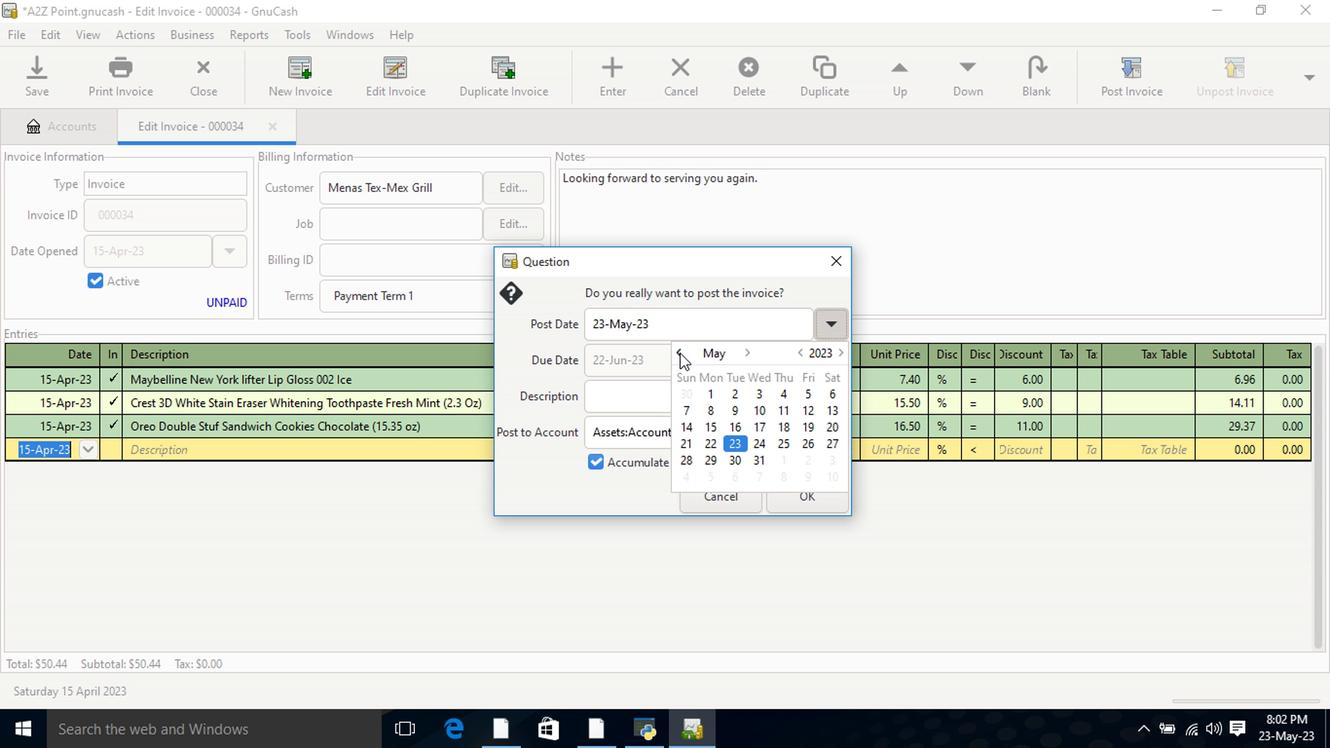 
Action: Mouse moved to (826, 424)
Screenshot: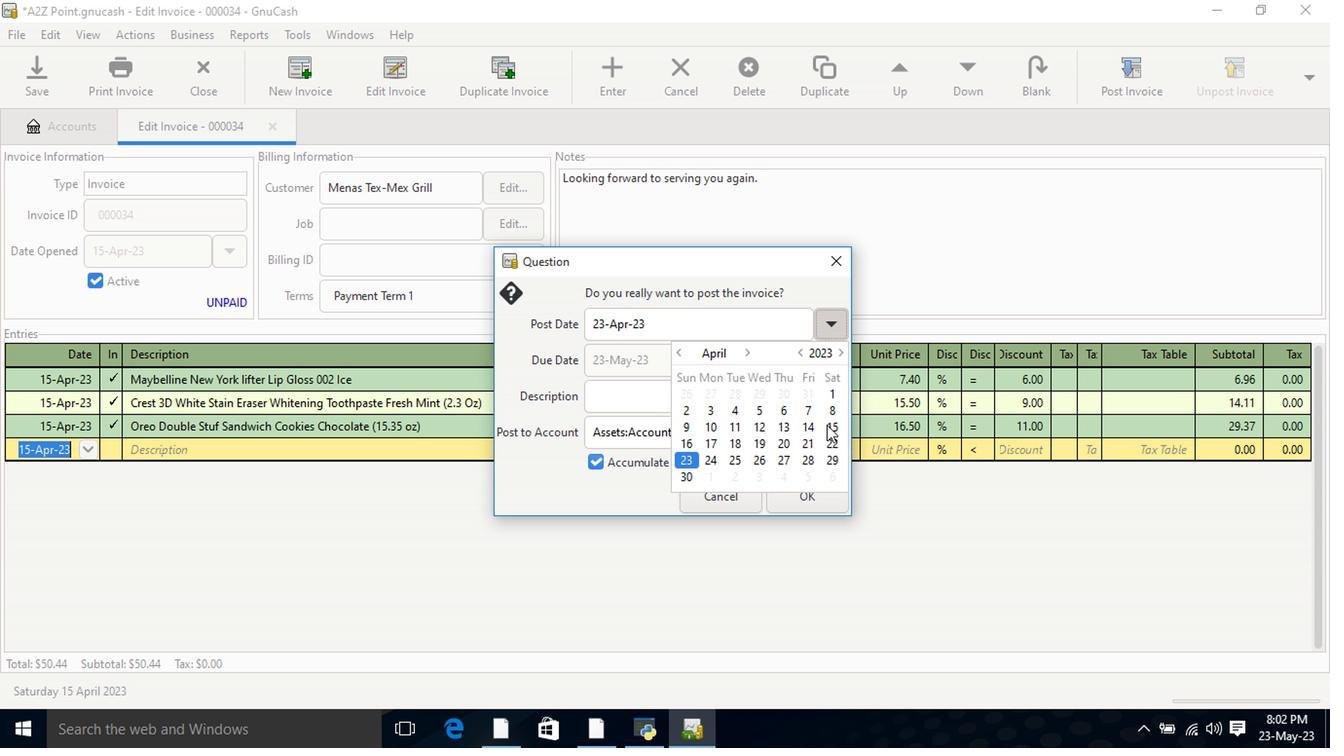 
Action: Mouse pressed left at (826, 424)
Screenshot: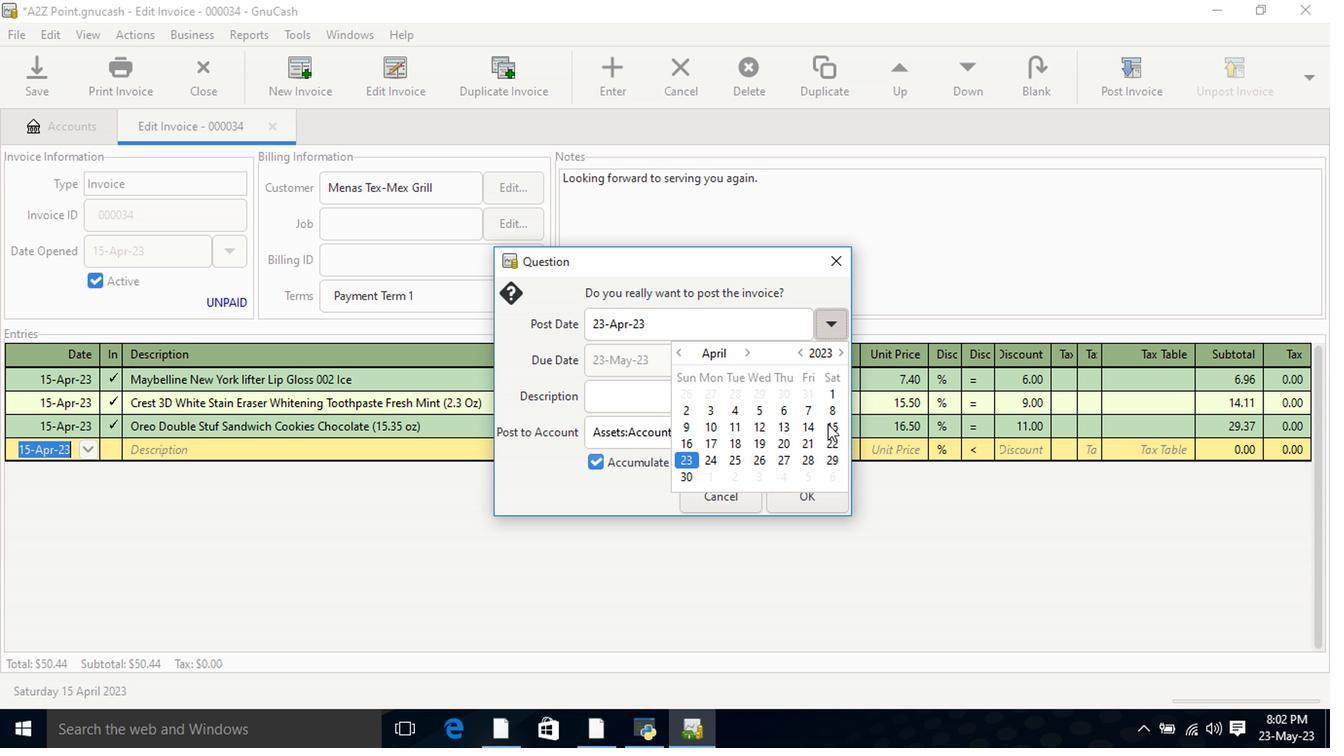 
Action: Mouse pressed left at (826, 424)
Screenshot: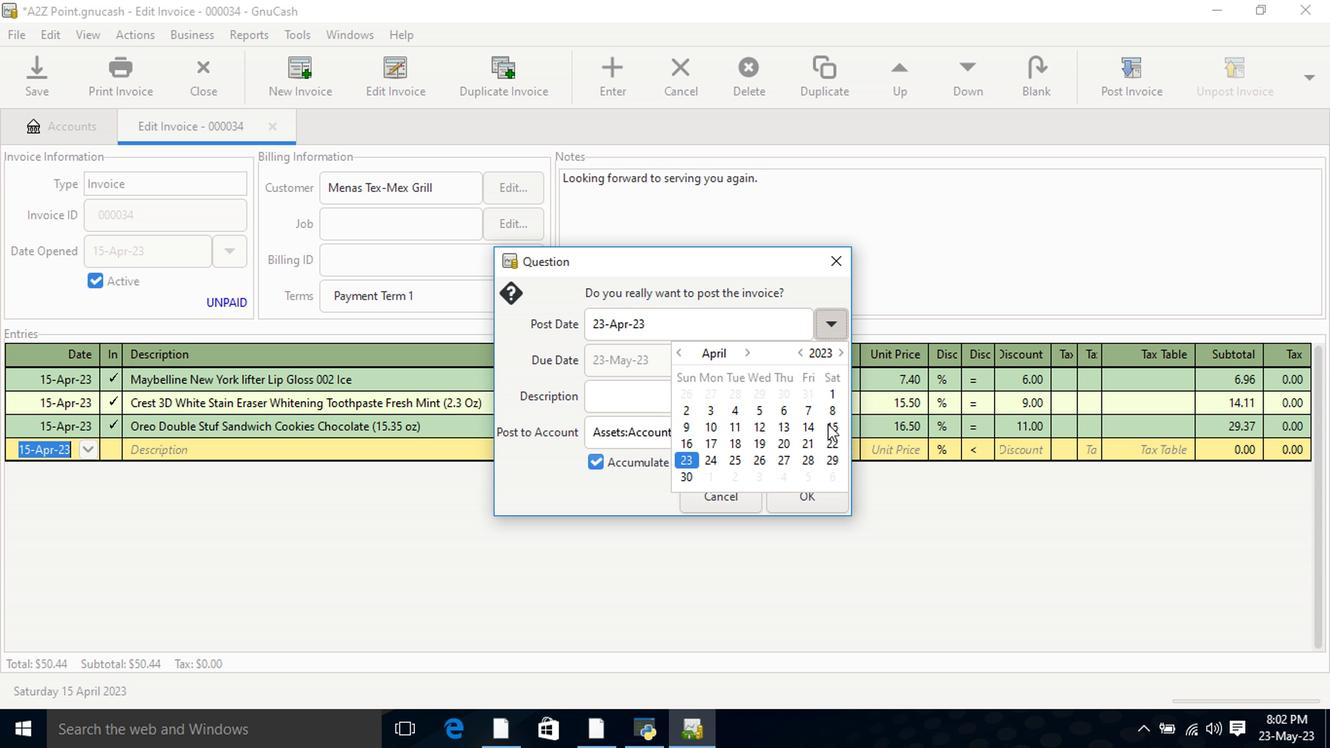
Action: Mouse moved to (782, 498)
Screenshot: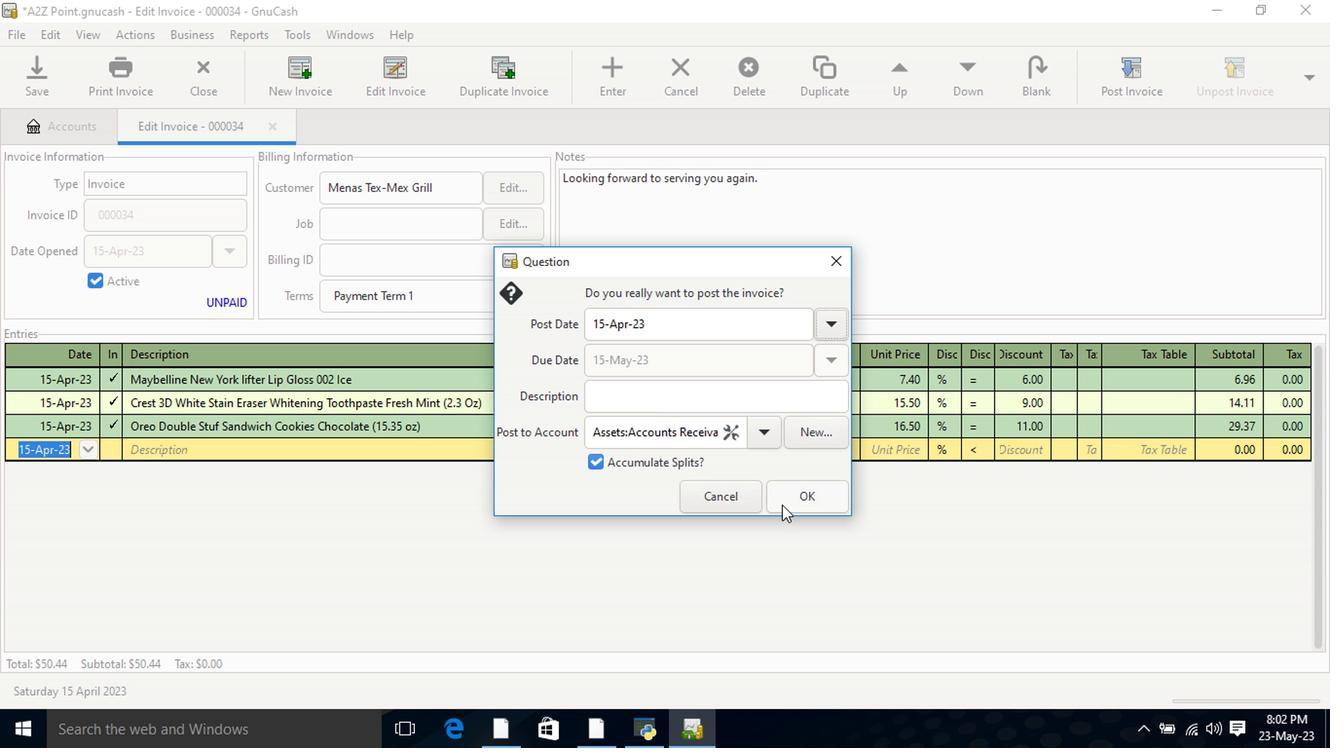
Action: Mouse pressed left at (782, 498)
Screenshot: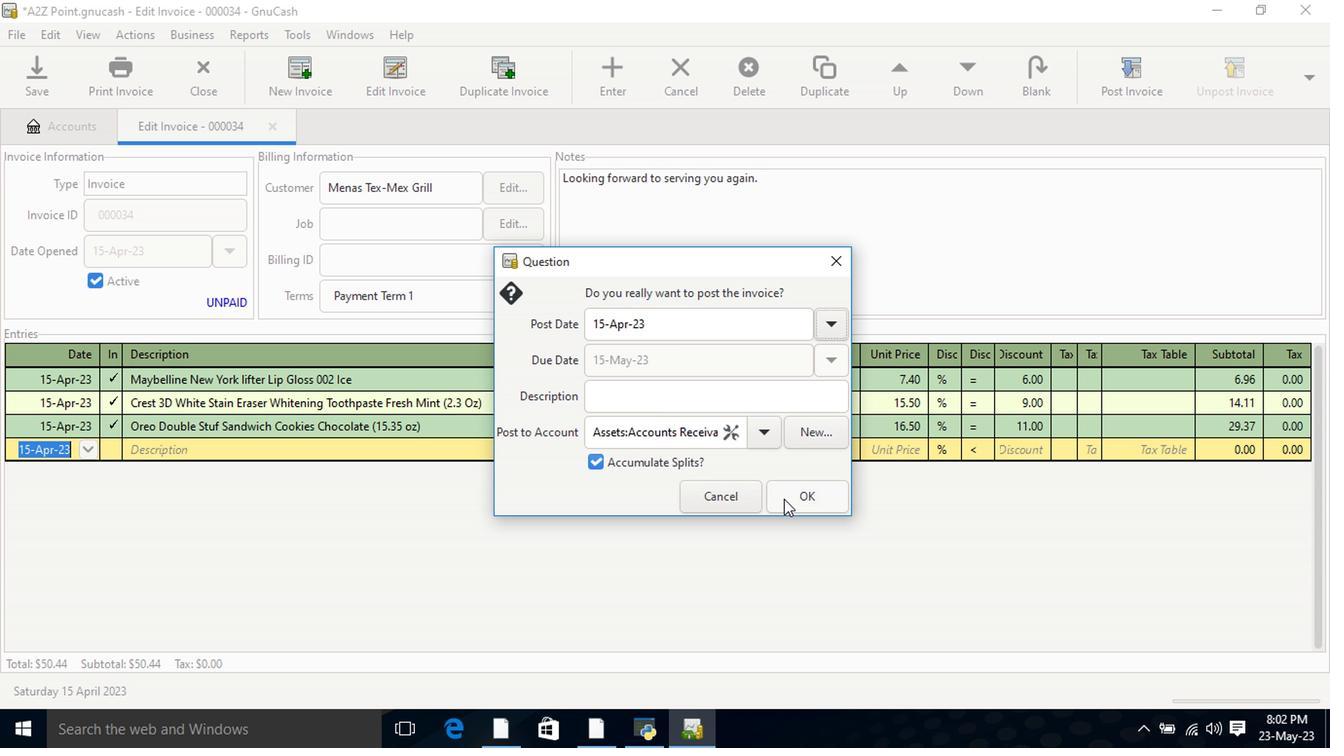 
Action: Mouse moved to (1264, 76)
Screenshot: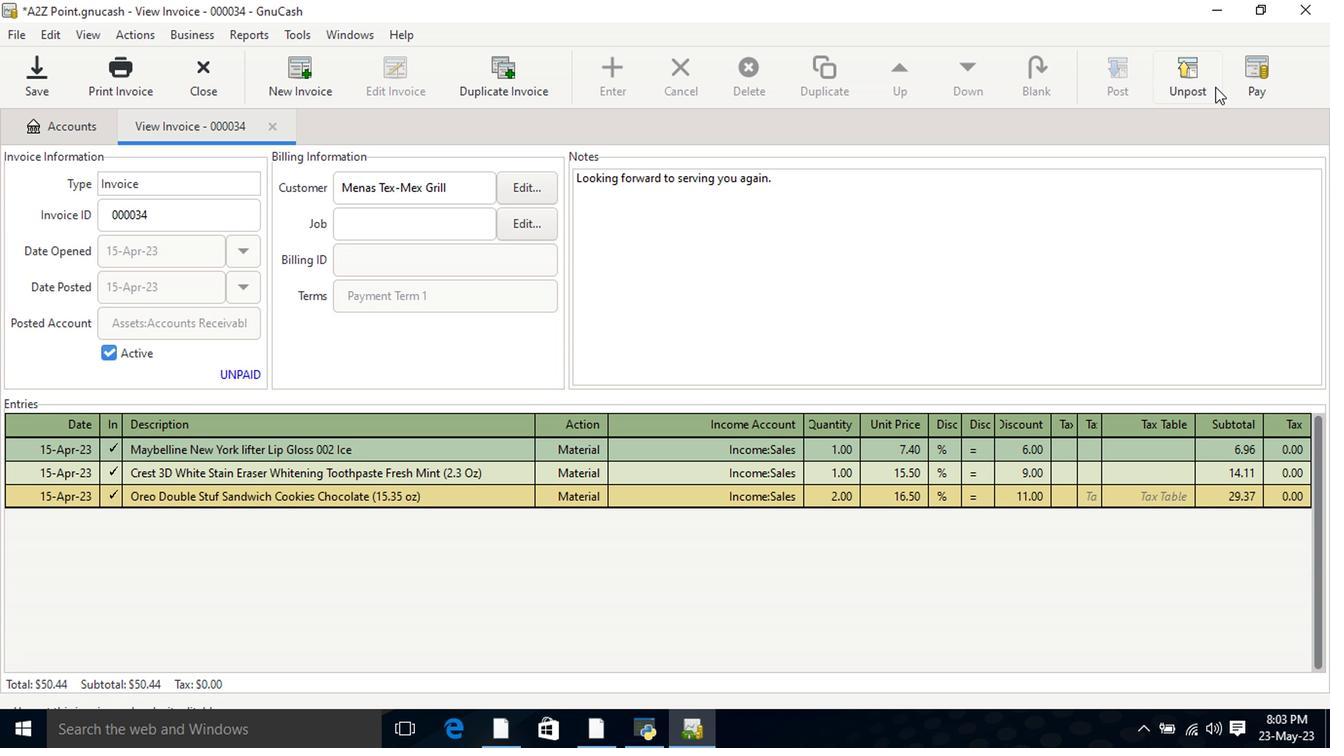 
Action: Mouse pressed left at (1264, 76)
Screenshot: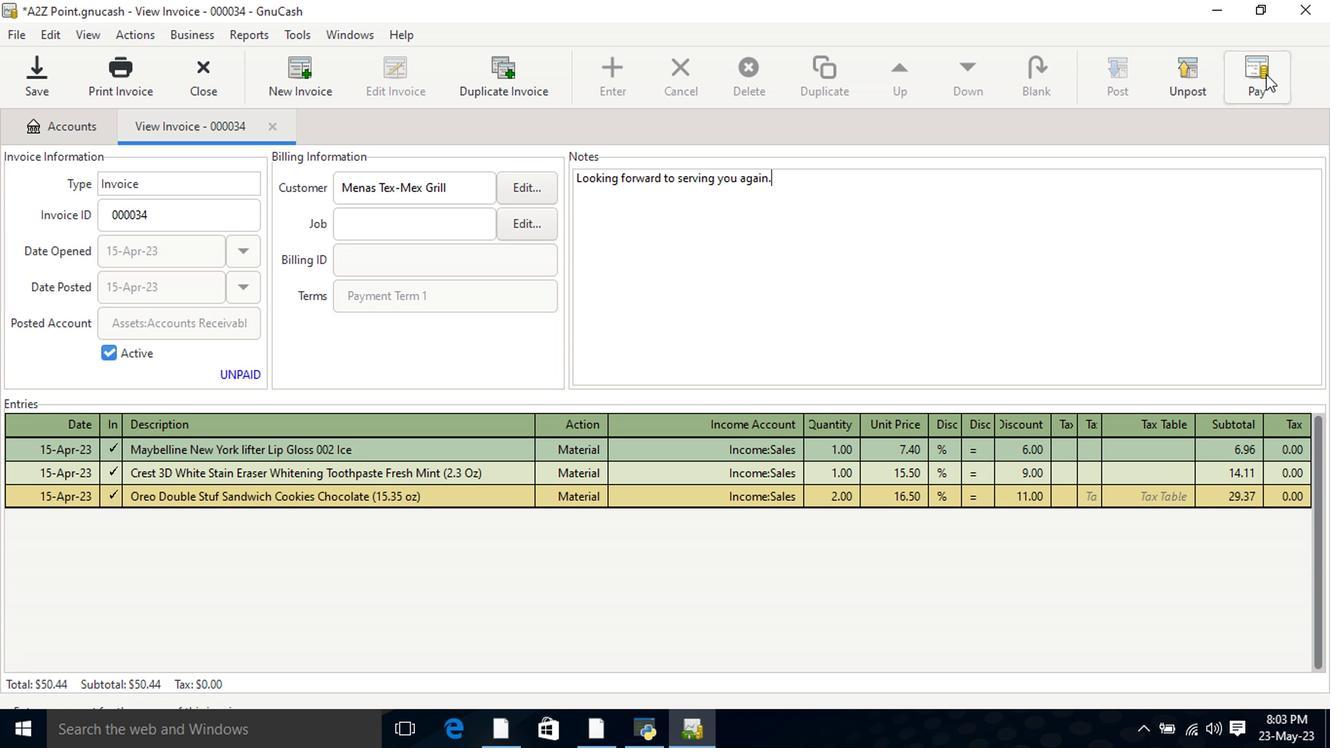 
Action: Mouse moved to (586, 392)
Screenshot: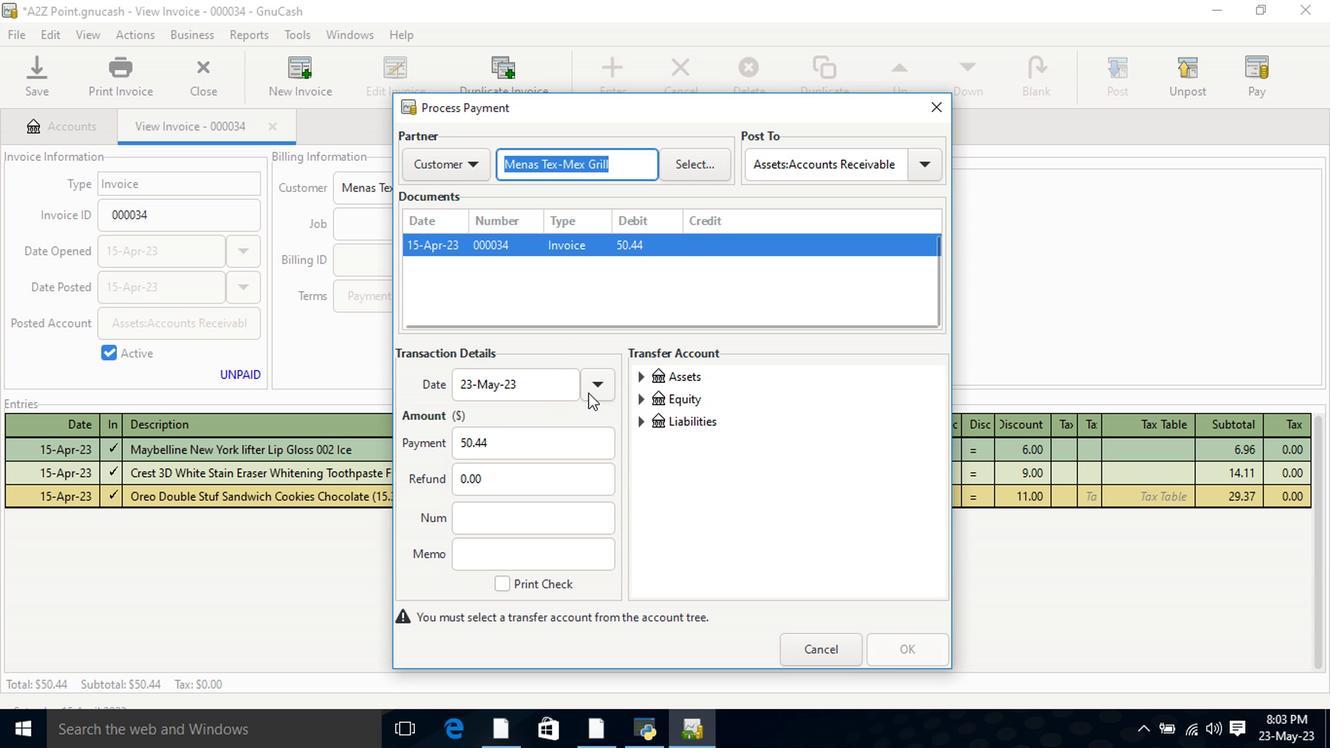 
Action: Mouse pressed left at (586, 392)
Screenshot: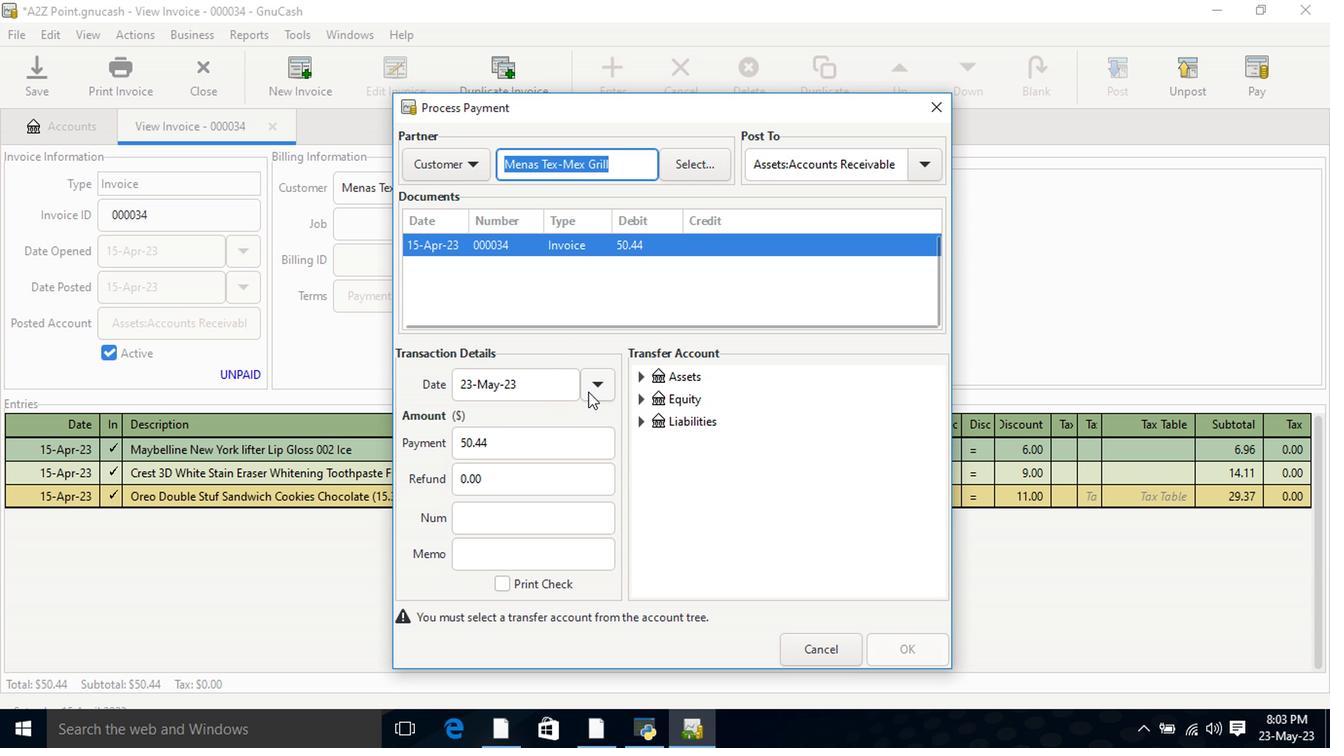 
Action: Mouse moved to (472, 489)
Screenshot: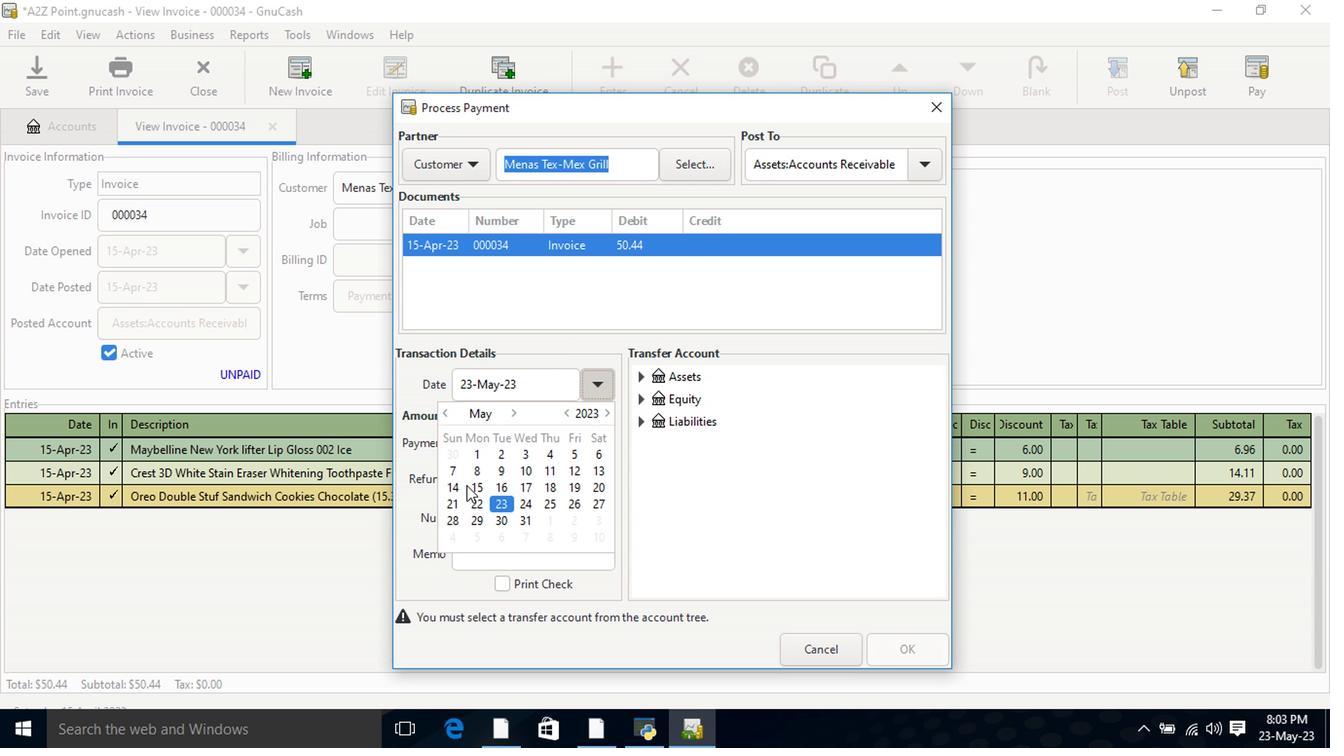 
Action: Mouse pressed left at (472, 489)
Screenshot: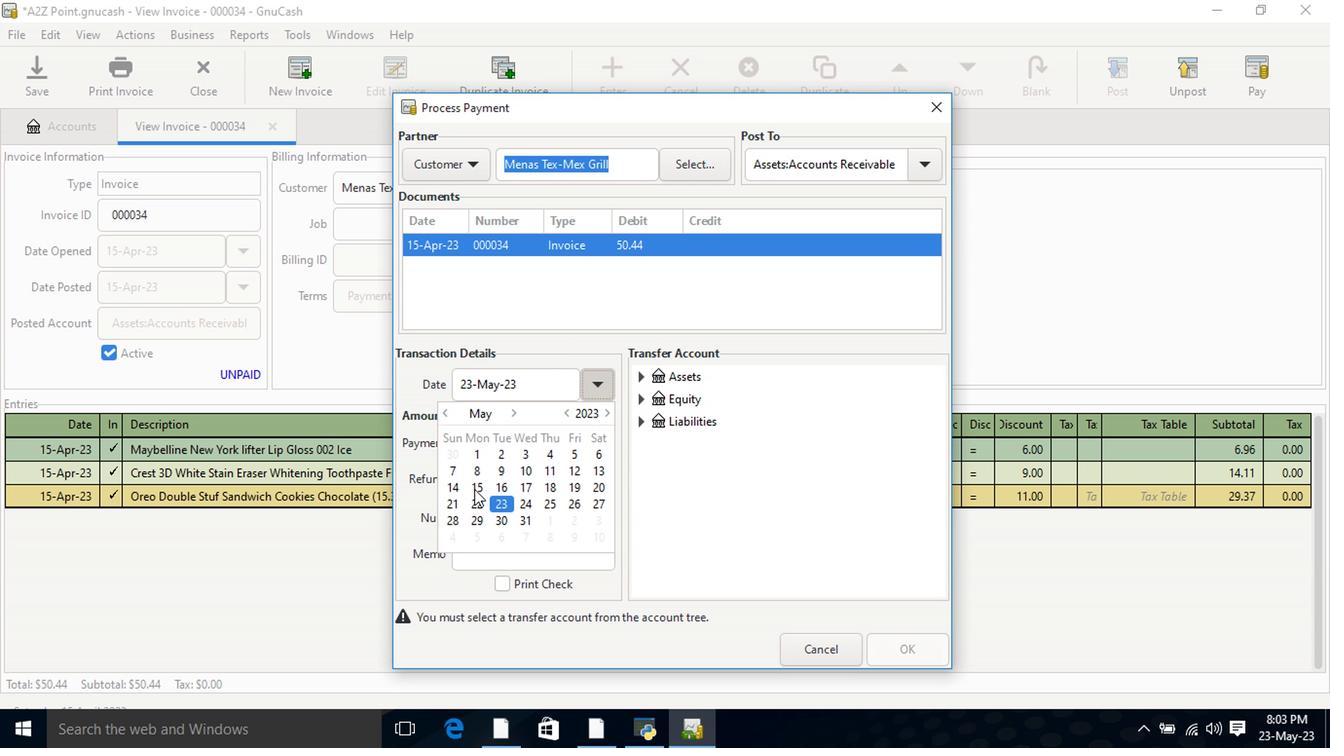
Action: Mouse pressed left at (472, 489)
Screenshot: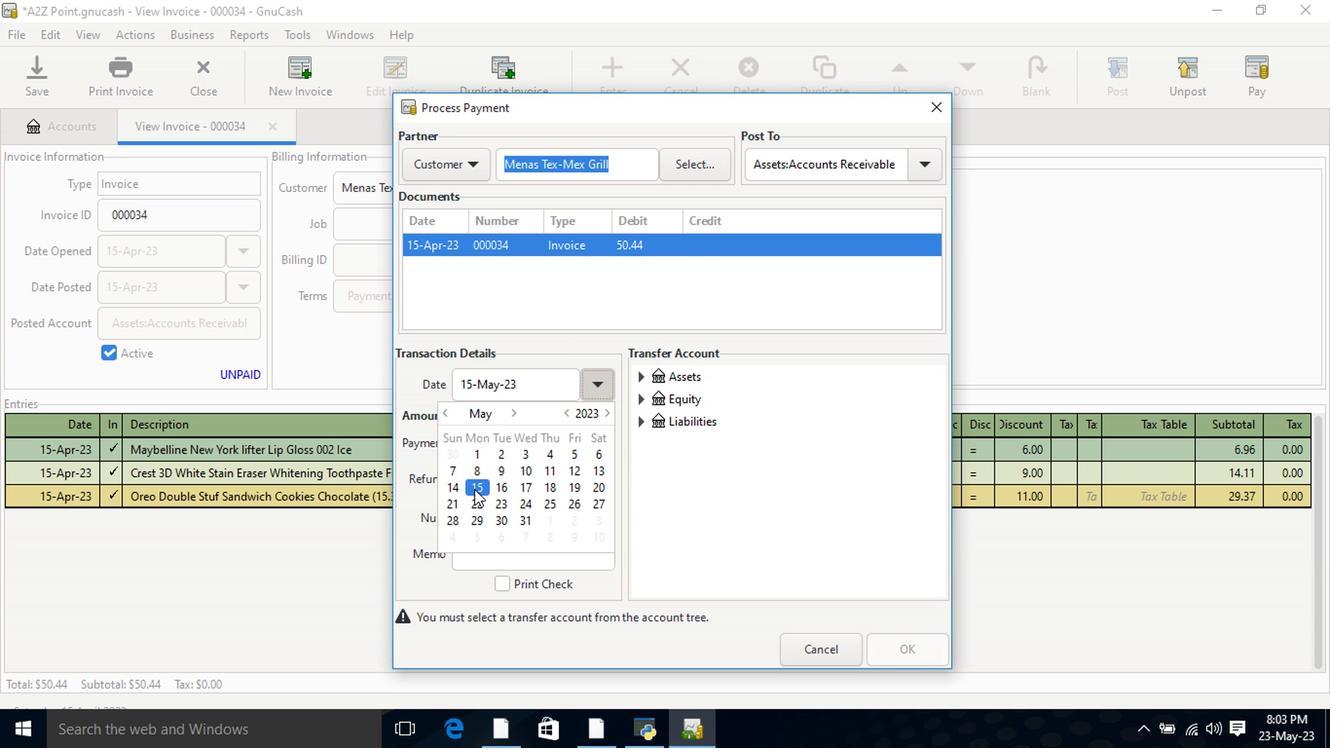 
Action: Mouse moved to (636, 379)
Screenshot: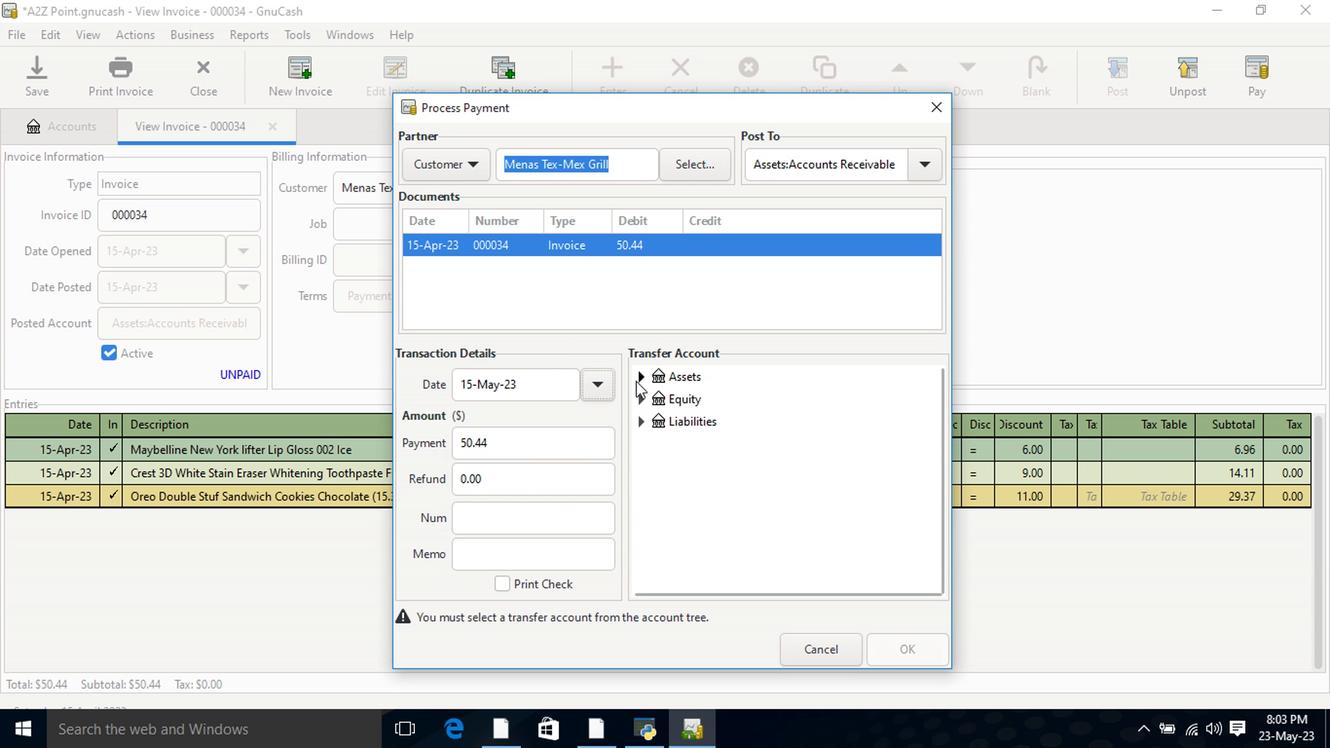 
Action: Mouse pressed left at (636, 379)
Screenshot: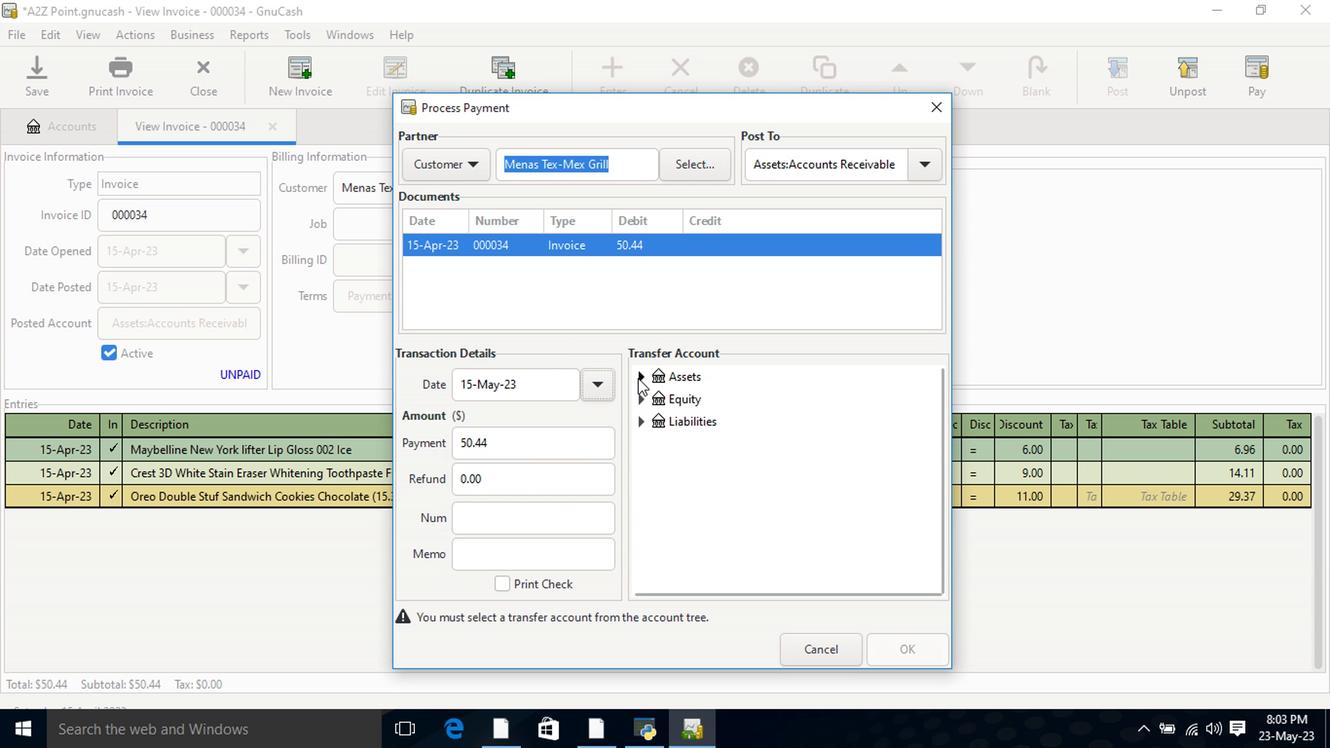 
Action: Mouse pressed left at (636, 379)
Screenshot: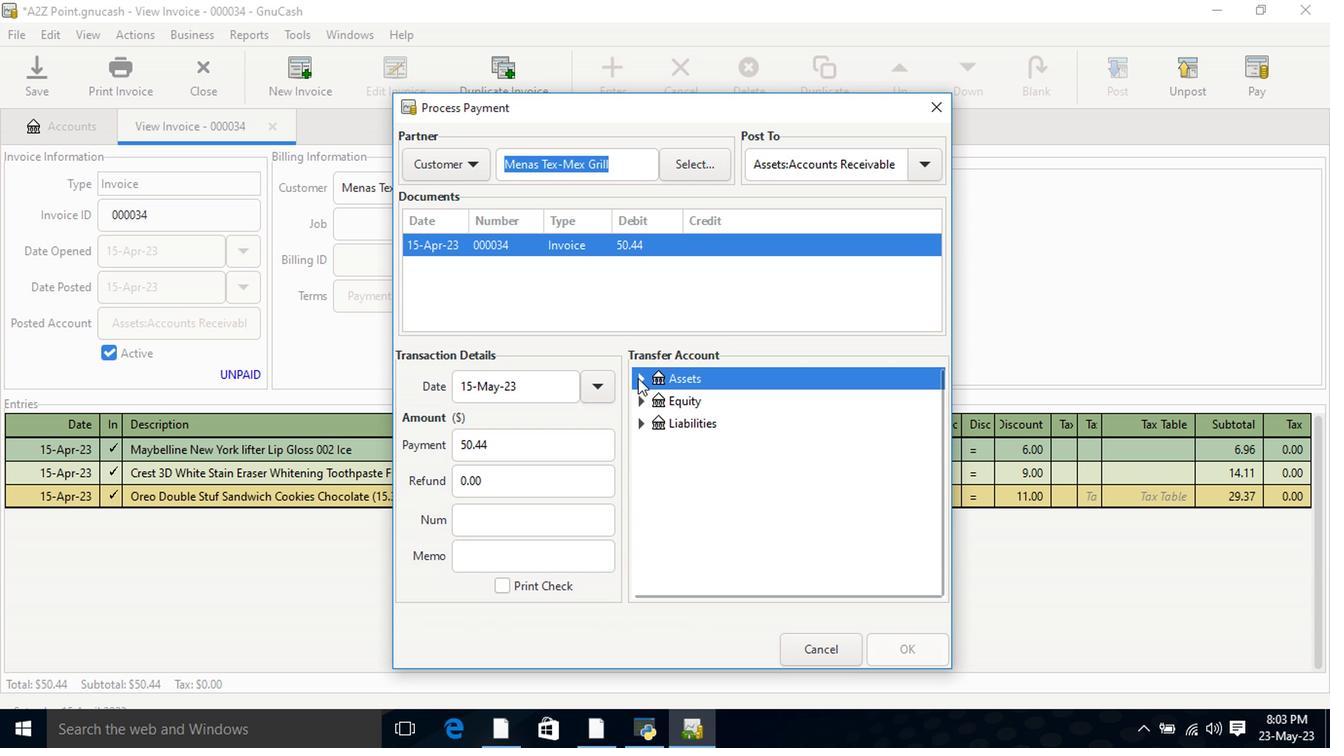
Action: Mouse moved to (636, 379)
Screenshot: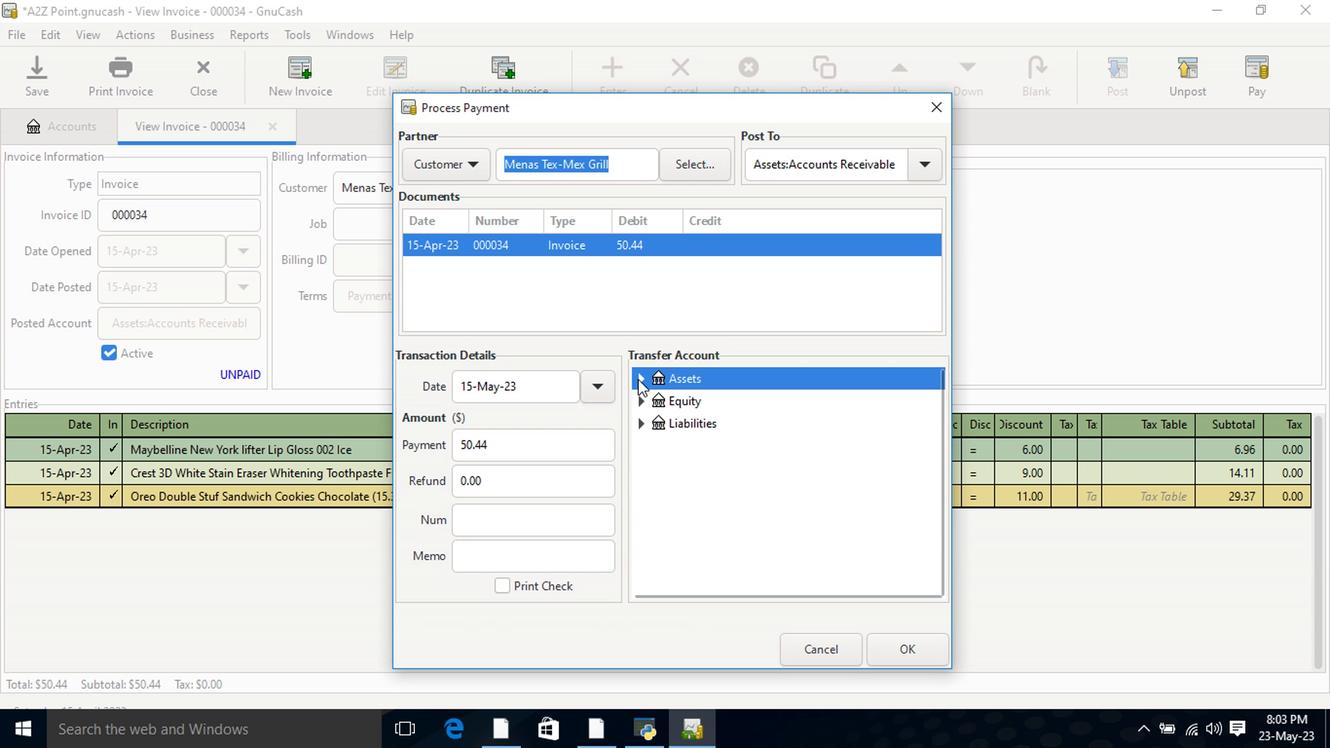 
Action: Mouse pressed left at (636, 379)
Screenshot: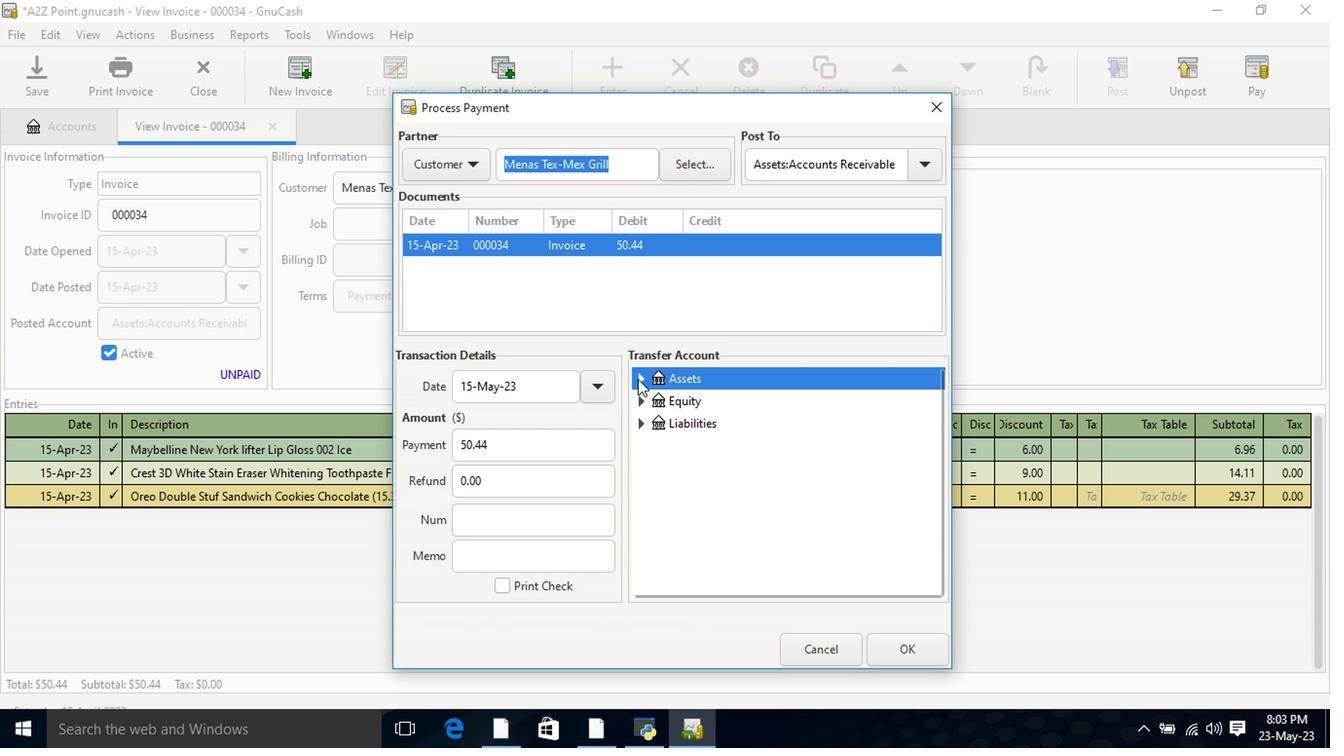 
Action: Mouse moved to (660, 401)
Screenshot: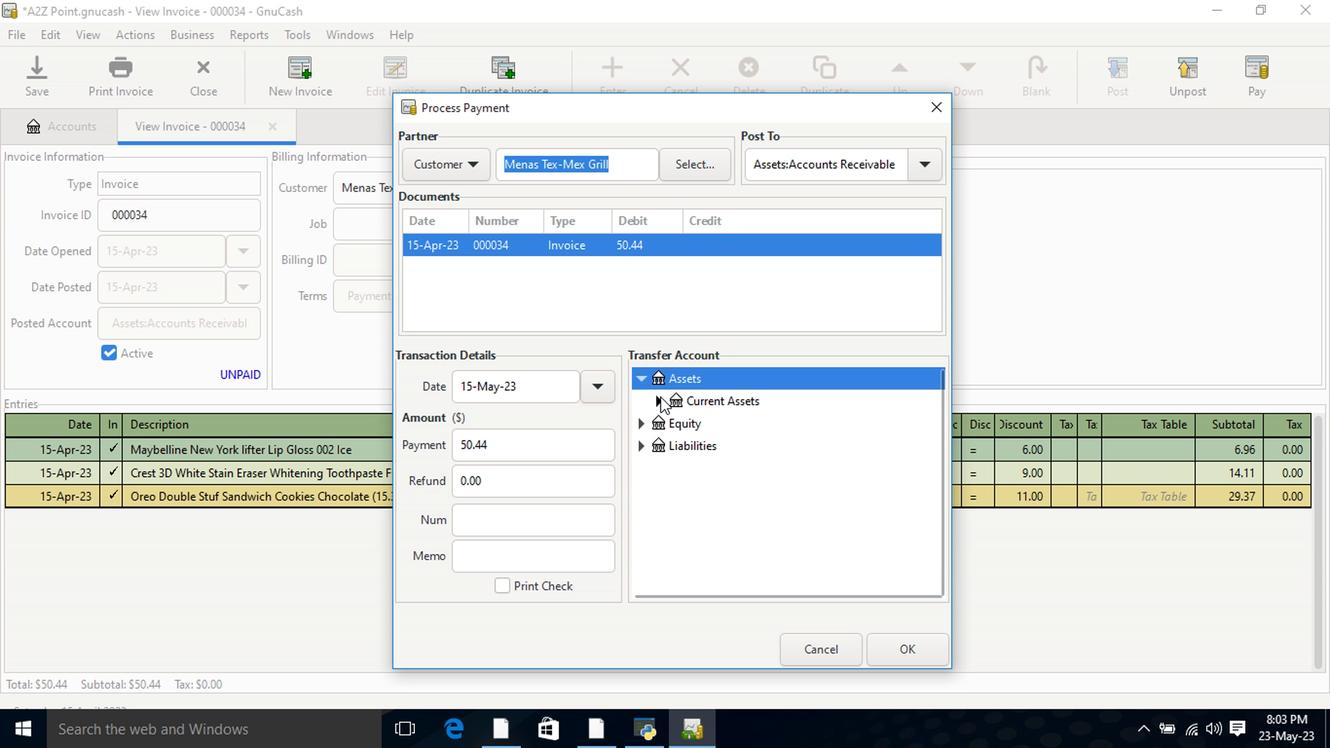 
Action: Mouse pressed left at (660, 399)
Screenshot: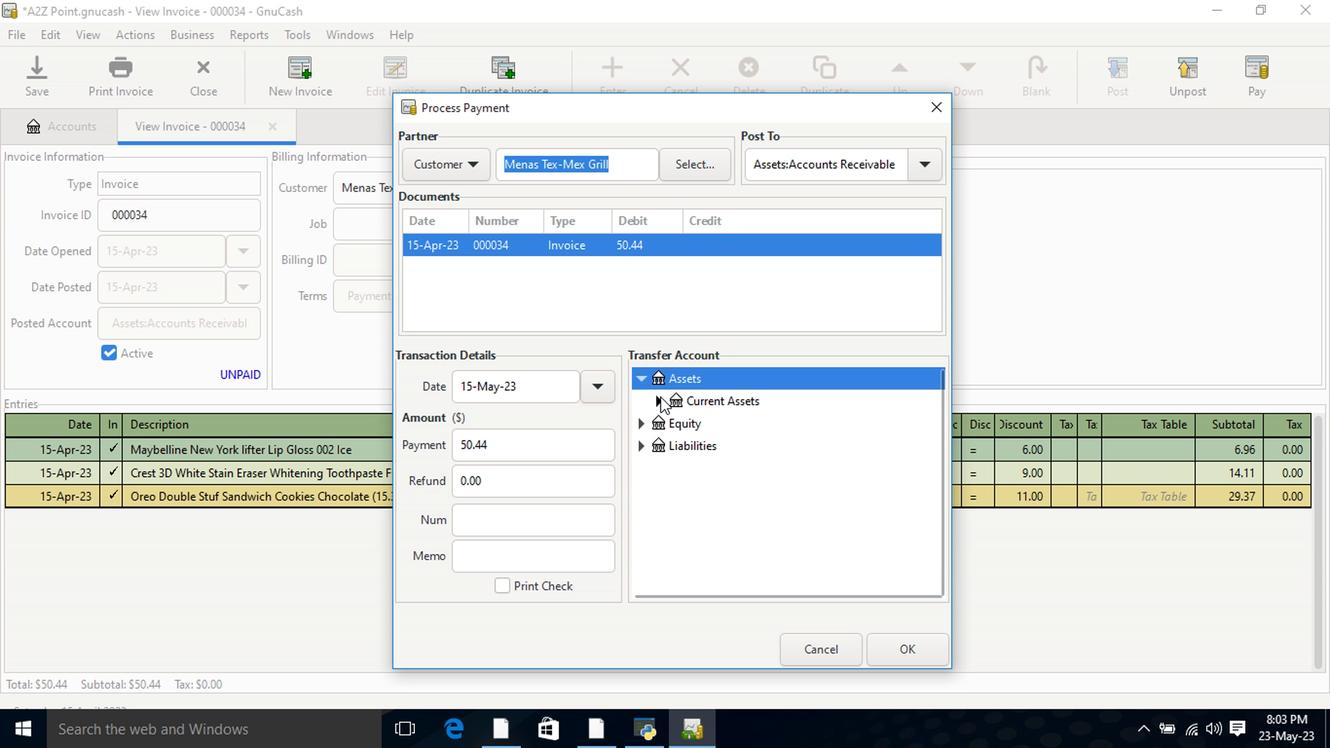 
Action: Mouse moved to (659, 403)
Screenshot: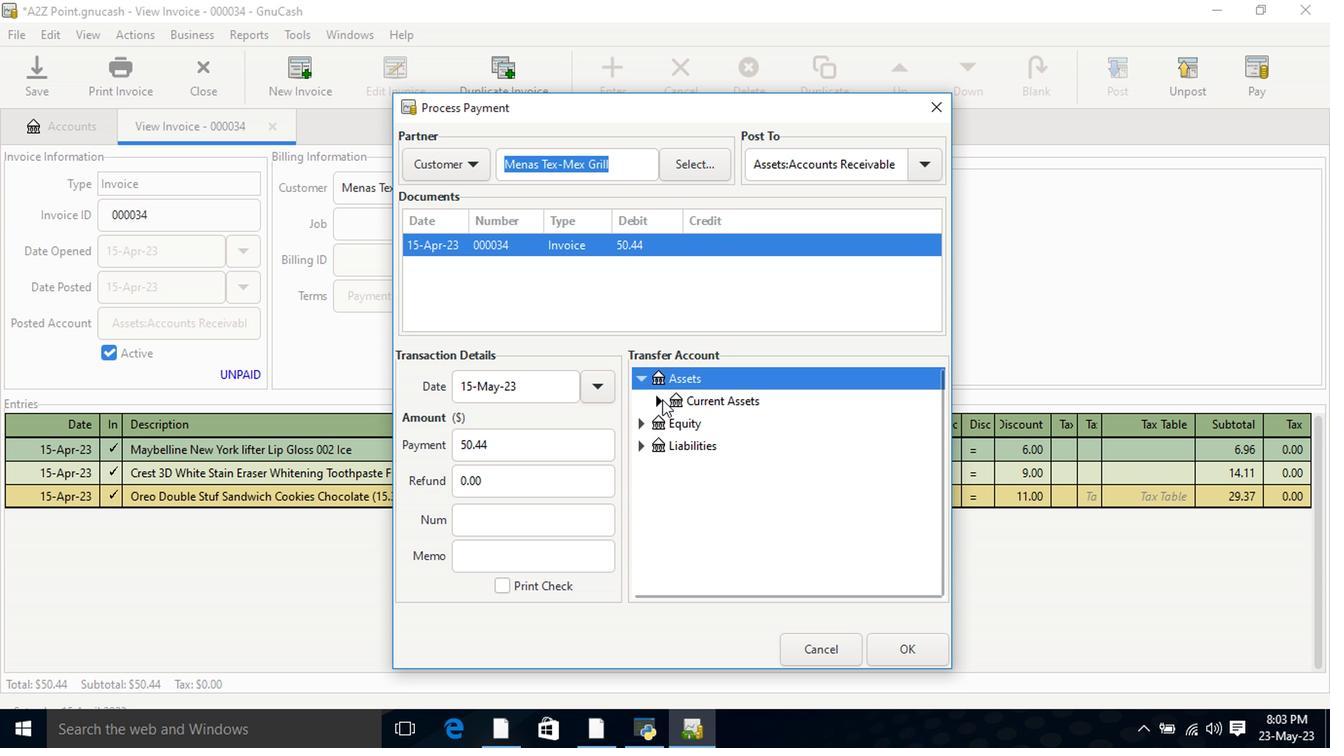 
Action: Mouse pressed left at (659, 403)
Screenshot: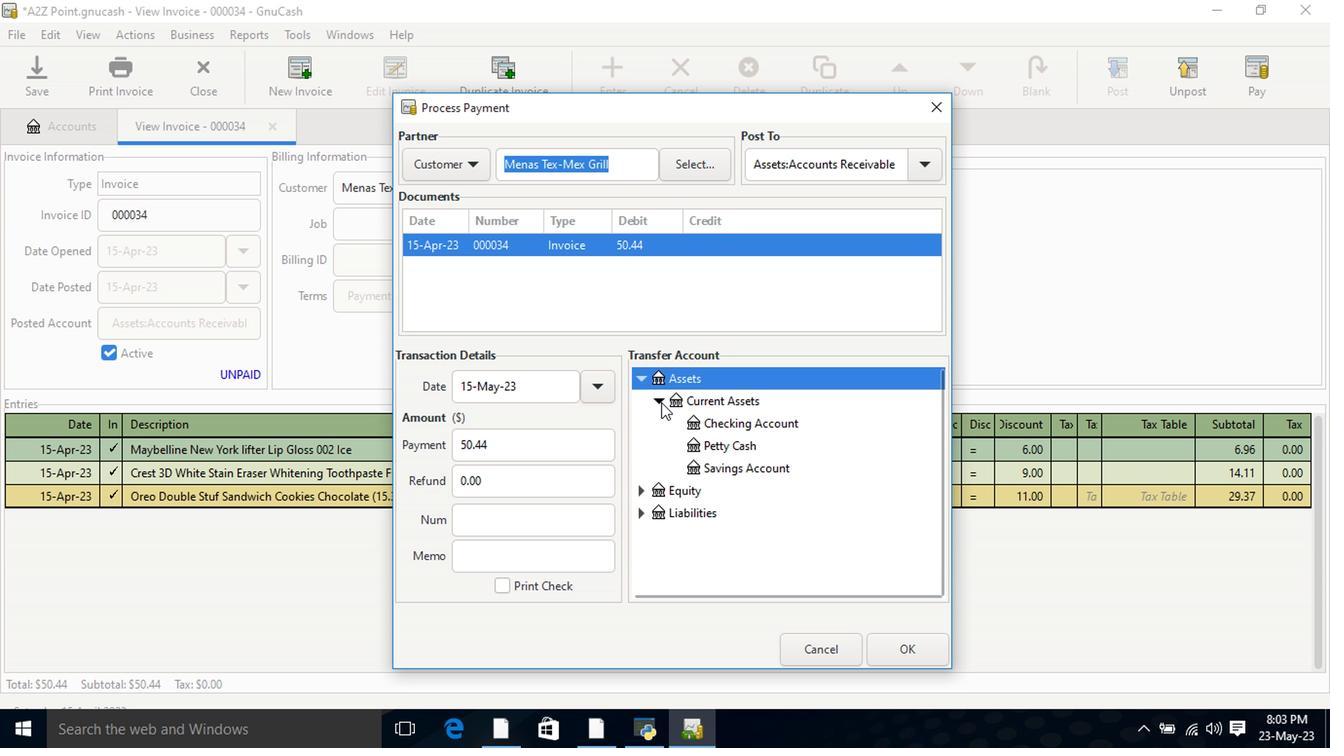 
Action: Mouse moved to (658, 403)
Screenshot: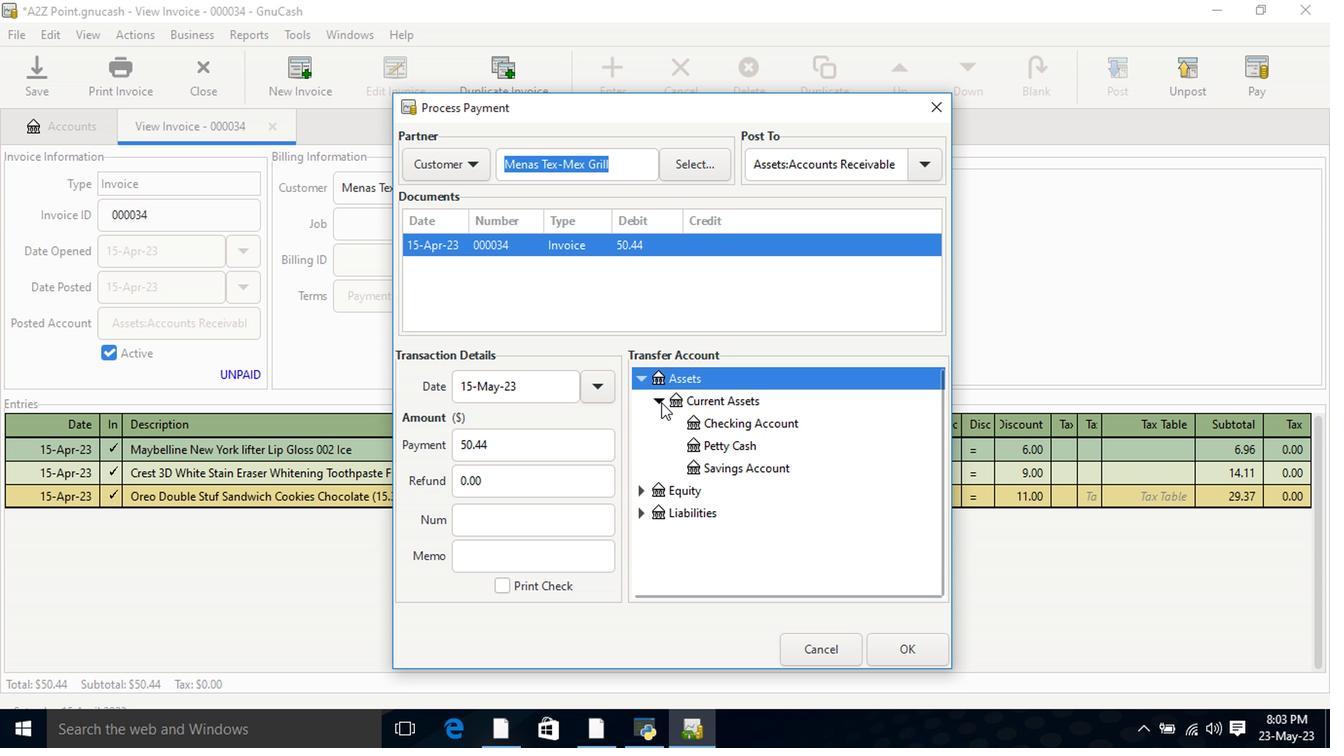 
Action: Mouse pressed left at (658, 403)
Screenshot: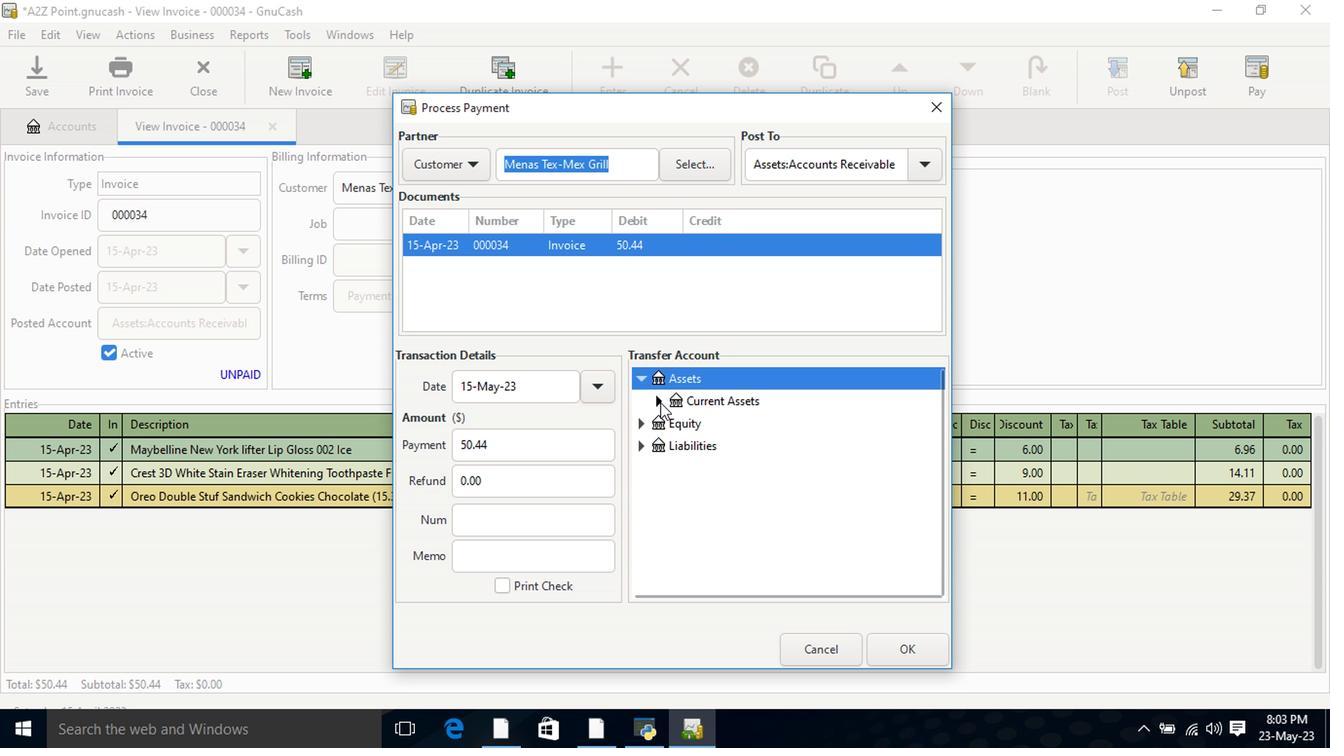 
Action: Mouse moved to (683, 423)
Screenshot: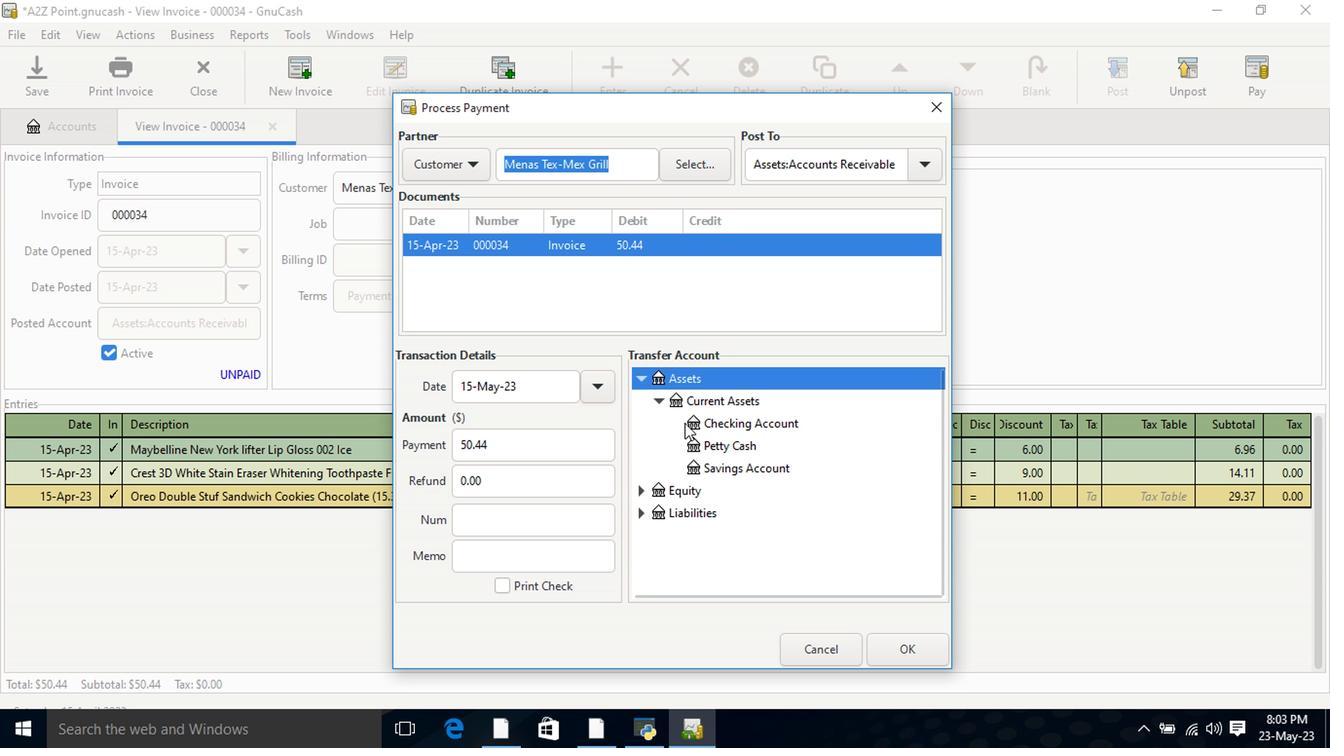 
Action: Mouse pressed left at (683, 423)
Screenshot: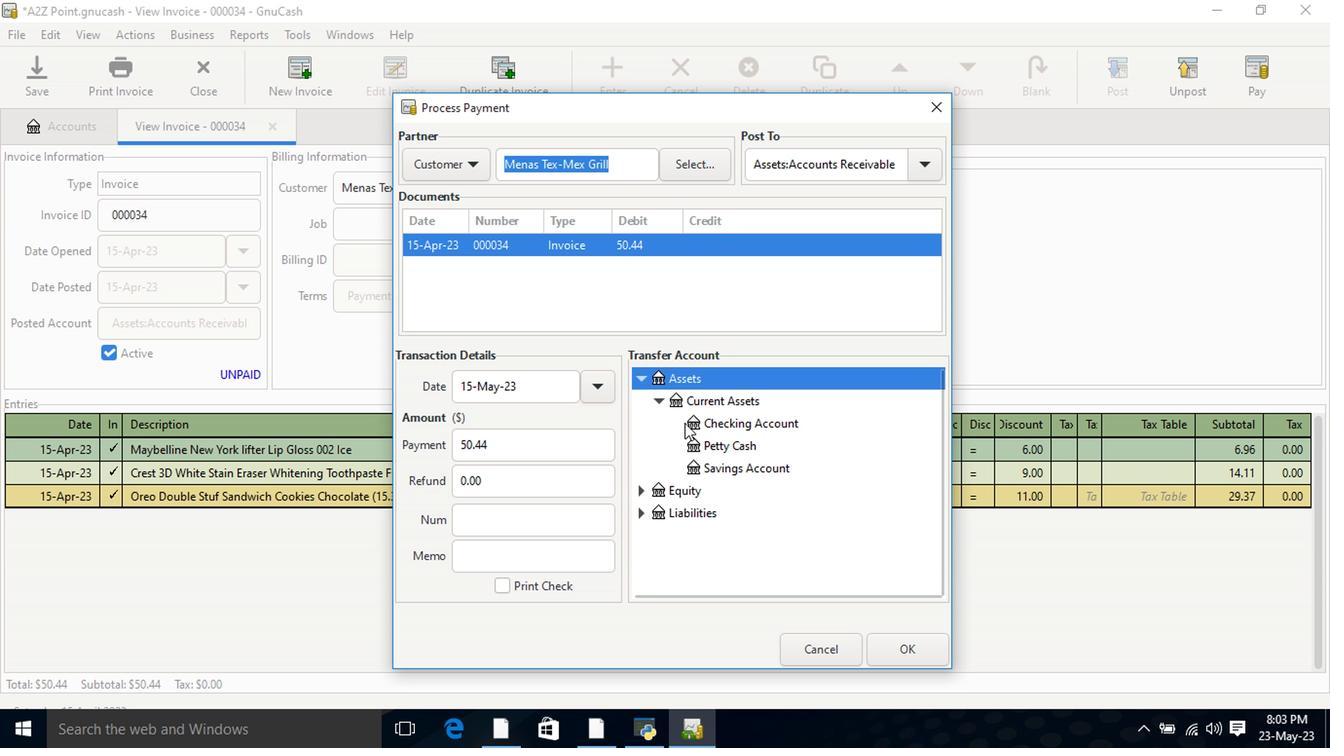 
Action: Mouse moved to (918, 649)
Screenshot: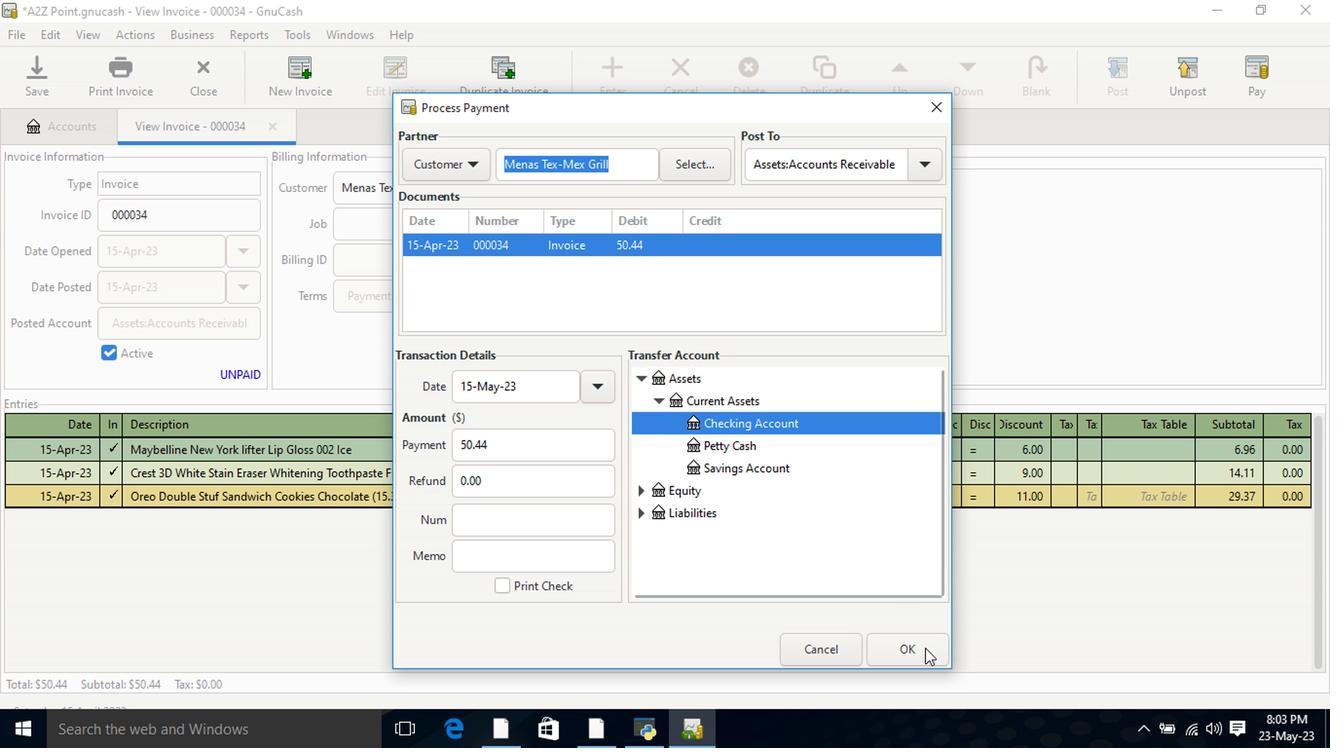 
Action: Mouse pressed left at (918, 649)
Screenshot: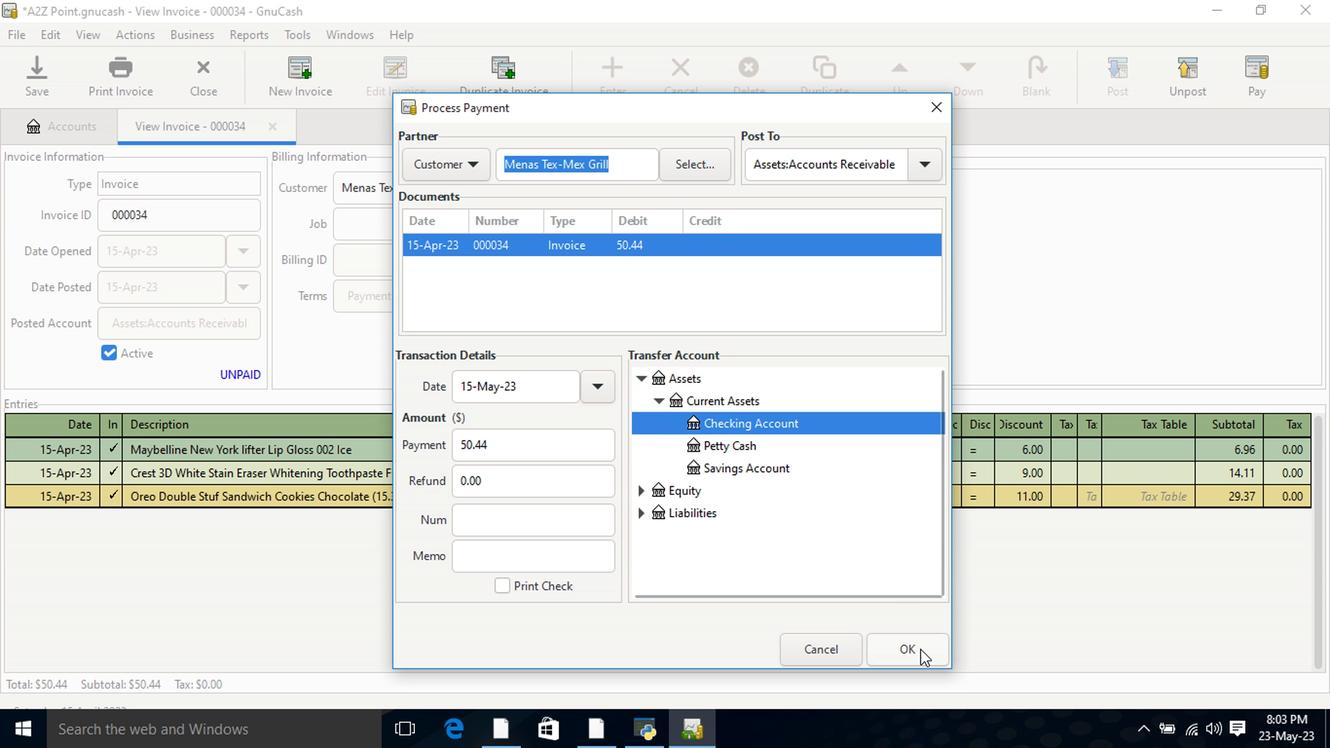 
Action: Mouse moved to (115, 76)
Screenshot: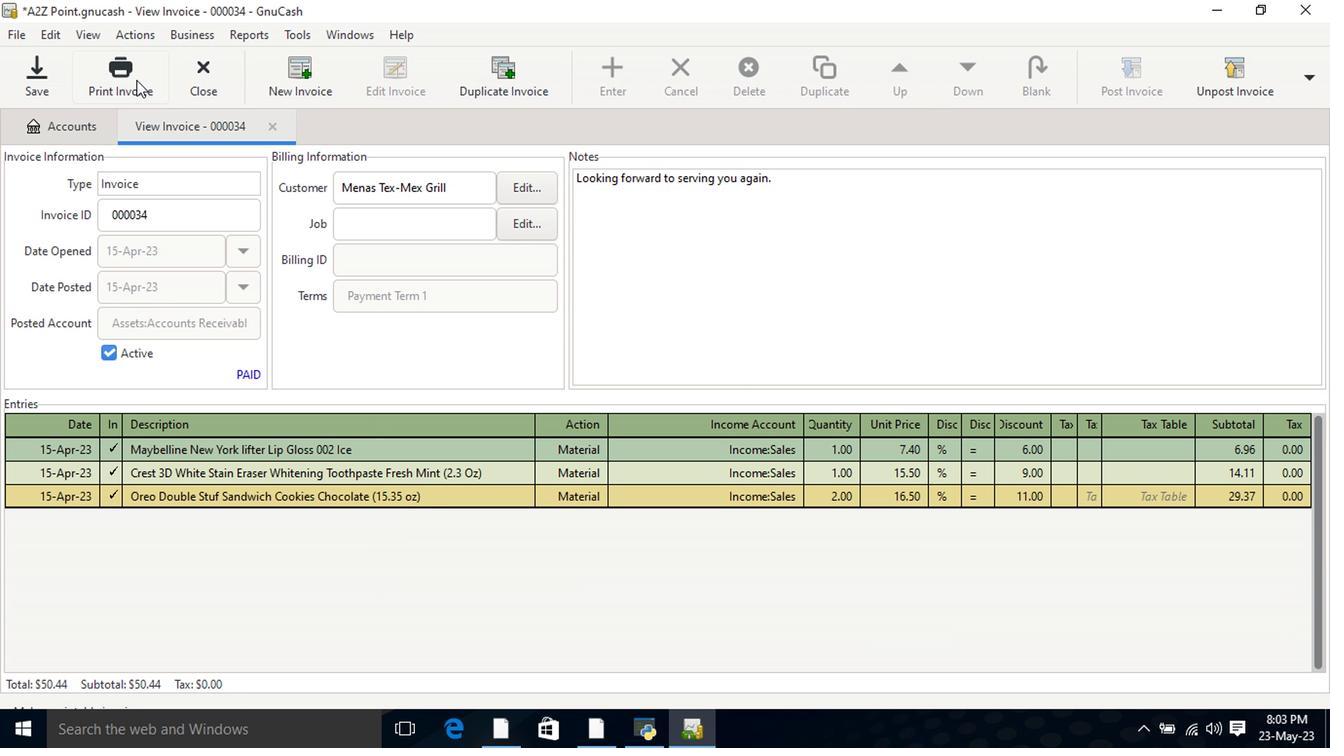 
Action: Mouse pressed left at (115, 76)
Screenshot: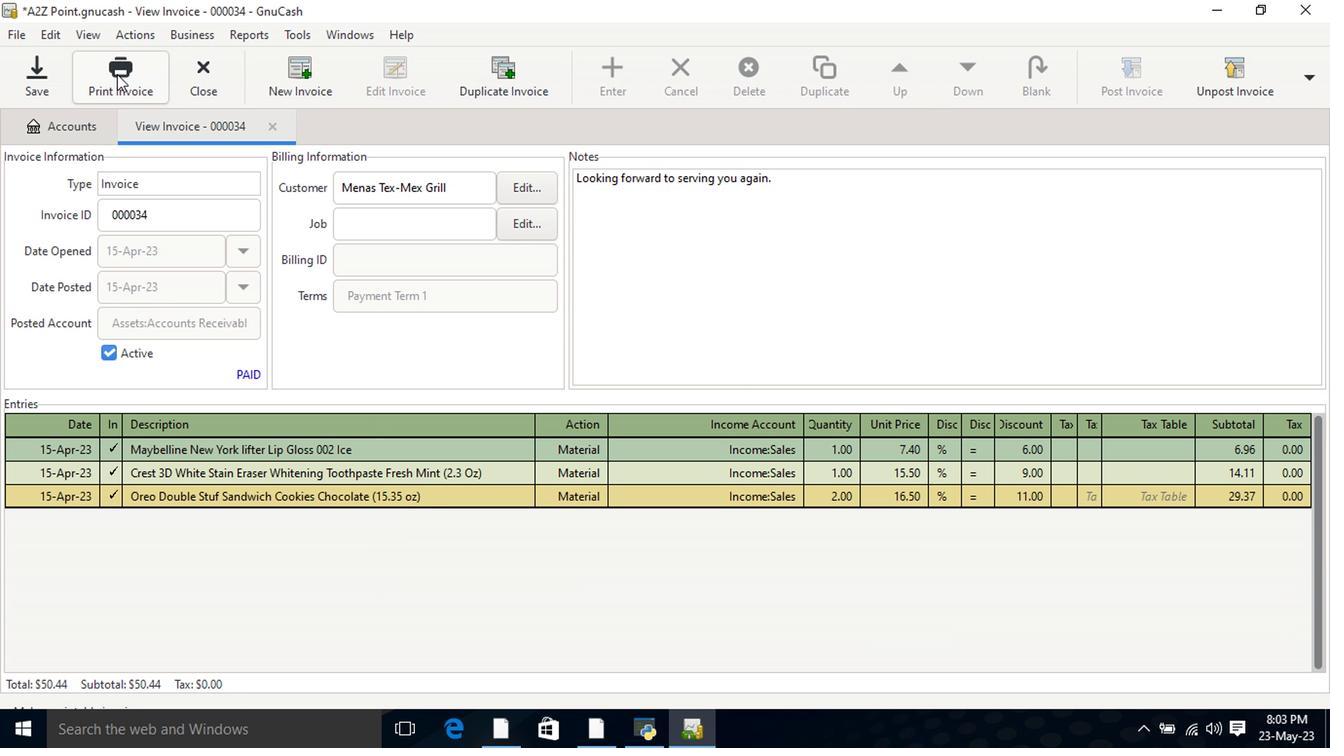 
Action: Mouse moved to (476, 80)
Screenshot: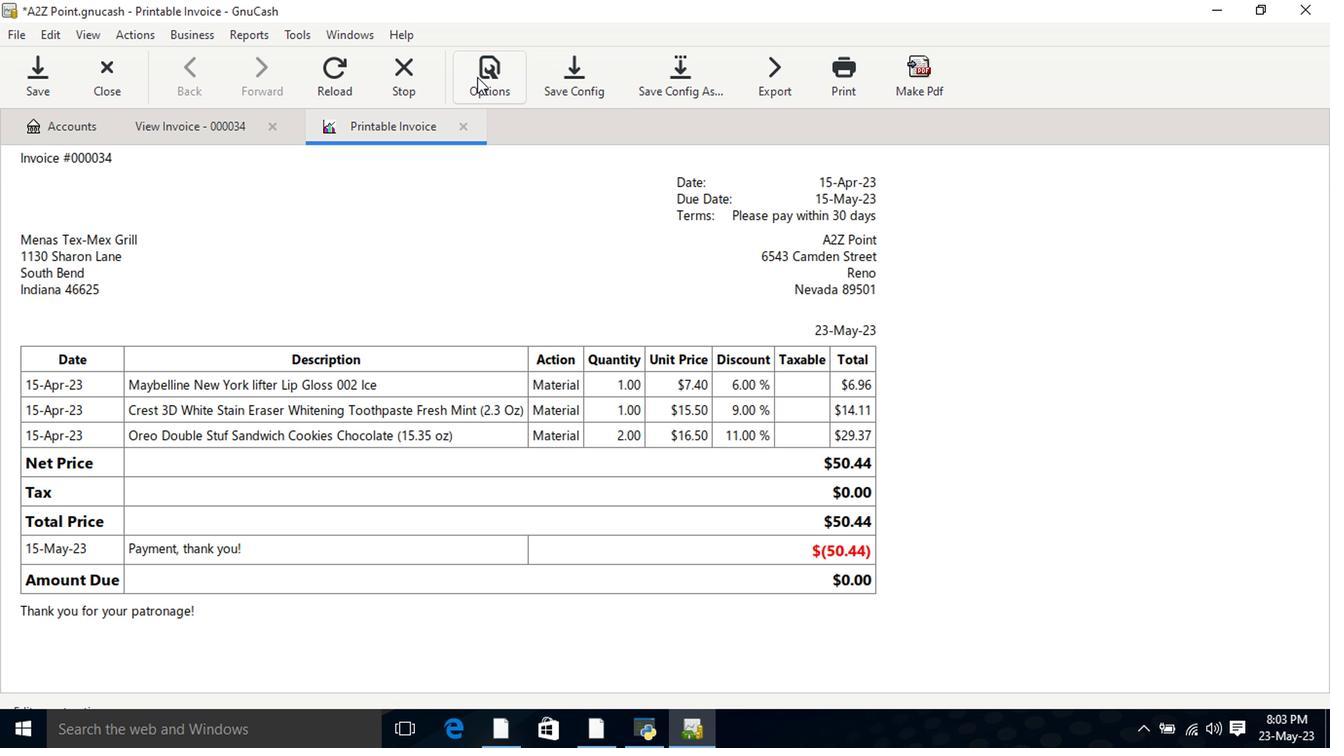 
Action: Mouse pressed left at (476, 80)
Screenshot: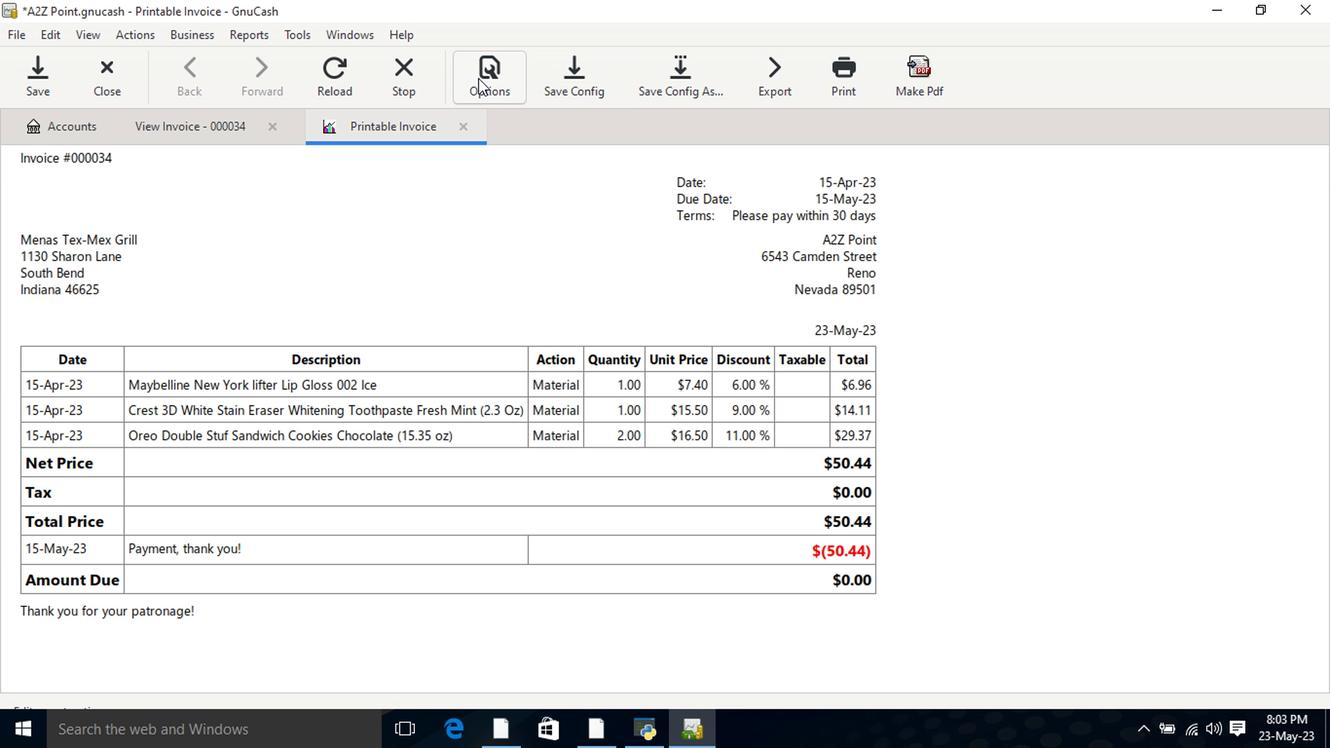 
Action: Mouse moved to (409, 154)
Screenshot: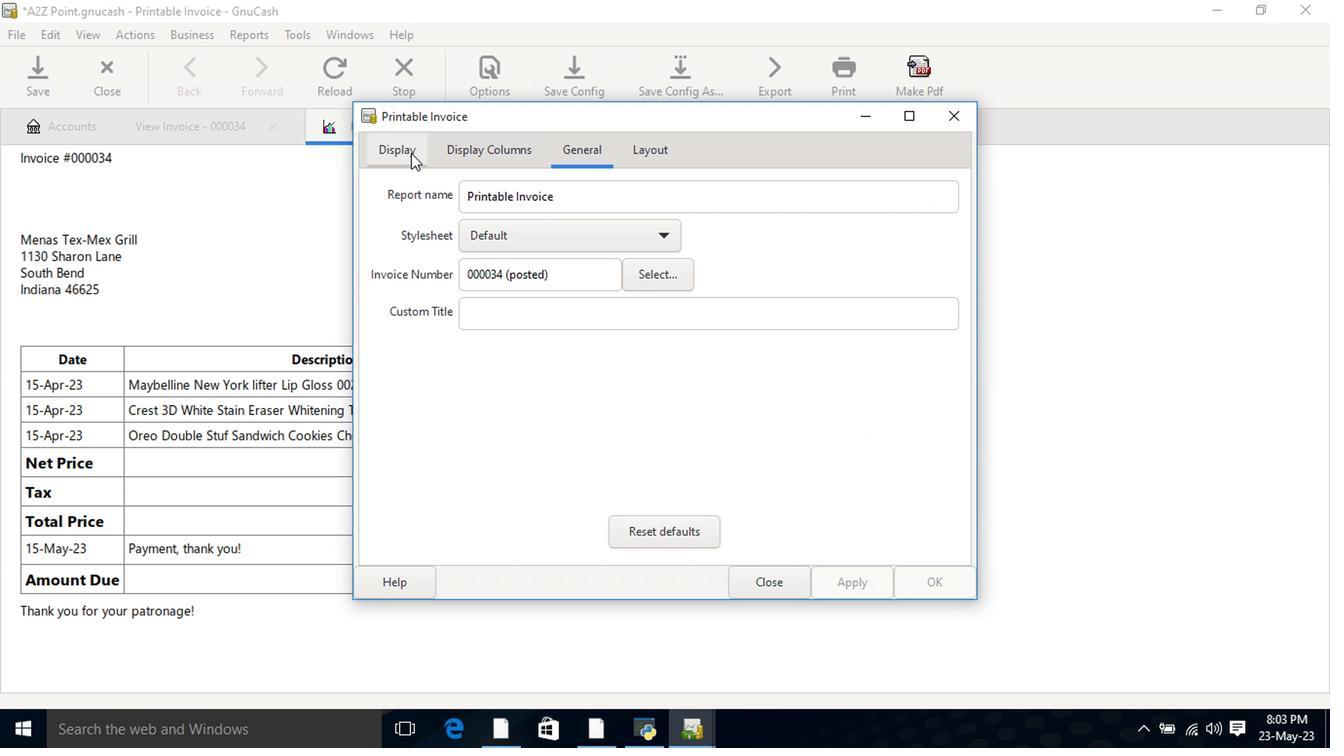 
Action: Mouse pressed left at (409, 154)
Screenshot: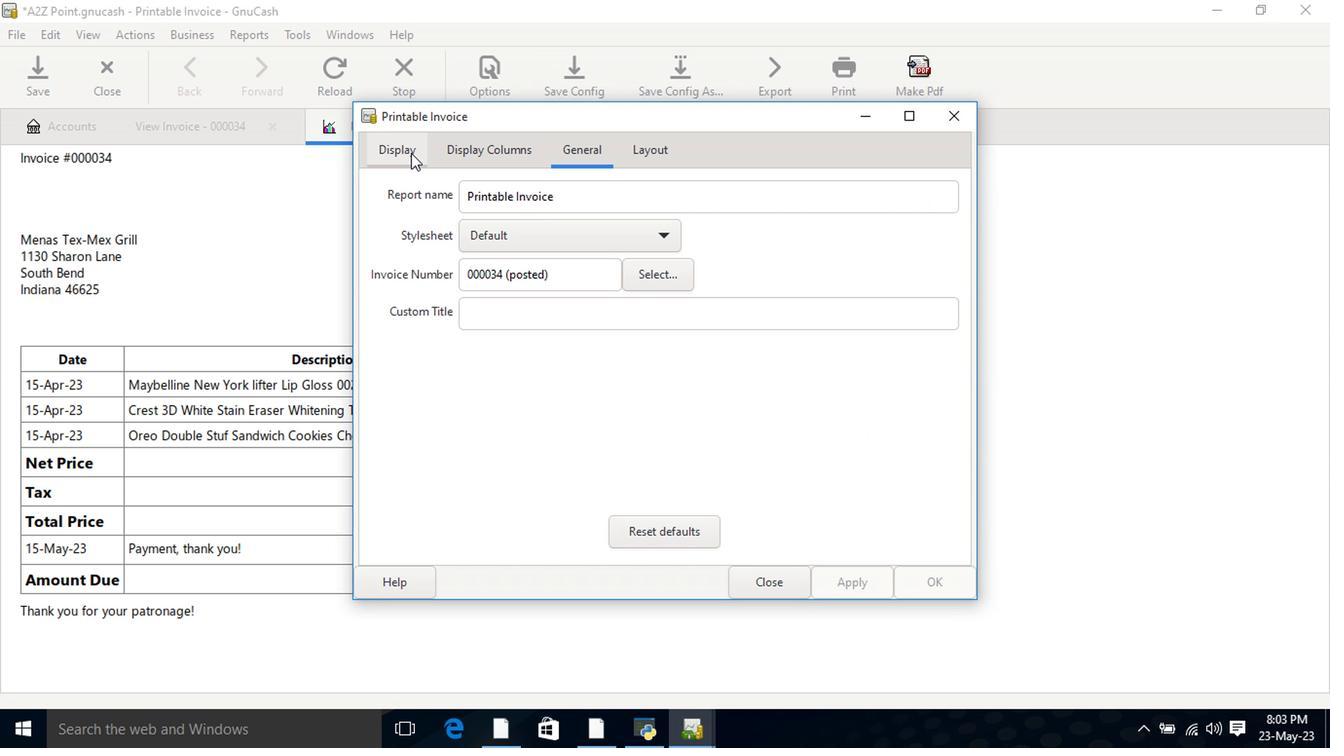 
Action: Mouse moved to (514, 379)
Screenshot: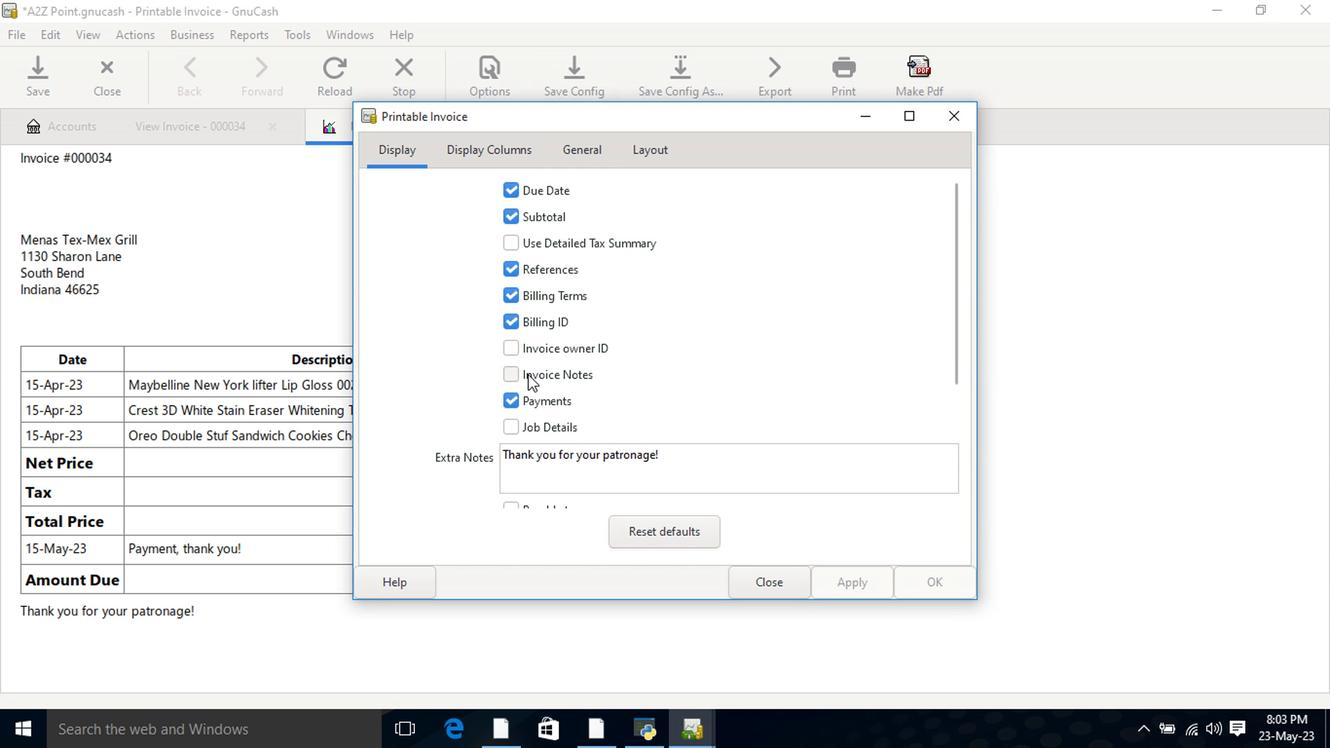 
Action: Mouse pressed left at (514, 379)
Screenshot: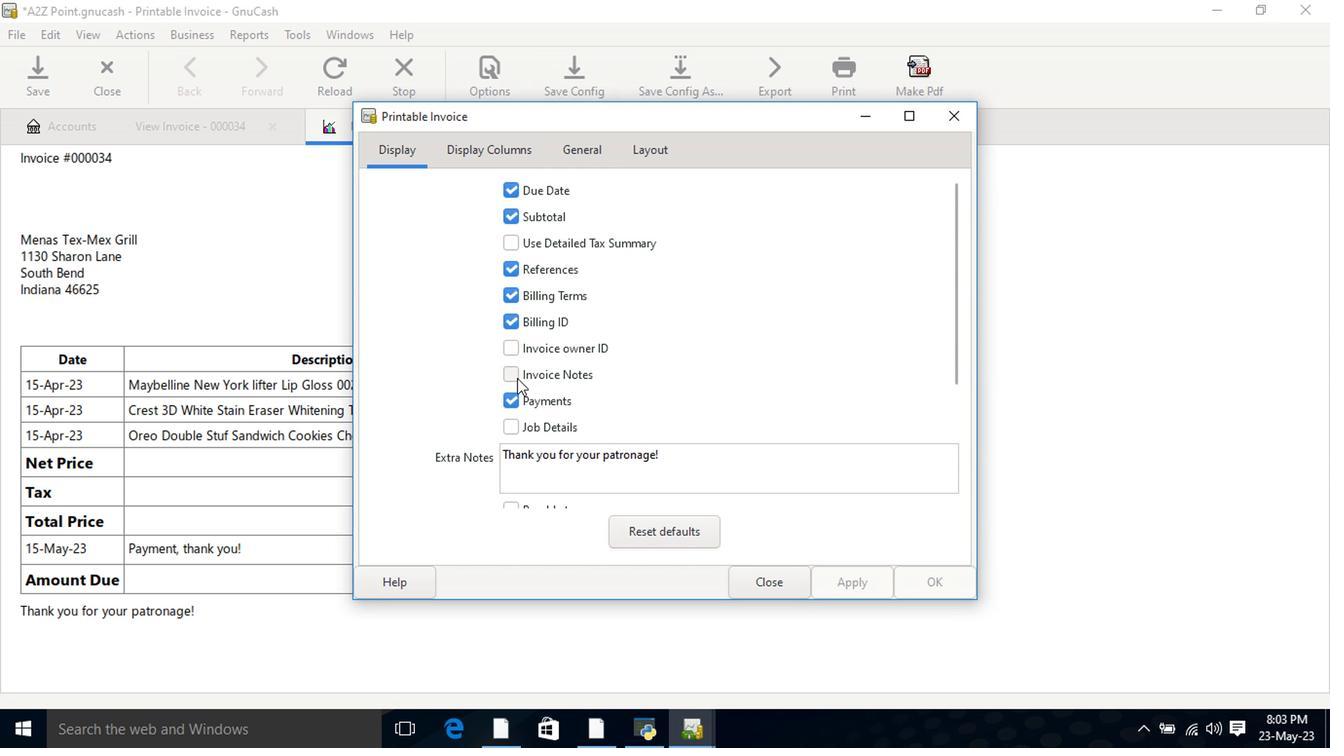 
Action: Mouse moved to (857, 585)
Screenshot: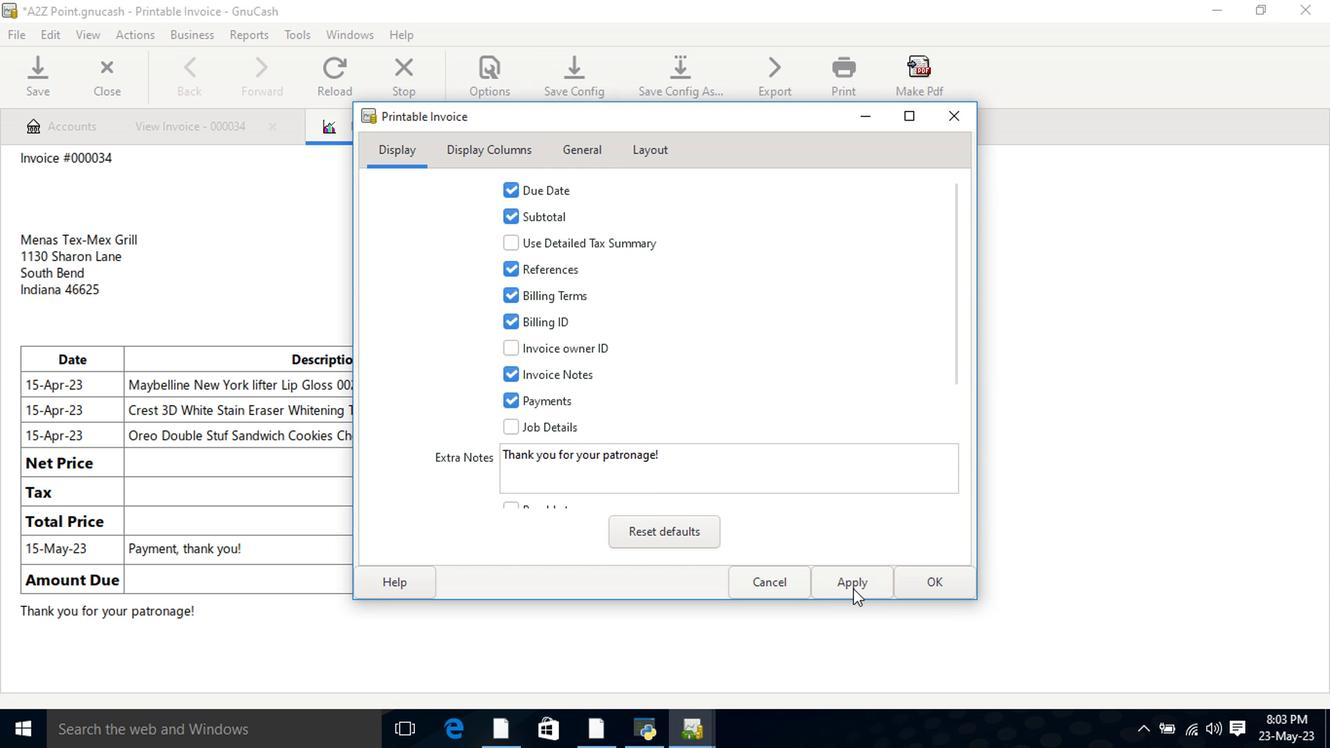 
Action: Mouse pressed left at (857, 585)
Screenshot: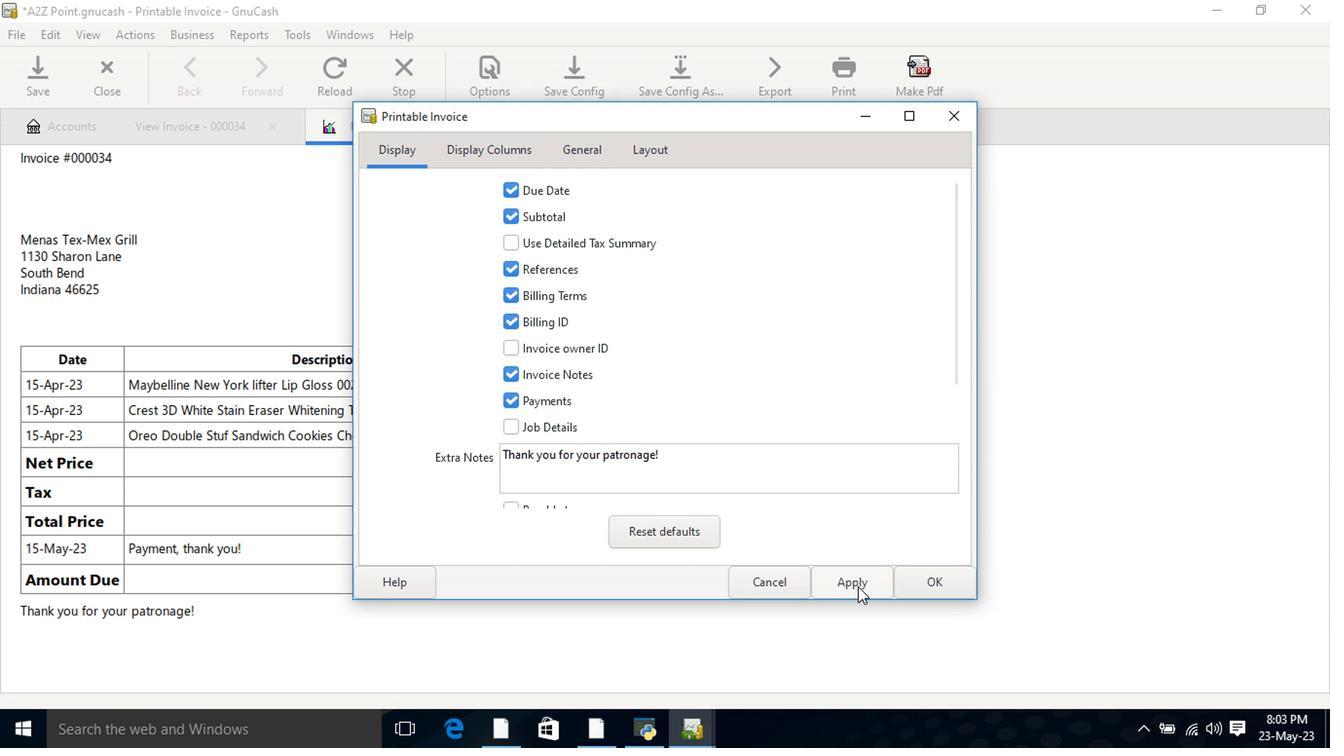 
Action: Mouse moved to (782, 585)
Screenshot: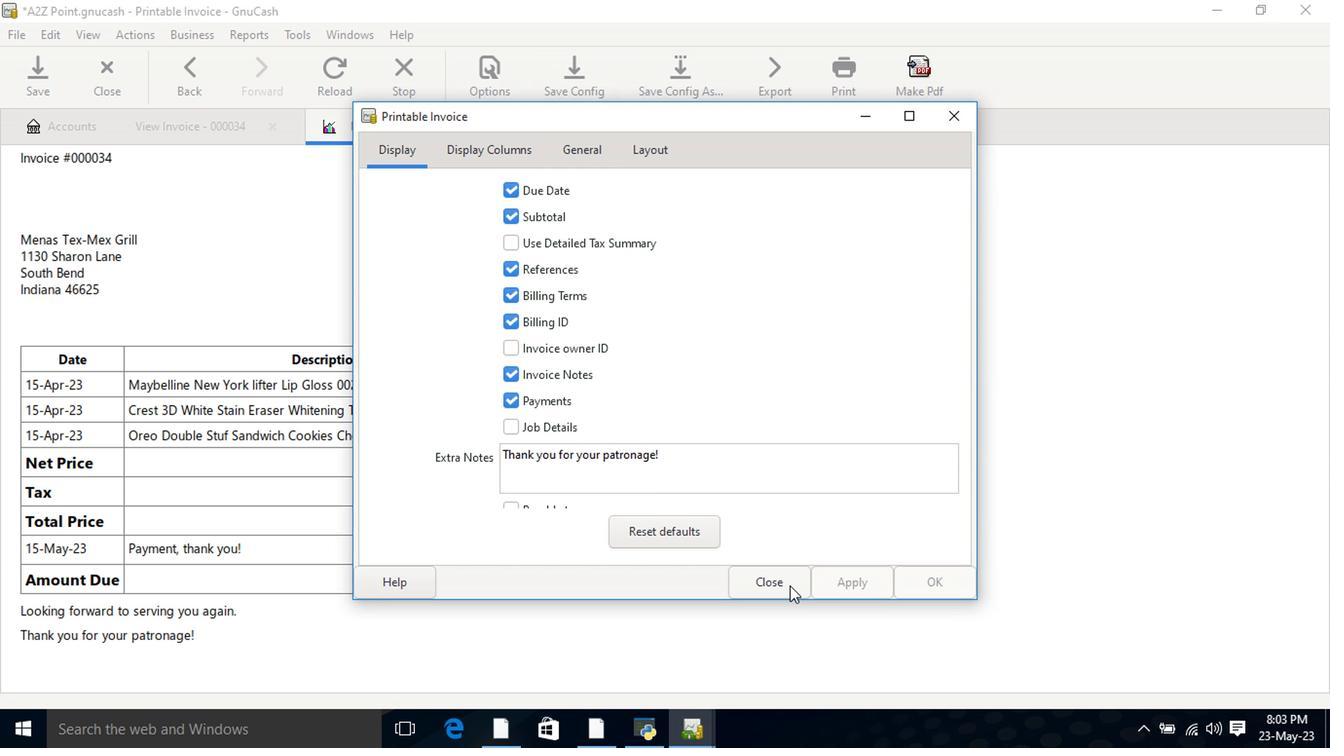 
Action: Mouse pressed left at (782, 585)
Screenshot: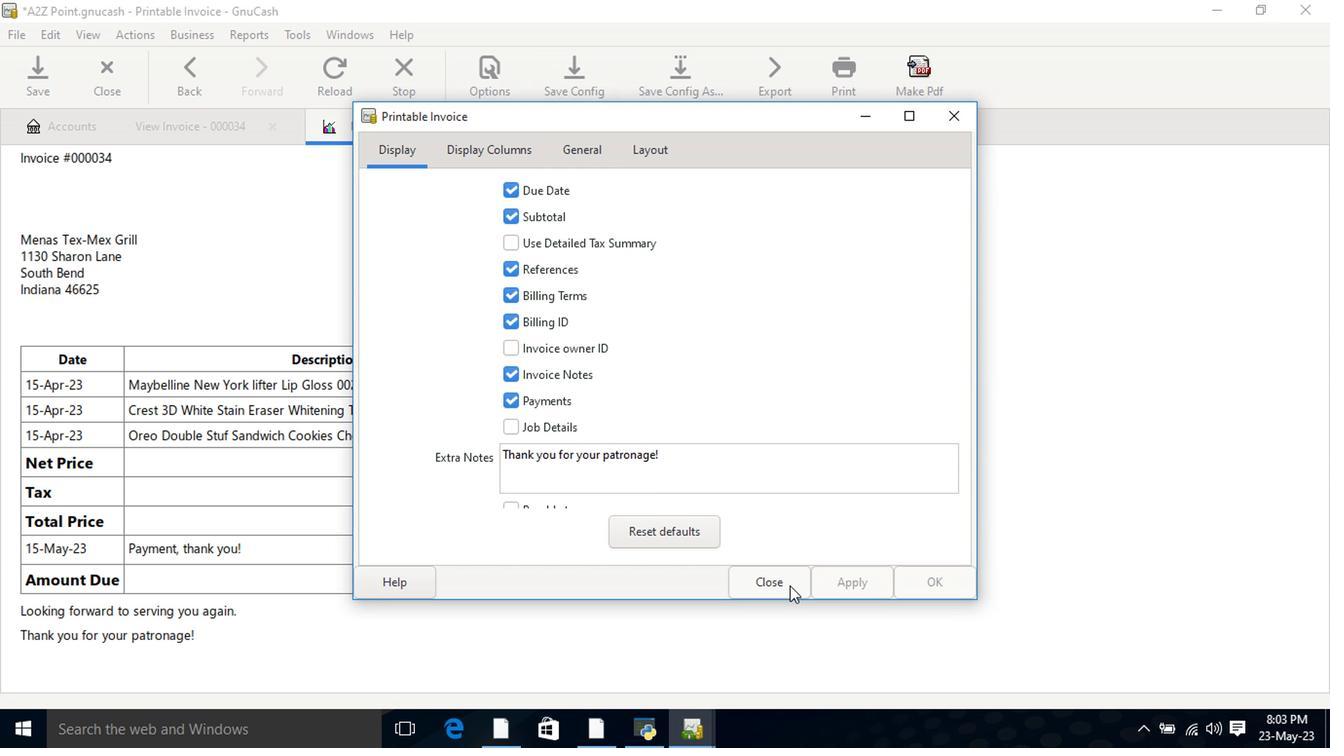 
Action: Mouse moved to (774, 582)
Screenshot: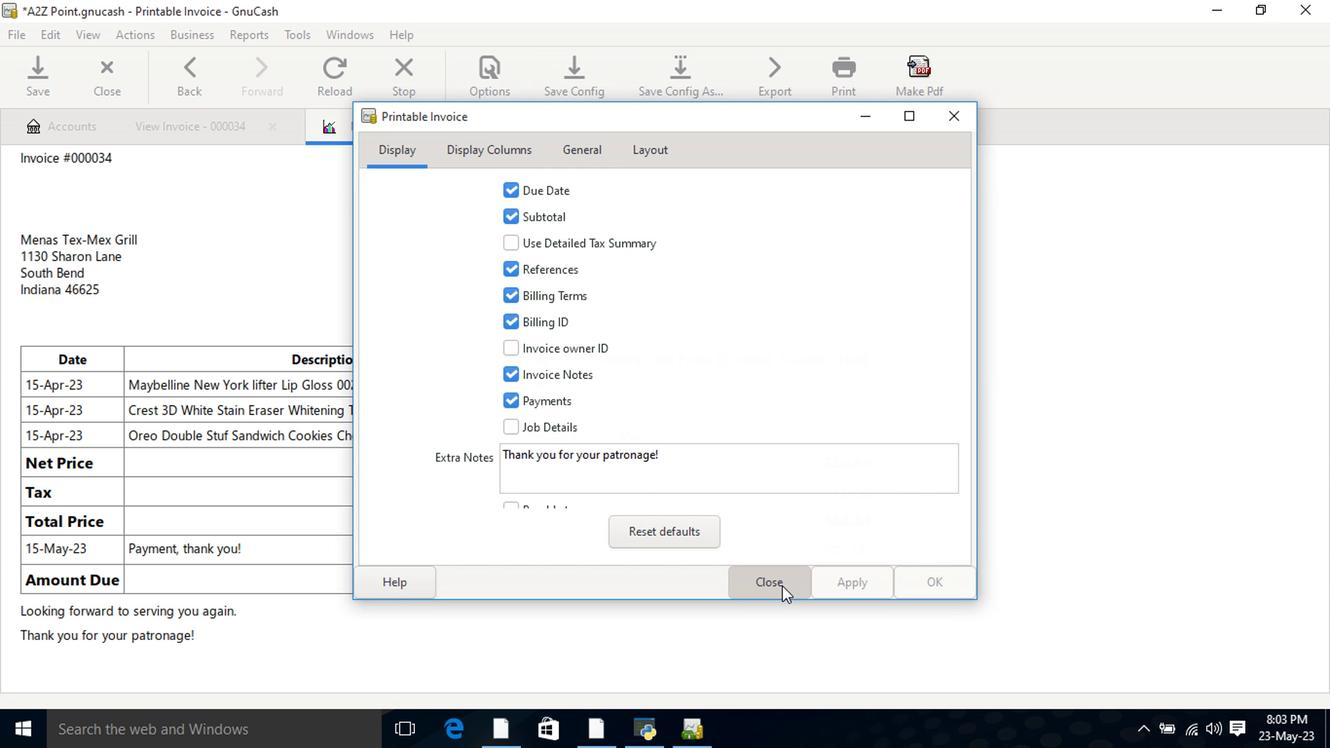 
